 Task: Look for space in Kaliningrad, Russia from 10th September, 2023 to 16th September, 2023 for 4 adults in price range Rs.10000 to Rs.14000. Place can be private room with 4 bedrooms having 4 beds and 4 bathrooms. Property type can be house, flat, guest house. Amenities needed are: wifi, TV, free parkinig on premises, gym, breakfast. Booking option can be shelf check-in. Required host language is English.
Action: Mouse moved to (571, 120)
Screenshot: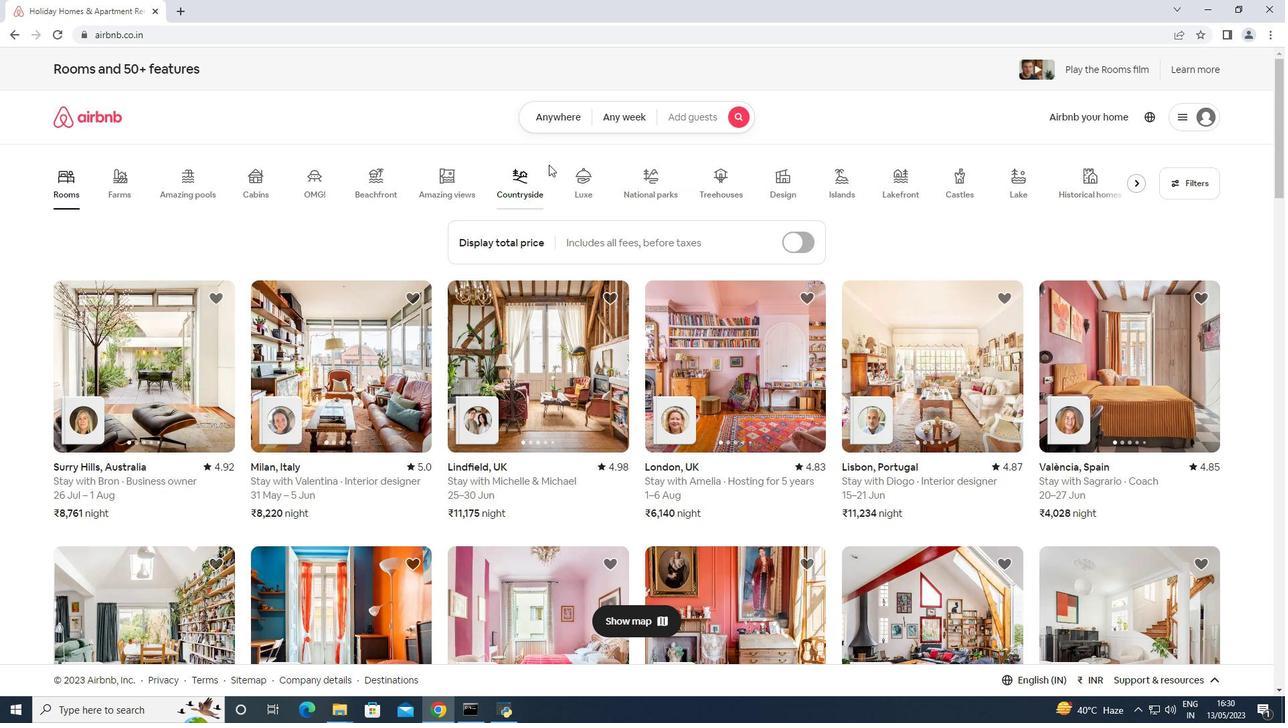 
Action: Mouse pressed left at (571, 120)
Screenshot: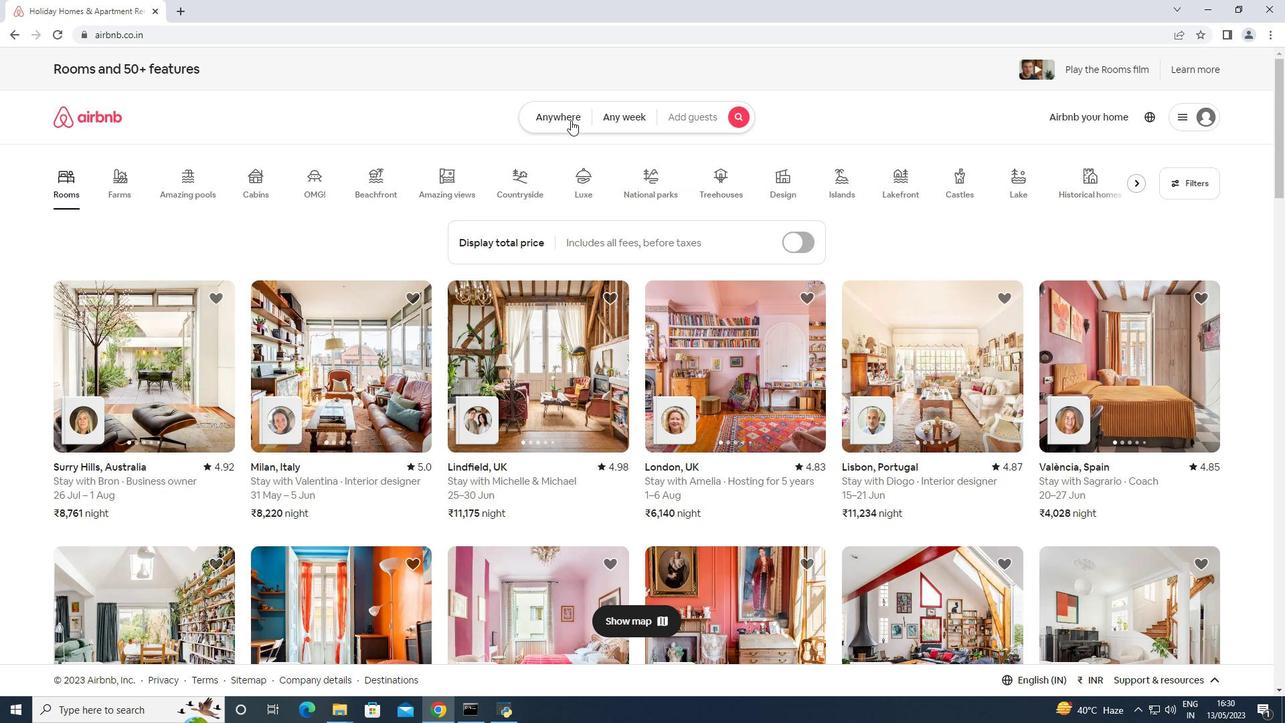 
Action: Mouse moved to (523, 159)
Screenshot: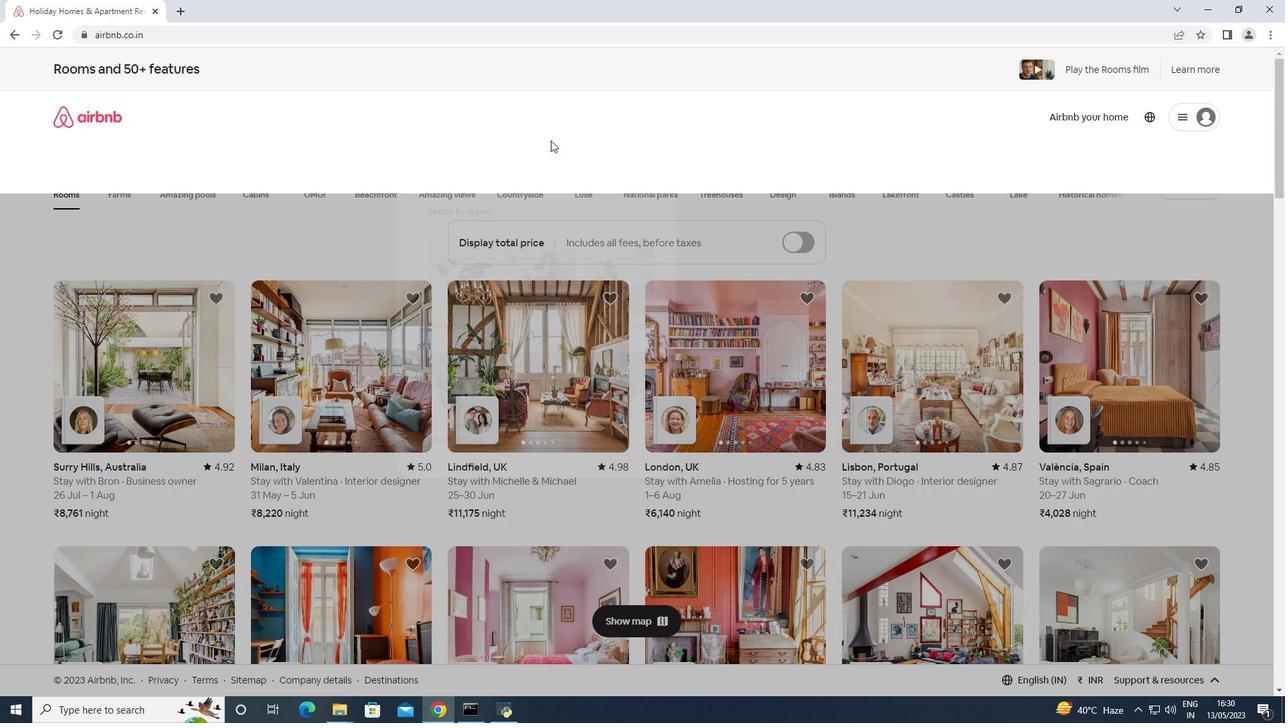 
Action: Mouse pressed left at (523, 159)
Screenshot: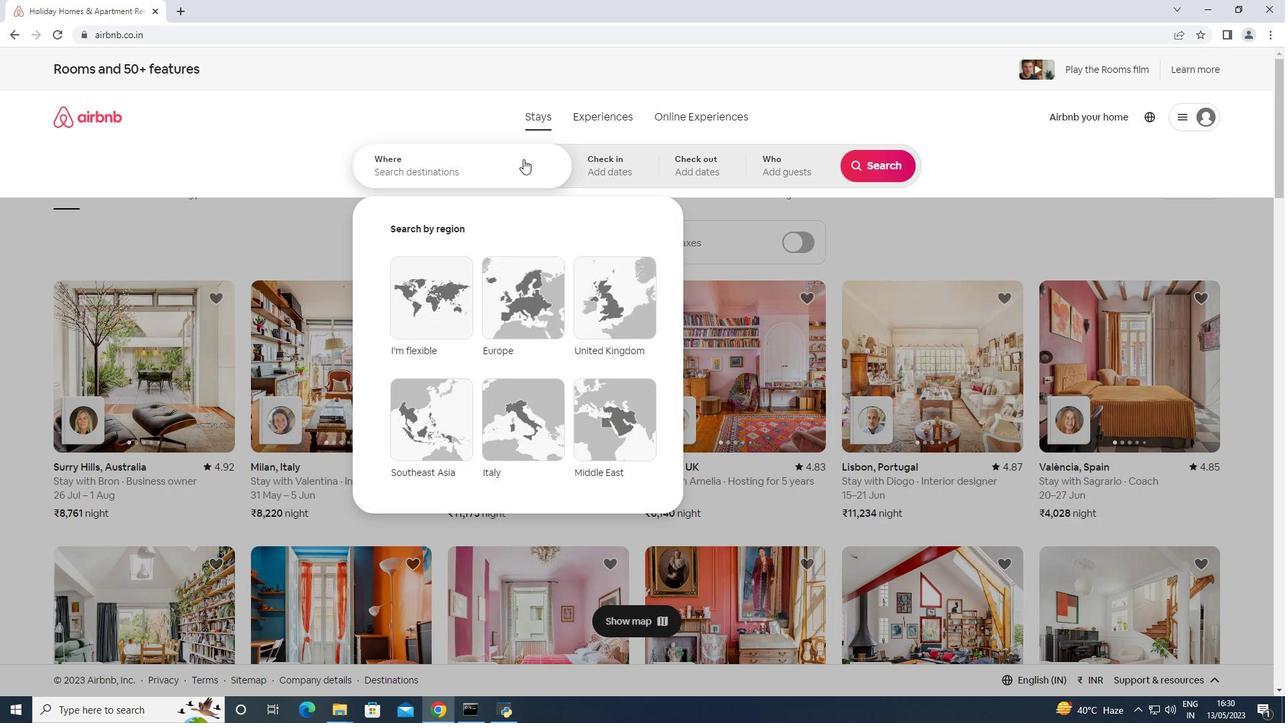 
Action: Key pressed <Key.shift><Key.shift><Key.shift><Key.shift><Key.shift><Key.shift><Key.shift><Key.shift><Key.shift><Key.shift><Key.shift><Key.shift><Key.shift><Key.shift><Key.shift><Key.shift><Key.shift><Key.shift><Key.shift>Kaliningrad,<Key.space><Key.shift>Russia<Key.enter>
Screenshot: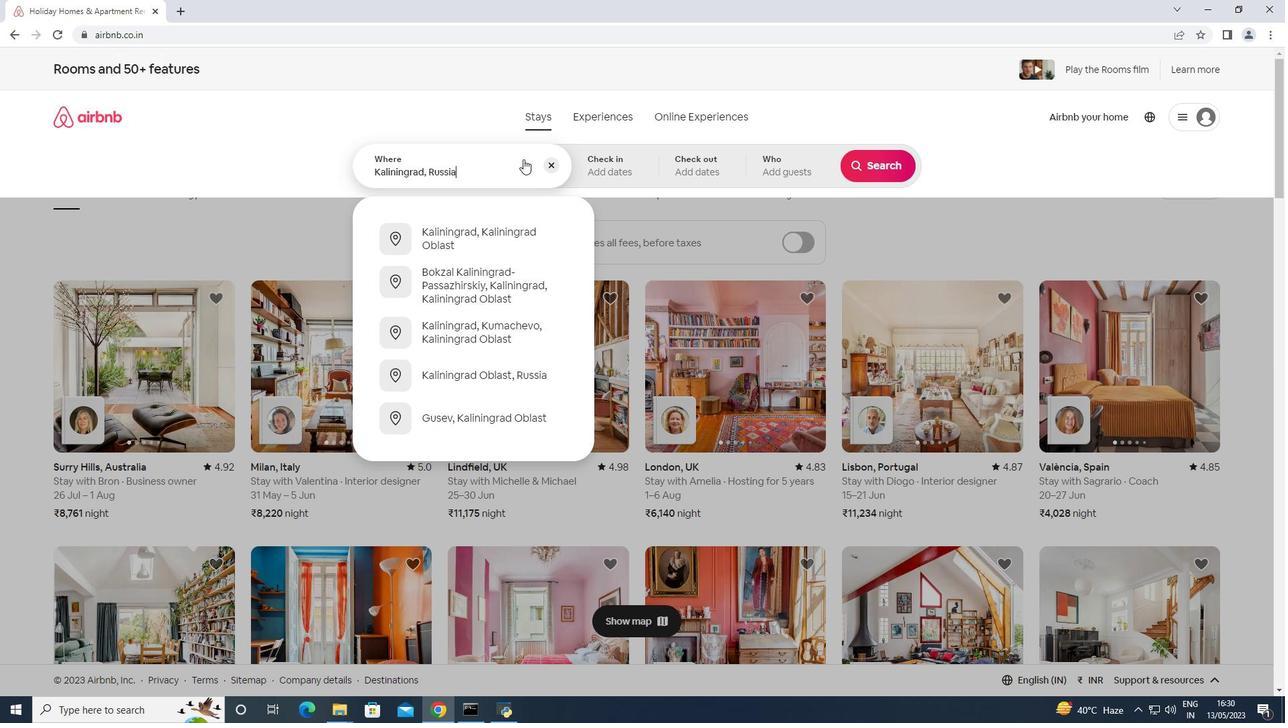 
Action: Mouse moved to (880, 269)
Screenshot: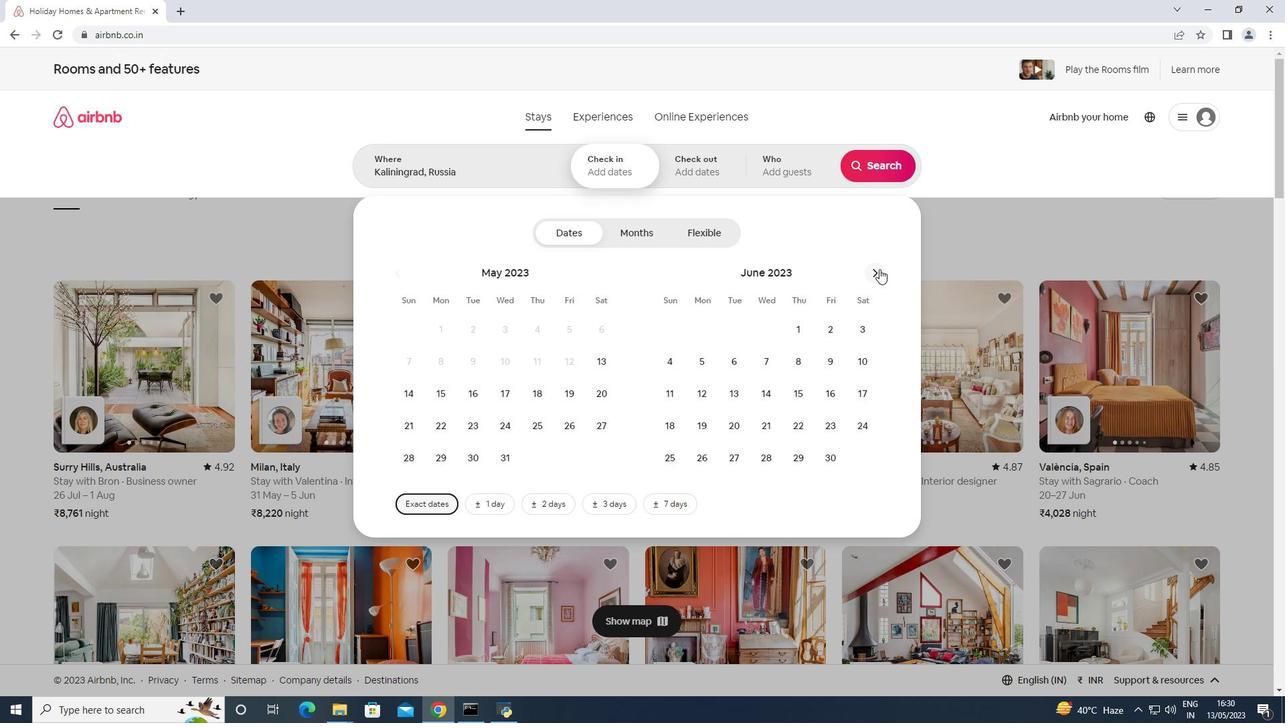 
Action: Mouse pressed left at (880, 269)
Screenshot: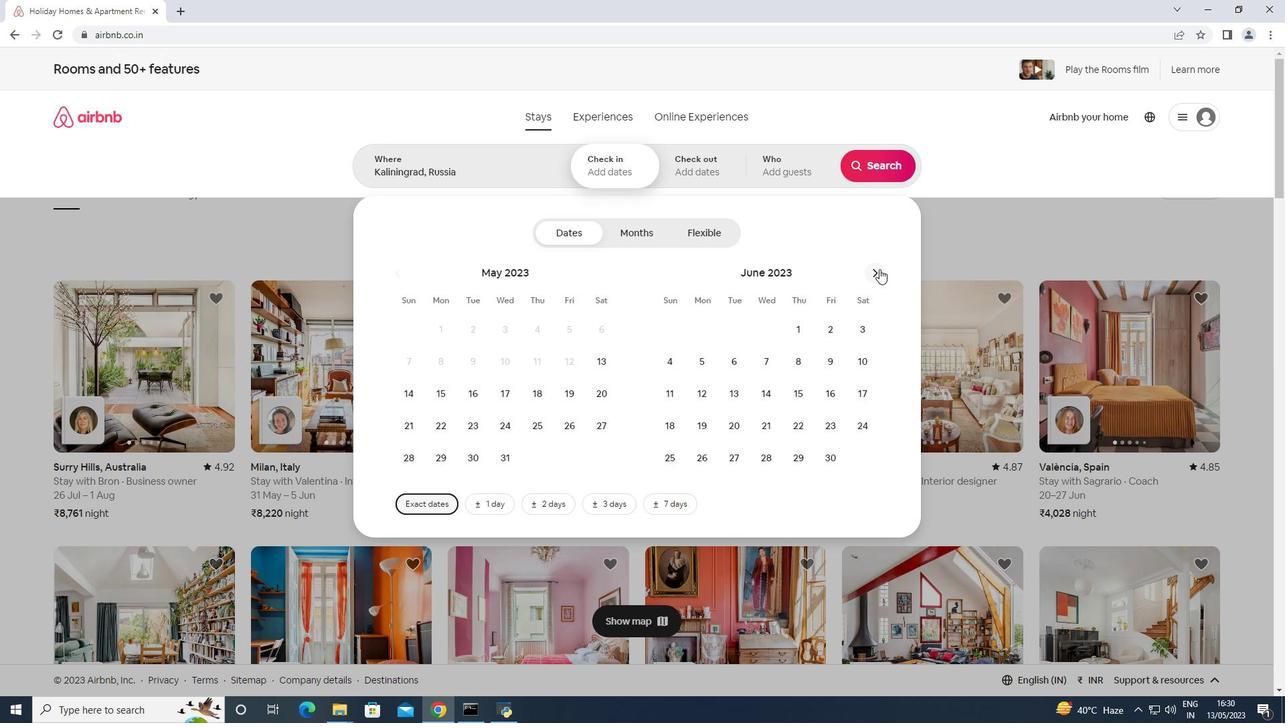 
Action: Mouse moved to (877, 269)
Screenshot: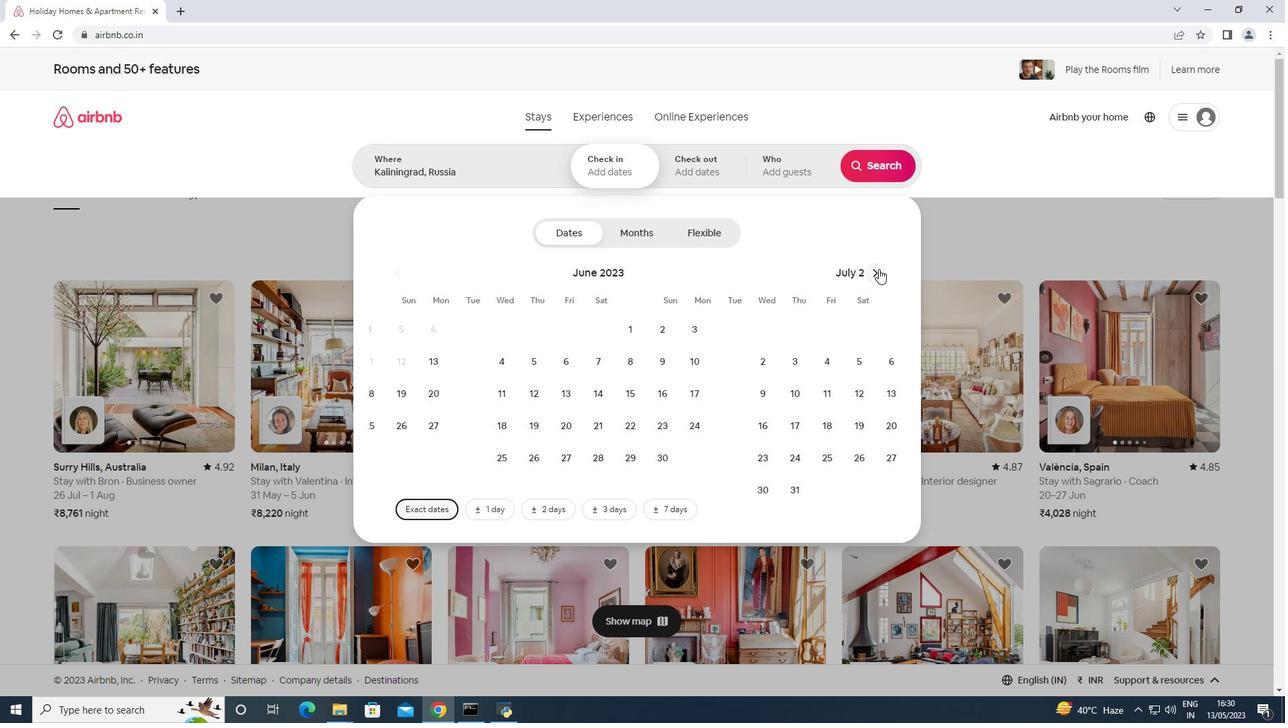 
Action: Mouse pressed left at (877, 269)
Screenshot: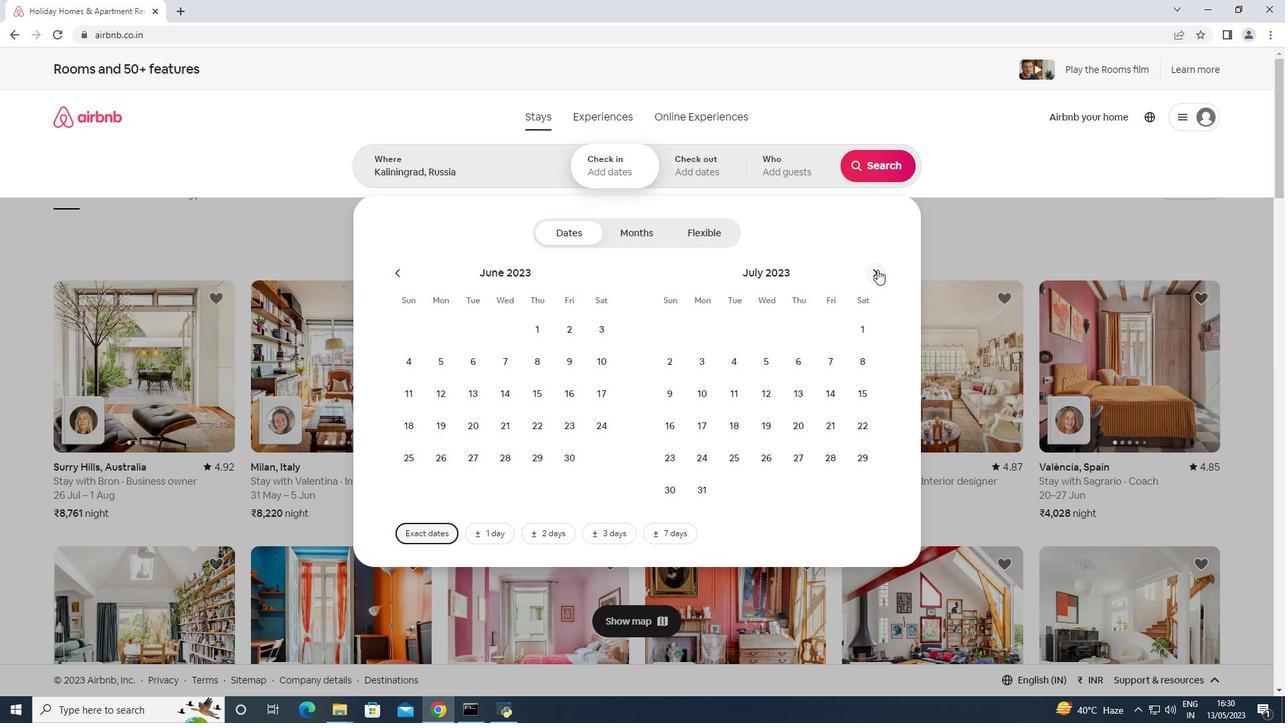 
Action: Mouse pressed left at (877, 269)
Screenshot: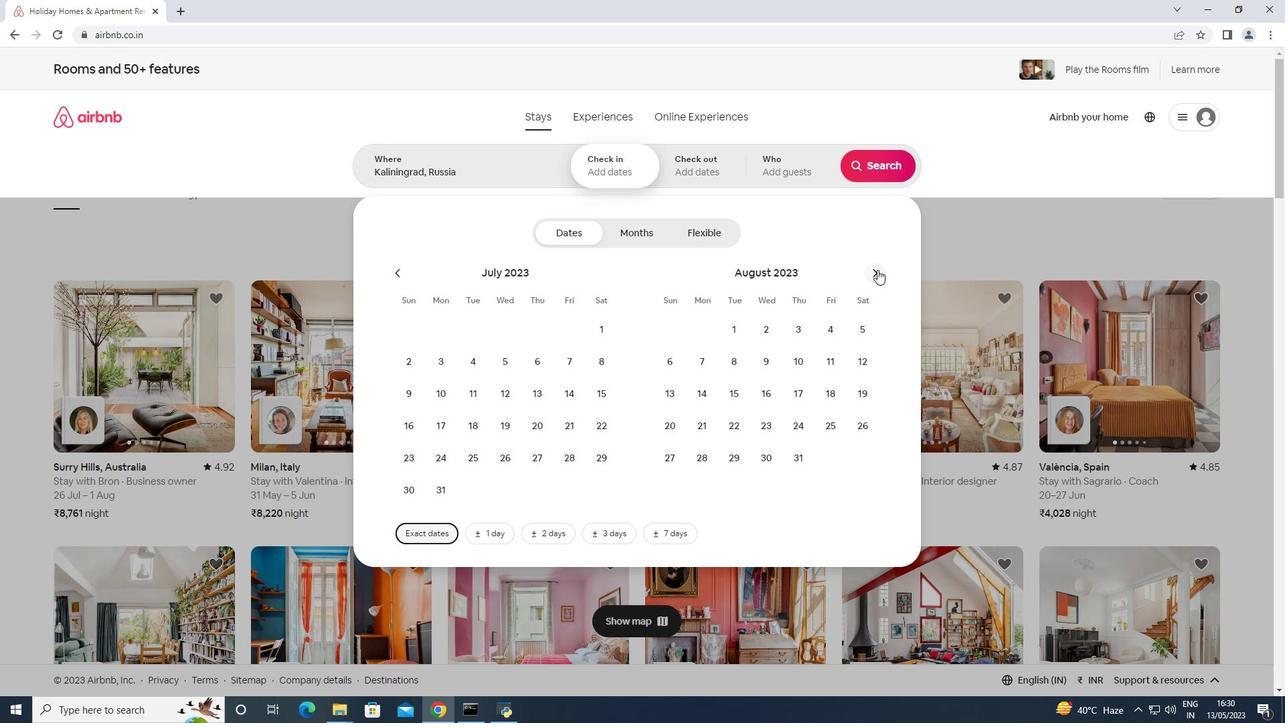 
Action: Mouse moved to (676, 390)
Screenshot: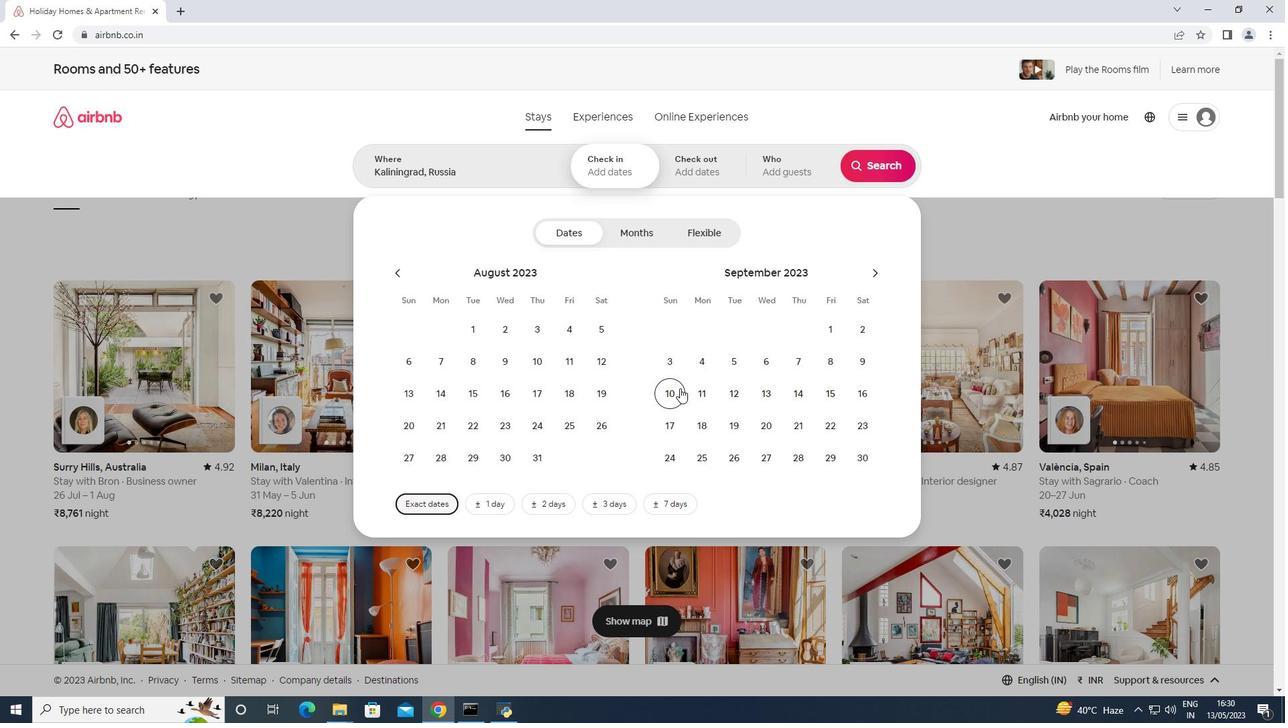
Action: Mouse pressed left at (676, 390)
Screenshot: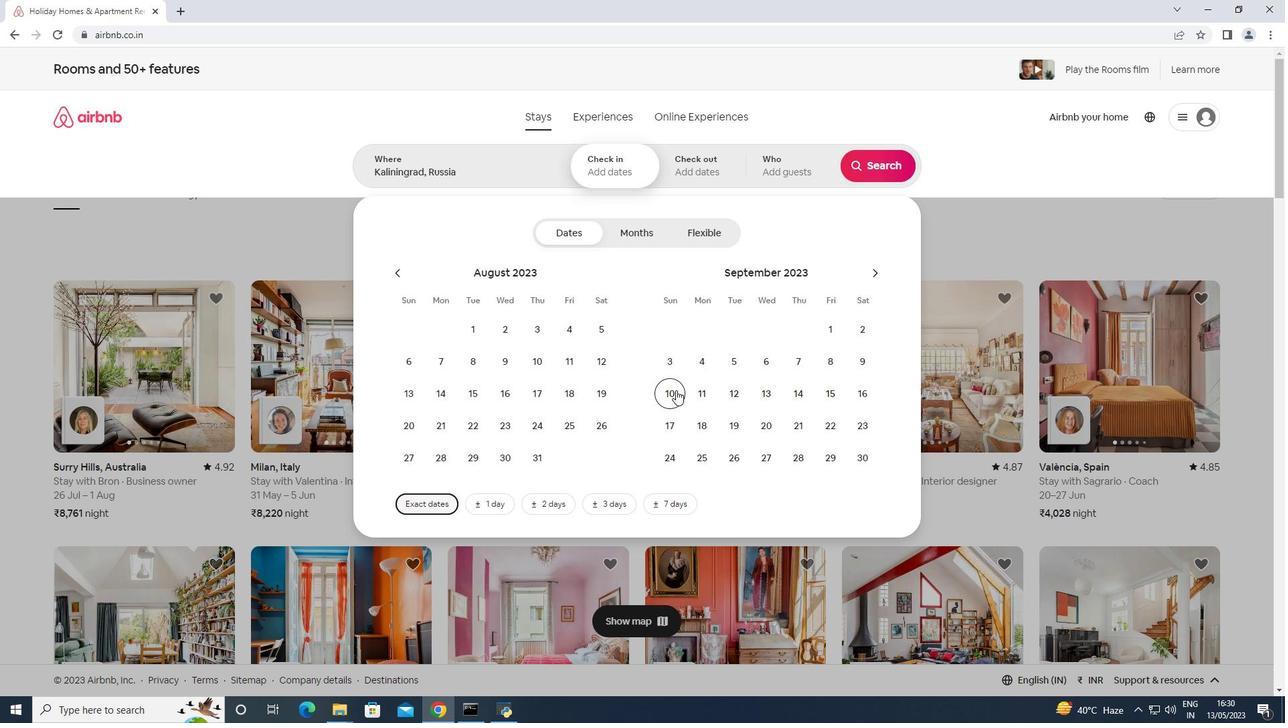 
Action: Mouse moved to (855, 395)
Screenshot: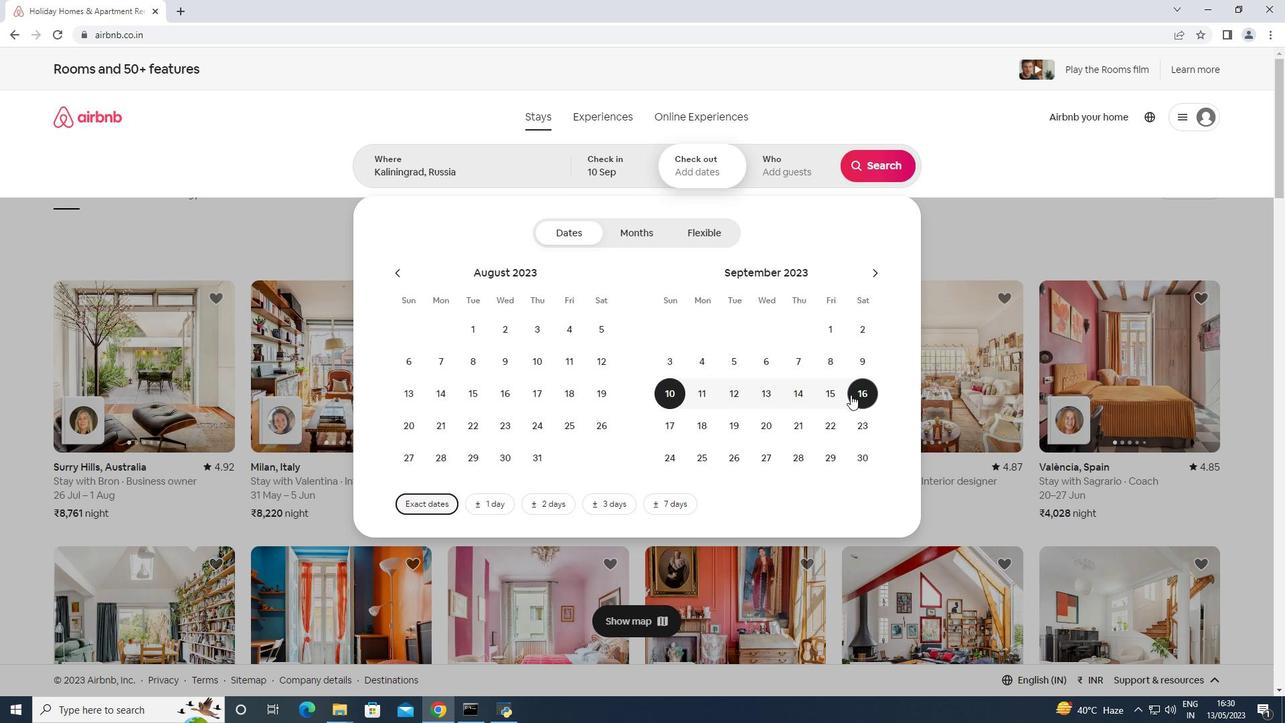 
Action: Mouse pressed left at (855, 395)
Screenshot: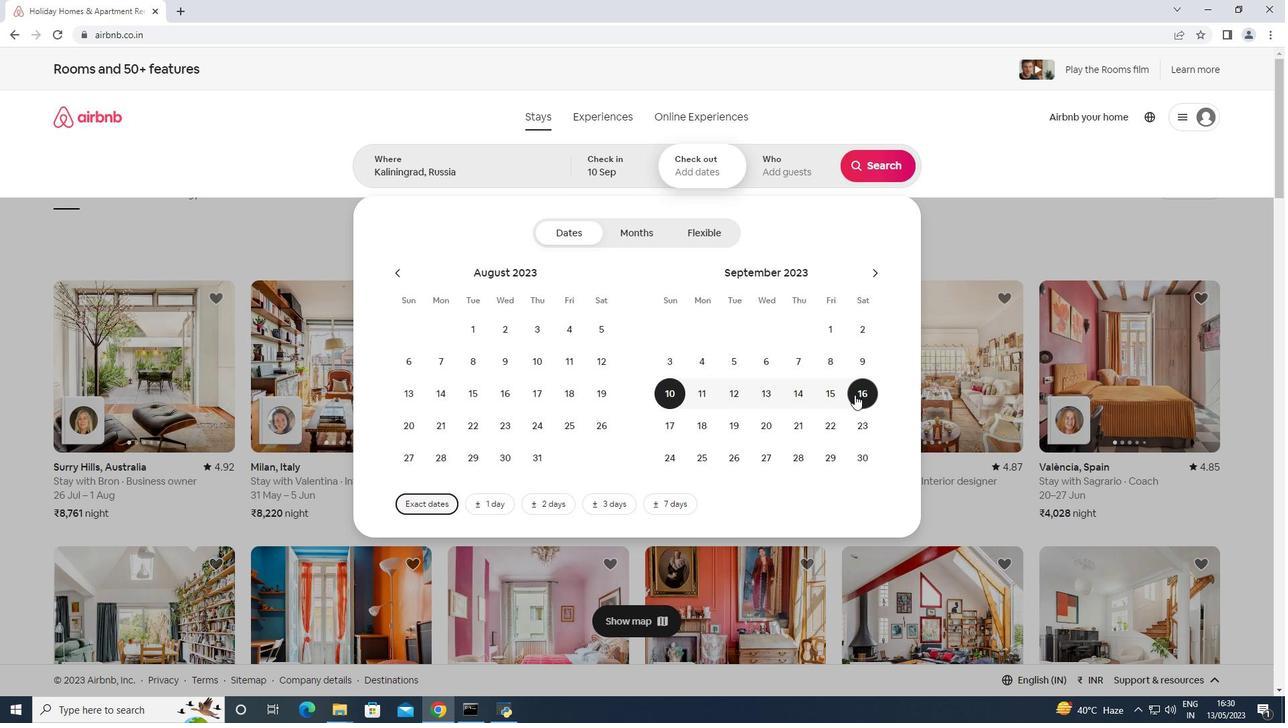 
Action: Mouse moved to (808, 177)
Screenshot: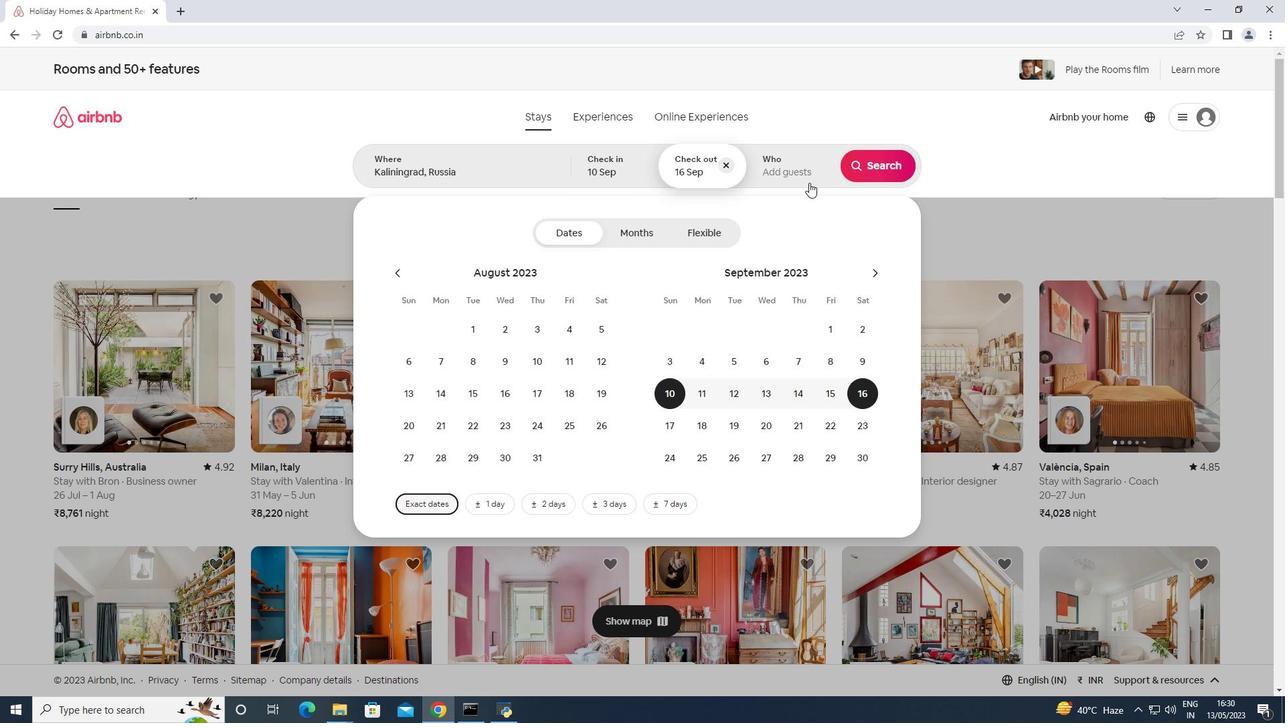 
Action: Mouse pressed left at (808, 177)
Screenshot: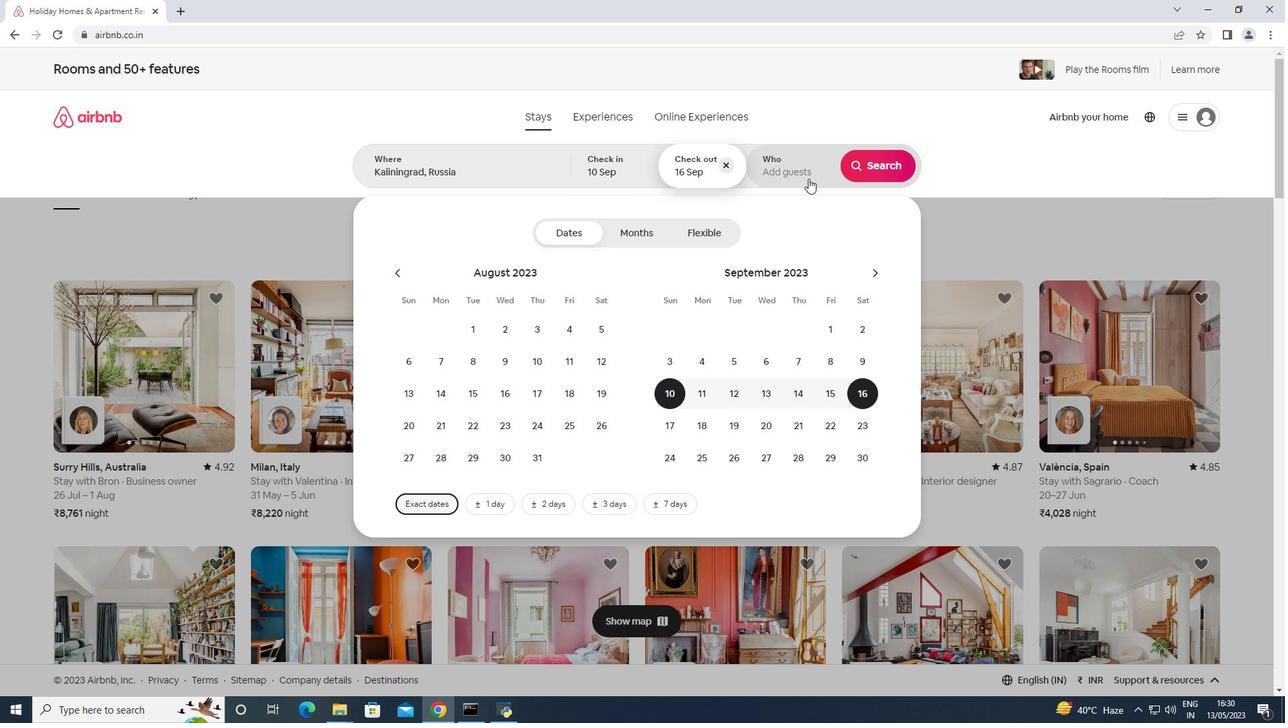 
Action: Mouse moved to (887, 238)
Screenshot: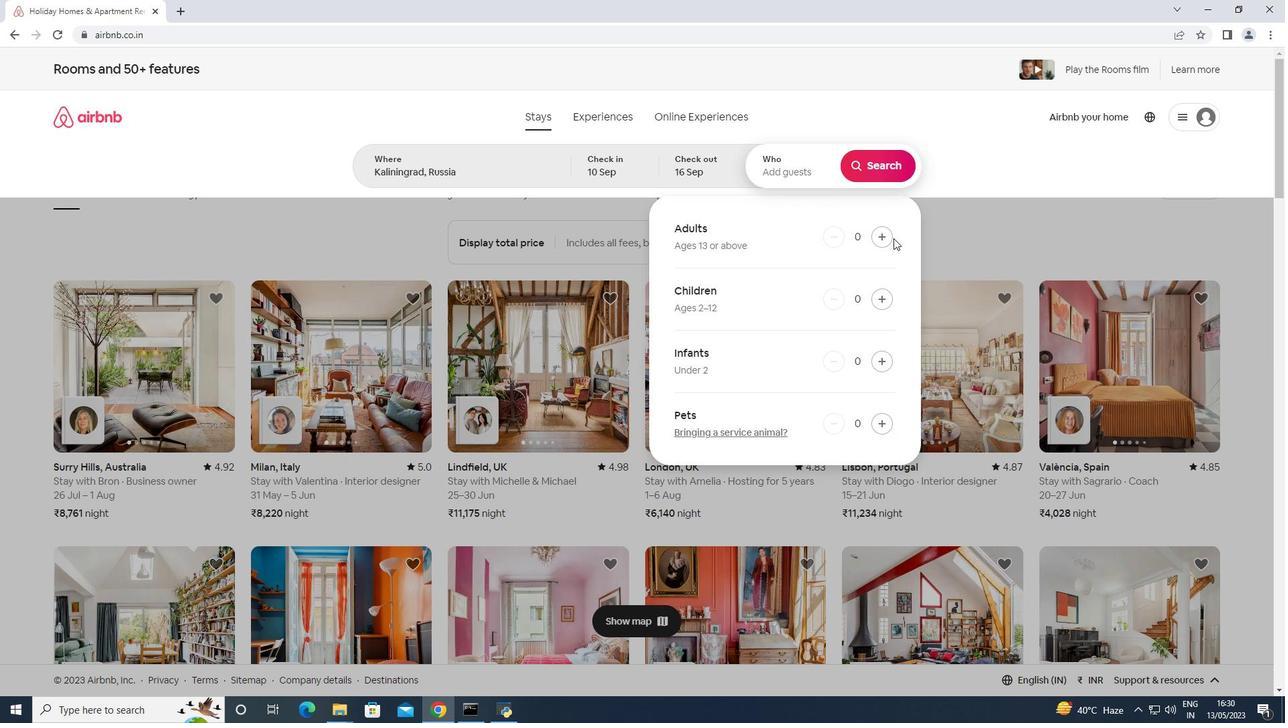 
Action: Mouse pressed left at (887, 238)
Screenshot: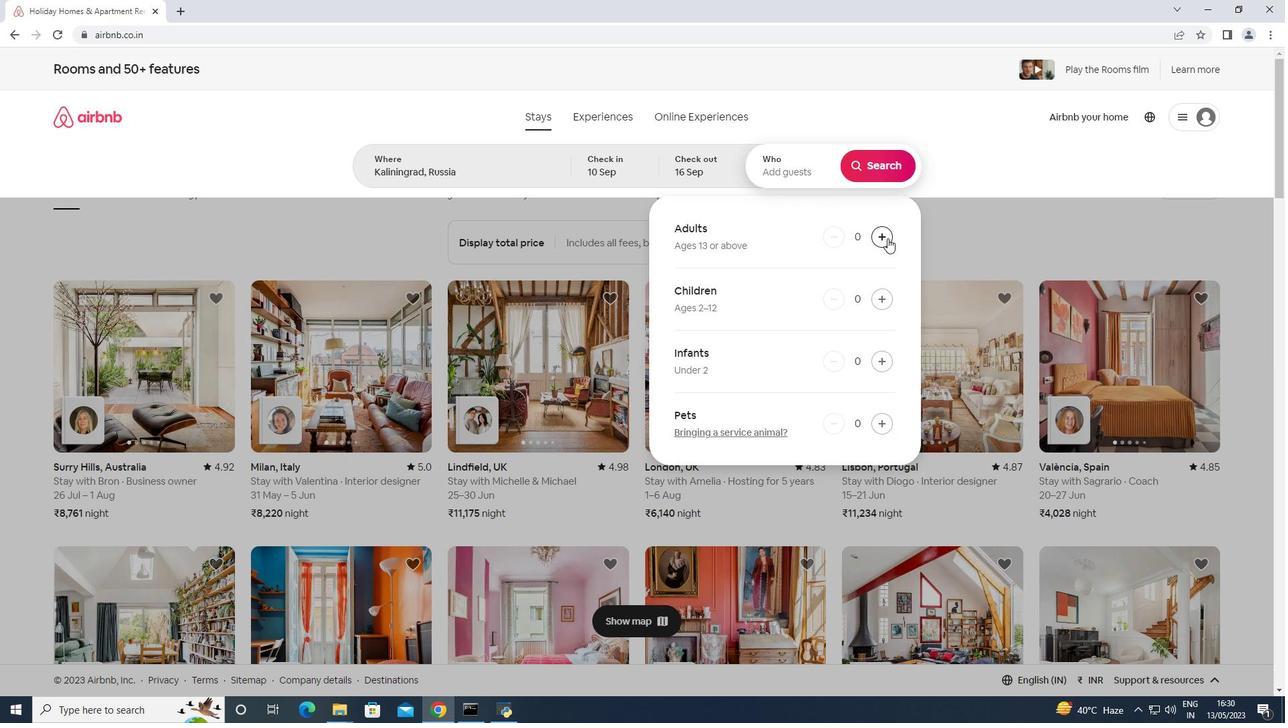 
Action: Mouse pressed left at (887, 238)
Screenshot: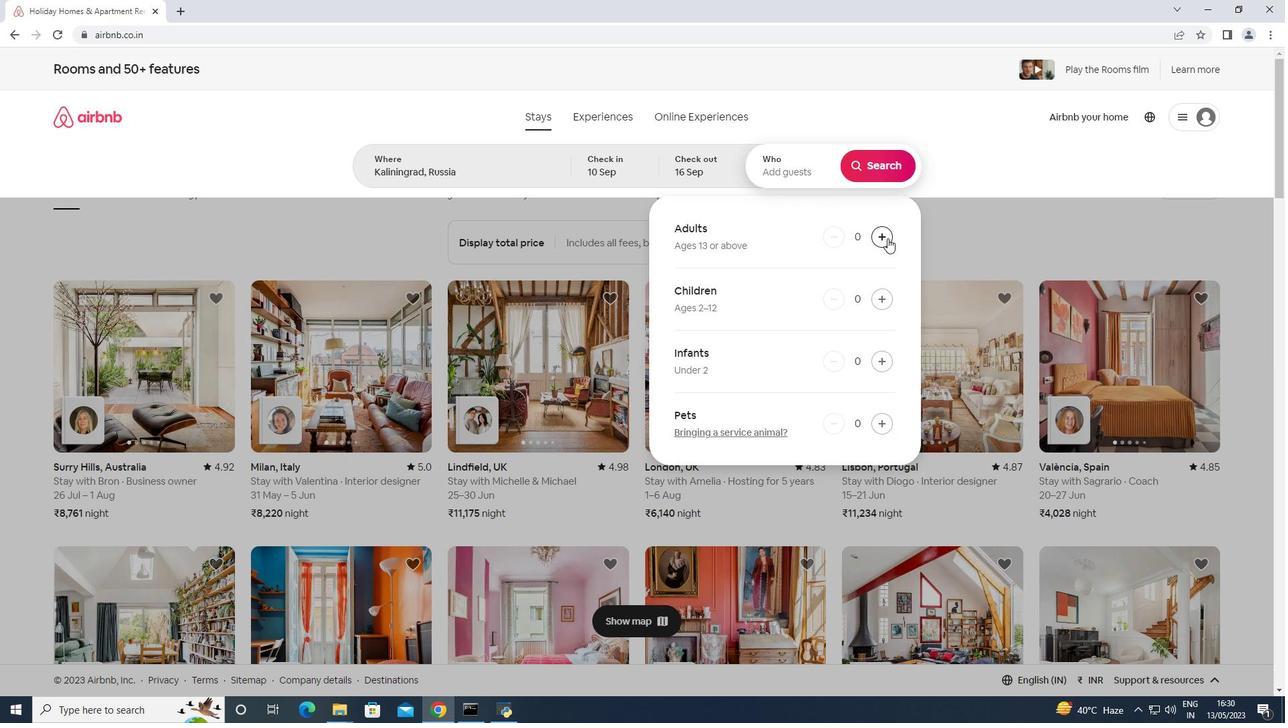 
Action: Mouse pressed left at (887, 238)
Screenshot: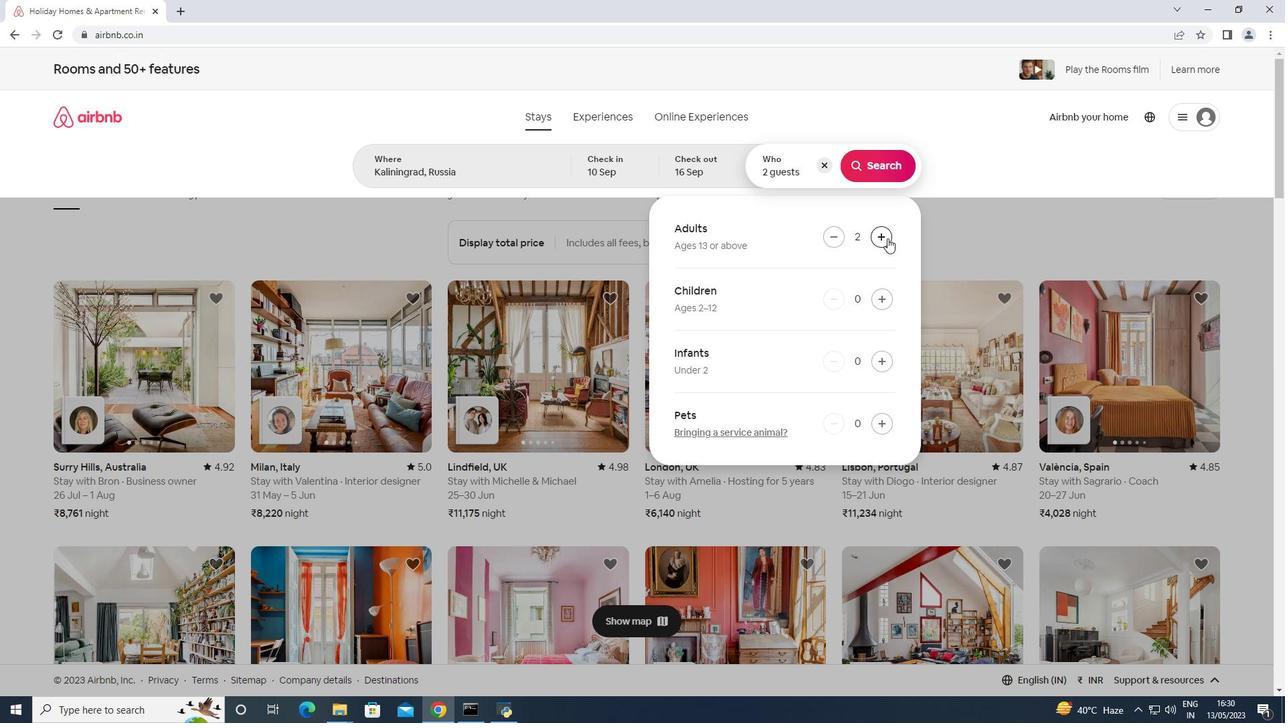 
Action: Mouse pressed left at (887, 238)
Screenshot: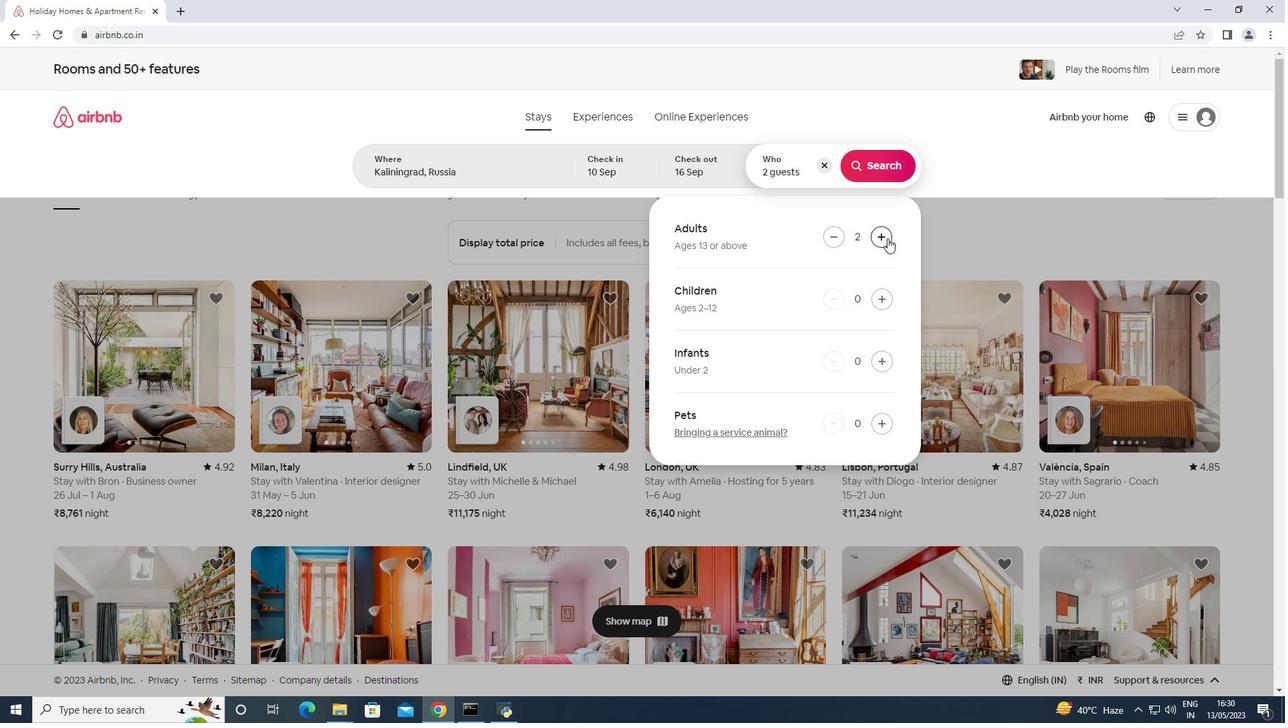 
Action: Mouse moved to (872, 169)
Screenshot: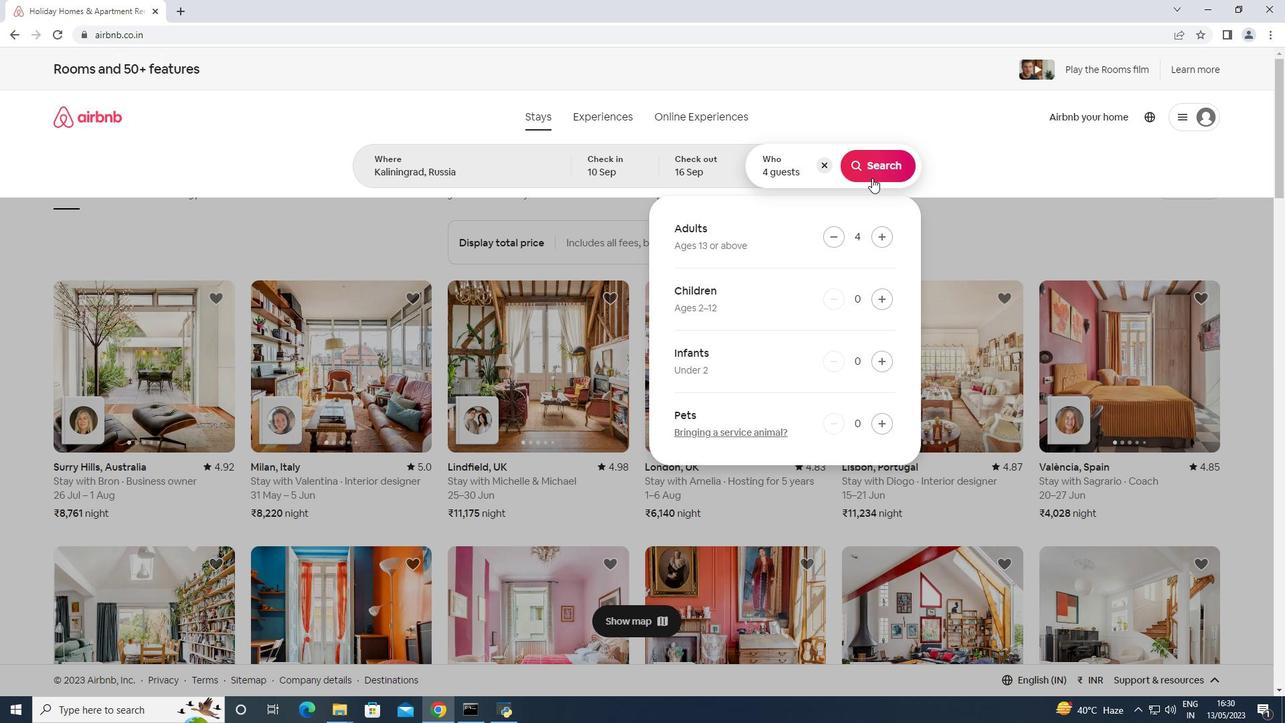 
Action: Mouse pressed left at (872, 169)
Screenshot: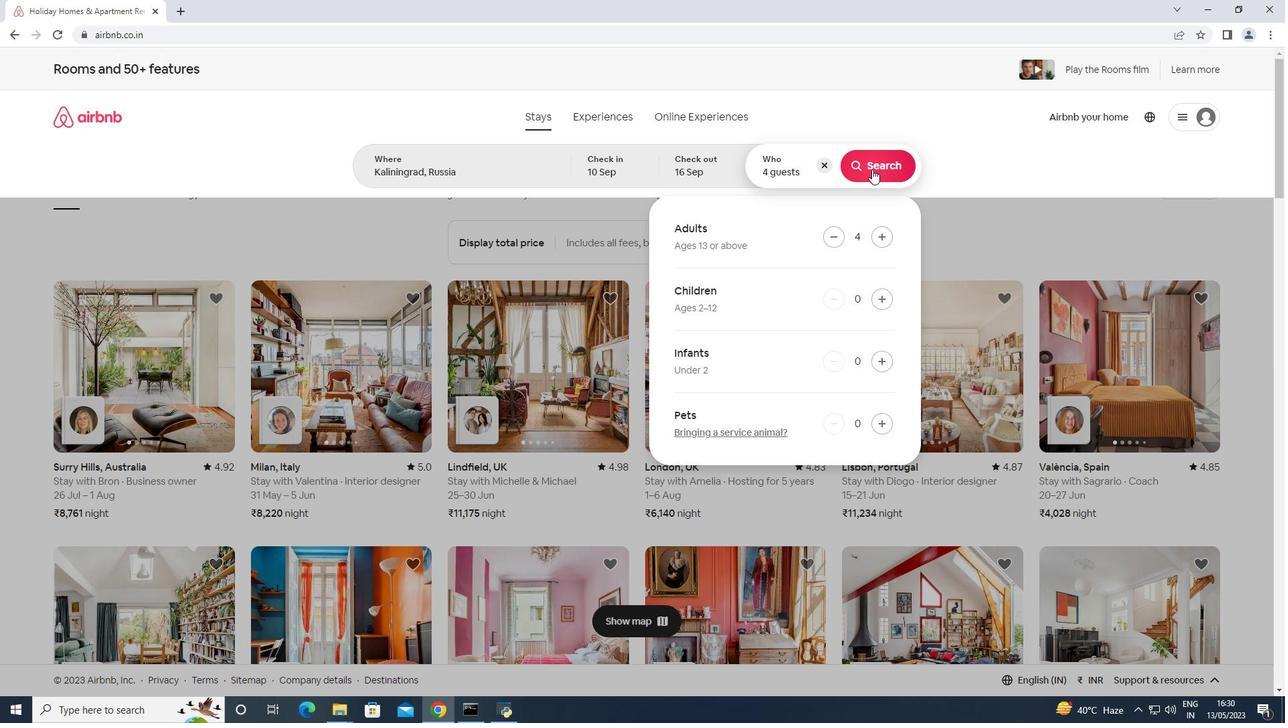
Action: Mouse moved to (1210, 125)
Screenshot: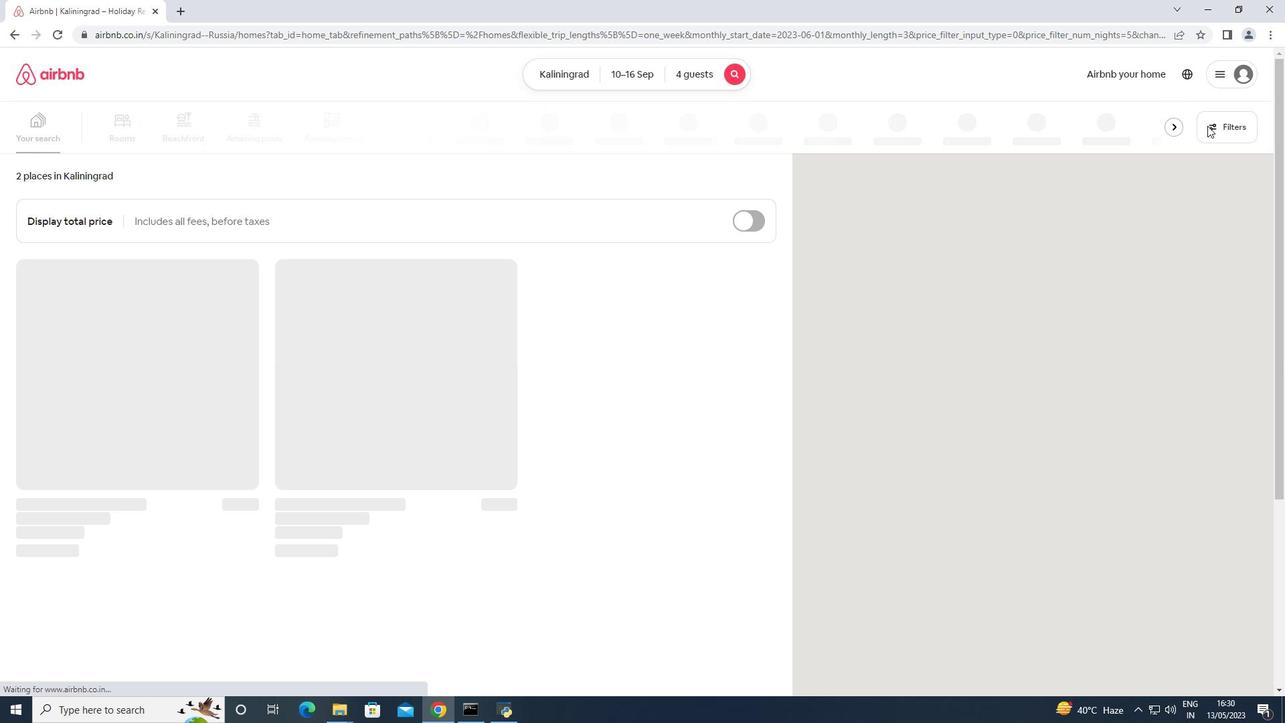 
Action: Mouse pressed left at (1210, 125)
Screenshot: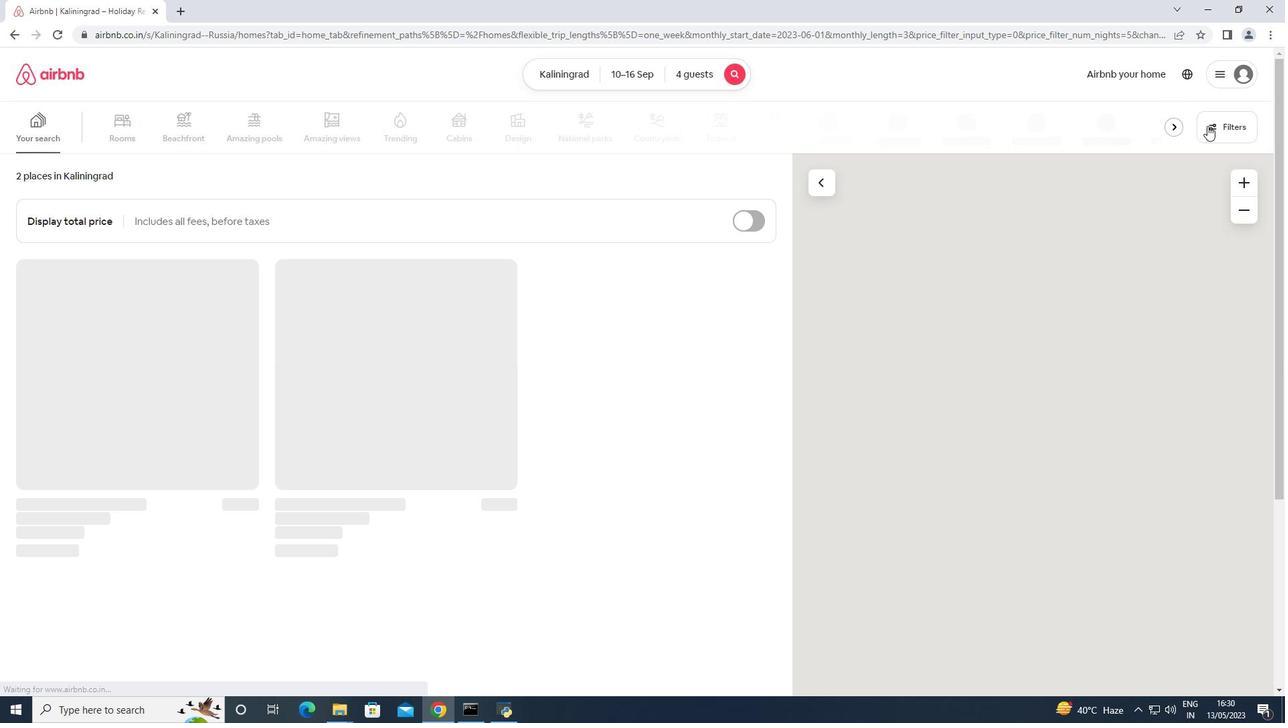 
Action: Mouse moved to (542, 460)
Screenshot: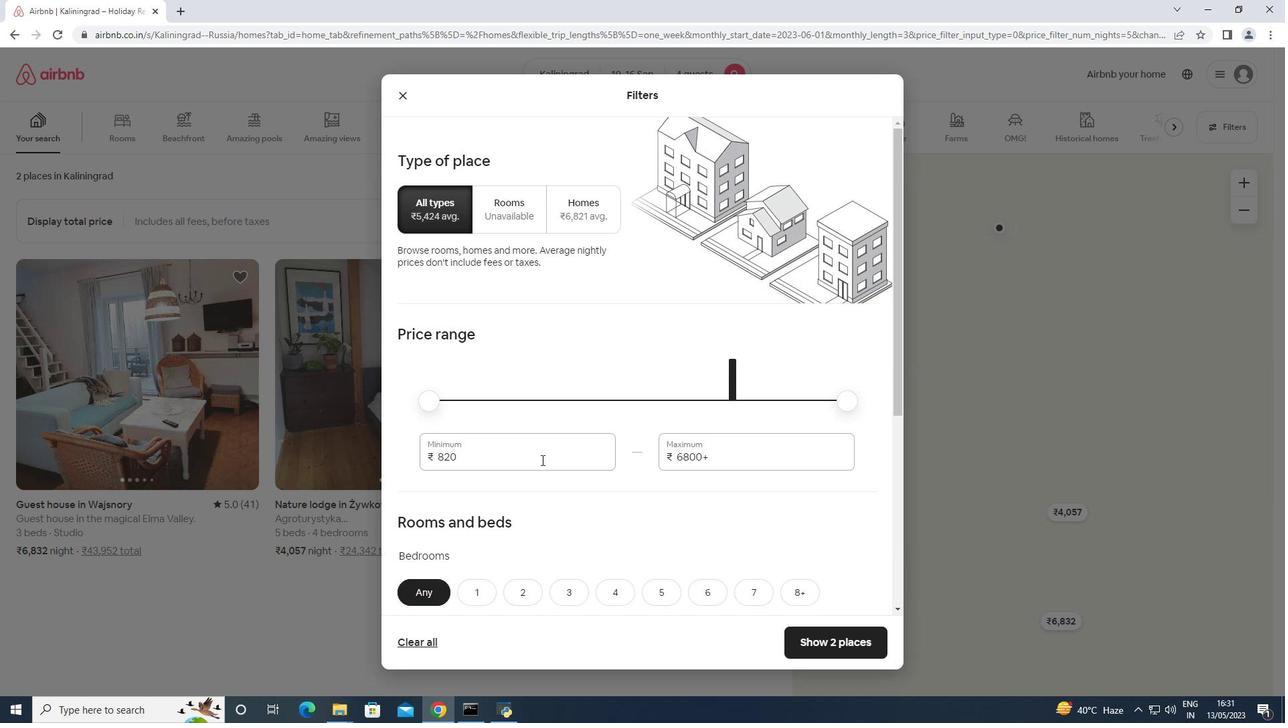 
Action: Mouse pressed left at (542, 460)
Screenshot: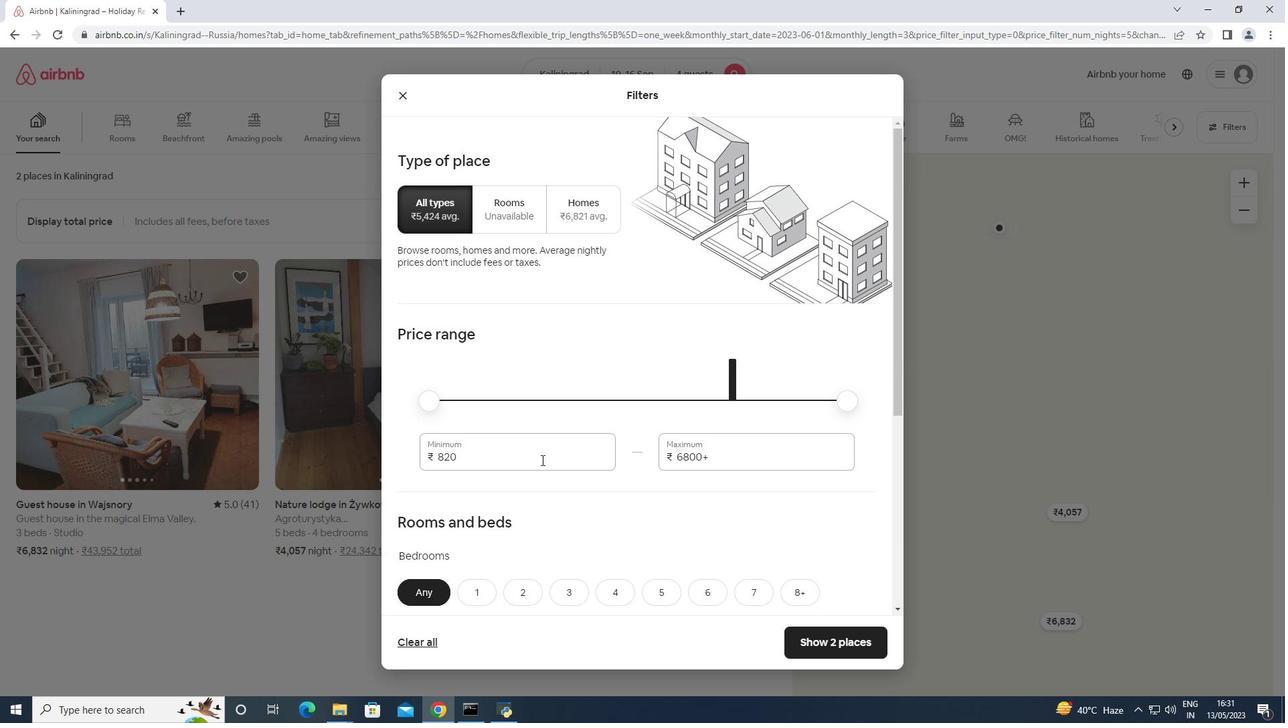 
Action: Mouse pressed left at (542, 460)
Screenshot: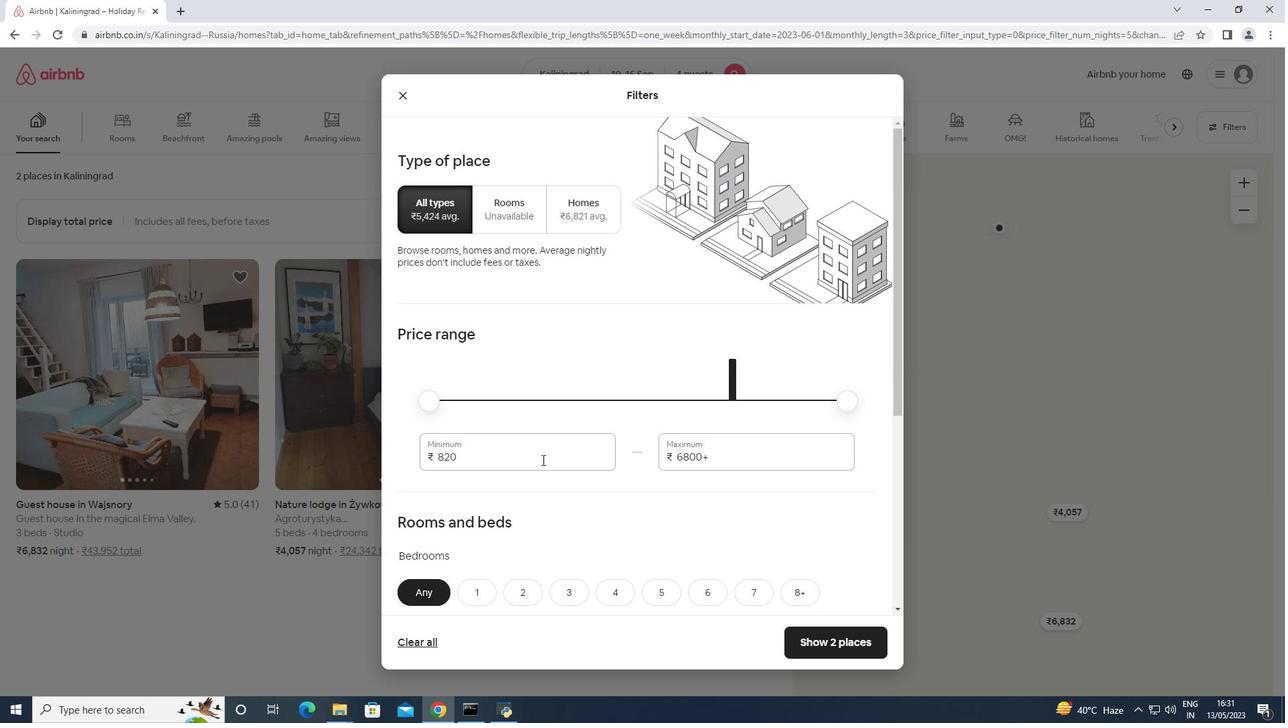 
Action: Mouse moved to (542, 458)
Screenshot: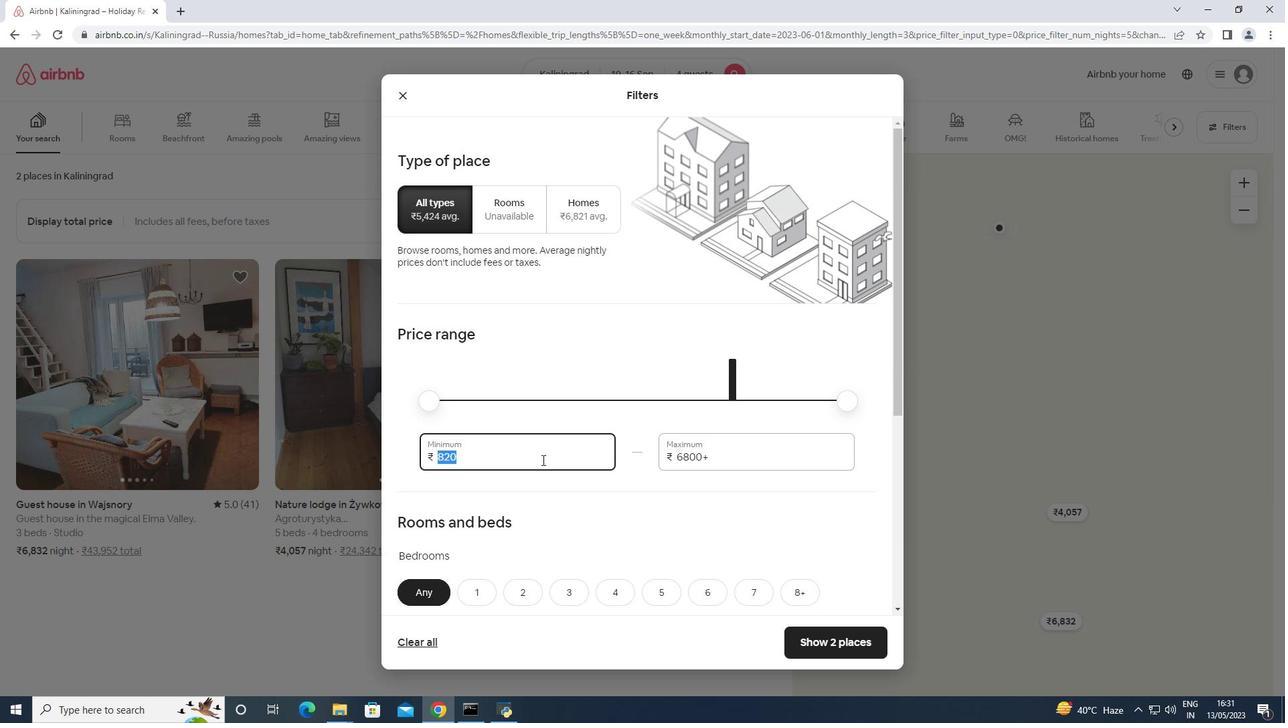 
Action: Key pressed 10000<Key.tab>14000
Screenshot: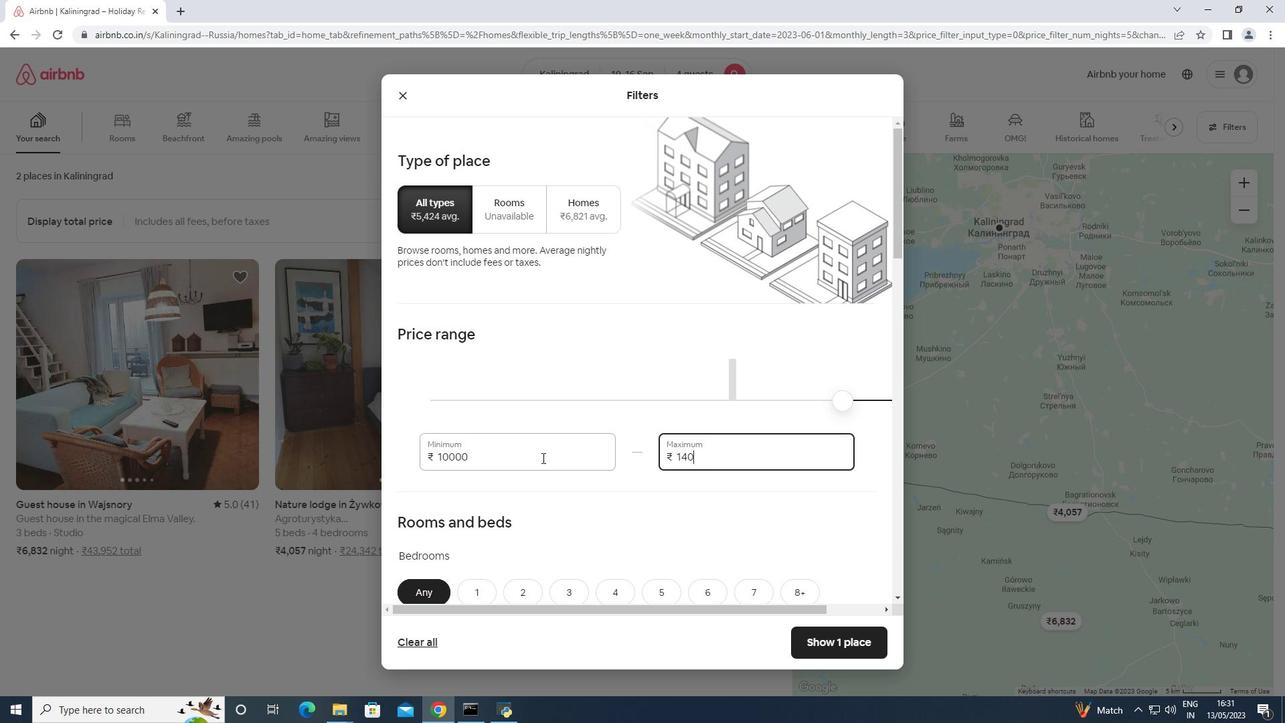 
Action: Mouse scrolled (542, 457) with delta (0, 0)
Screenshot: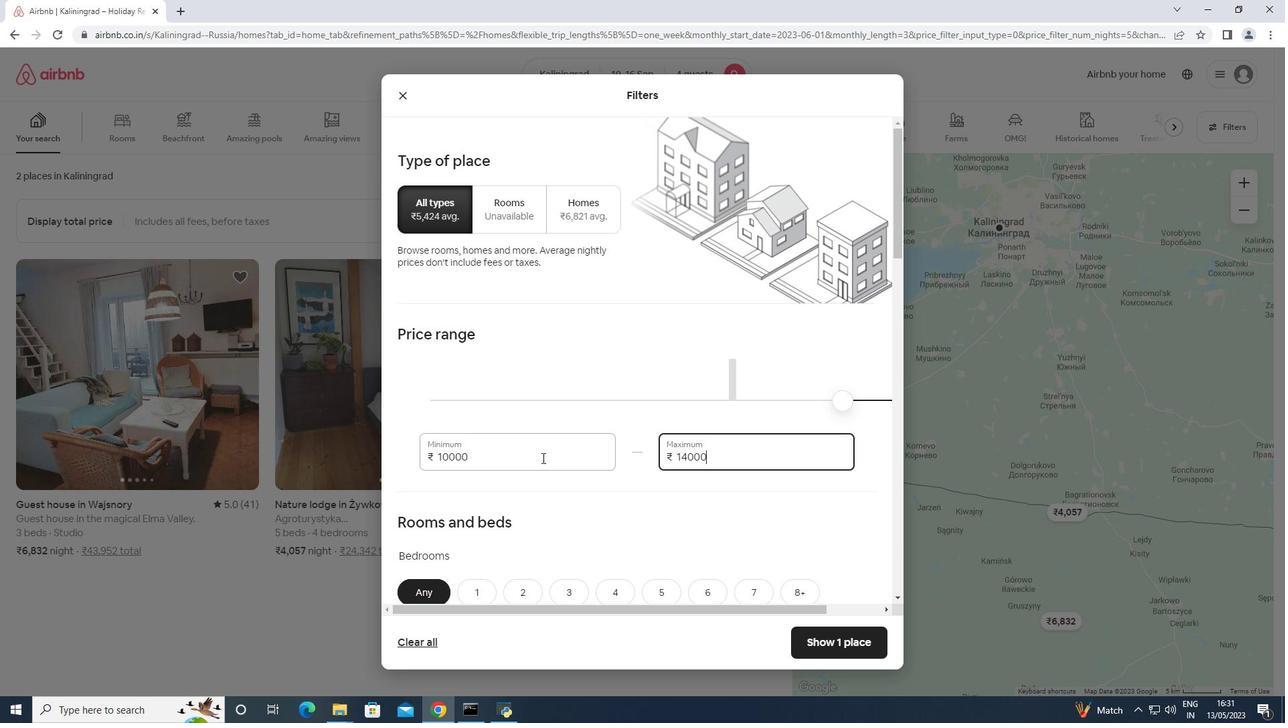 
Action: Mouse scrolled (542, 457) with delta (0, 0)
Screenshot: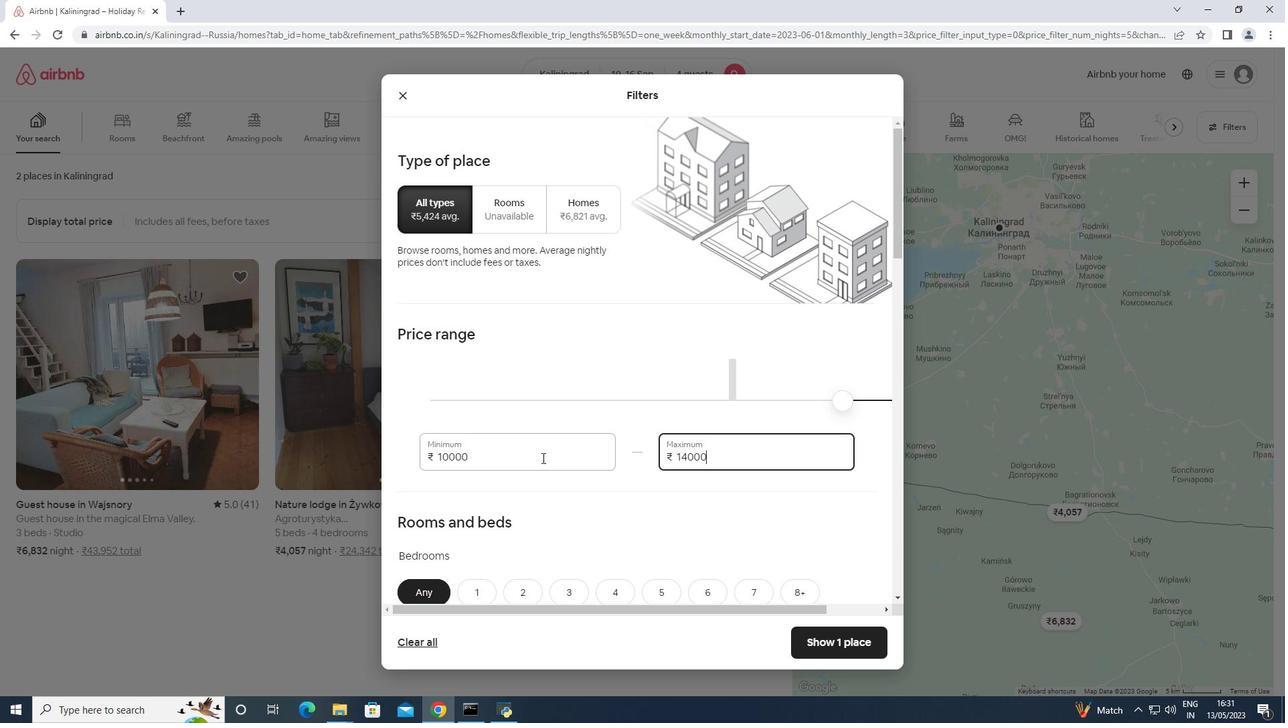 
Action: Mouse scrolled (542, 457) with delta (0, 0)
Screenshot: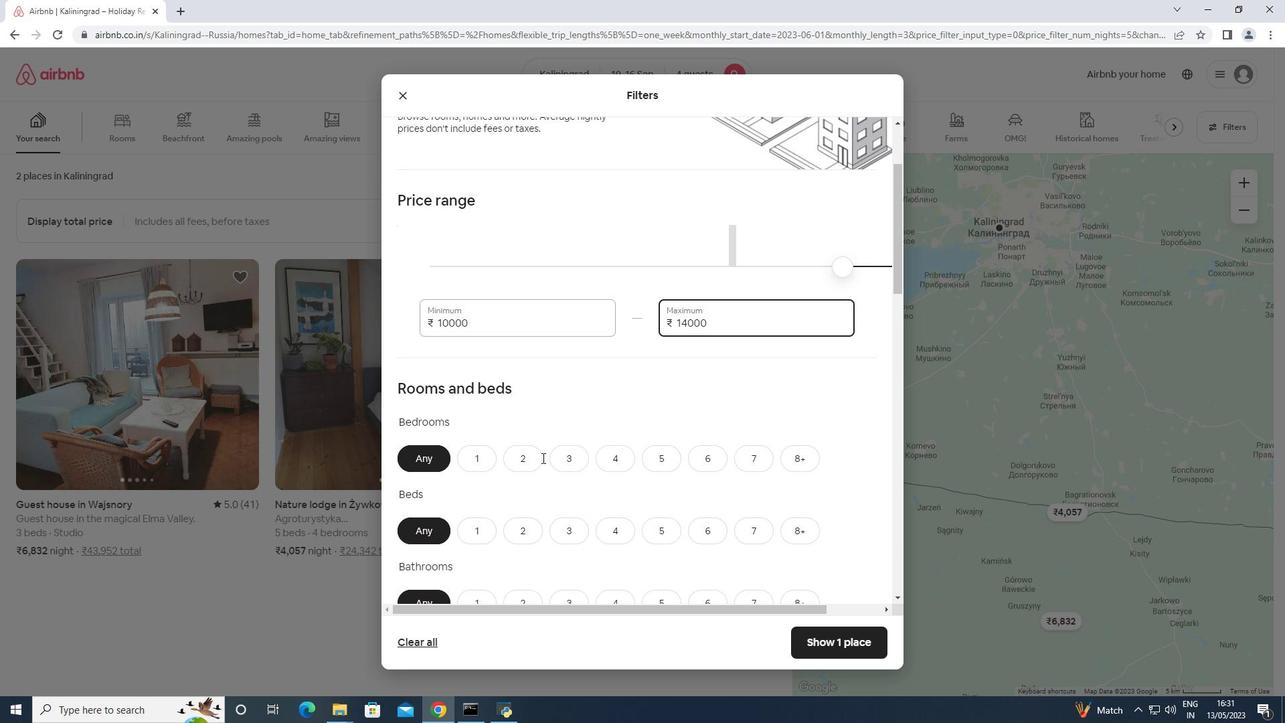 
Action: Mouse scrolled (542, 457) with delta (0, 0)
Screenshot: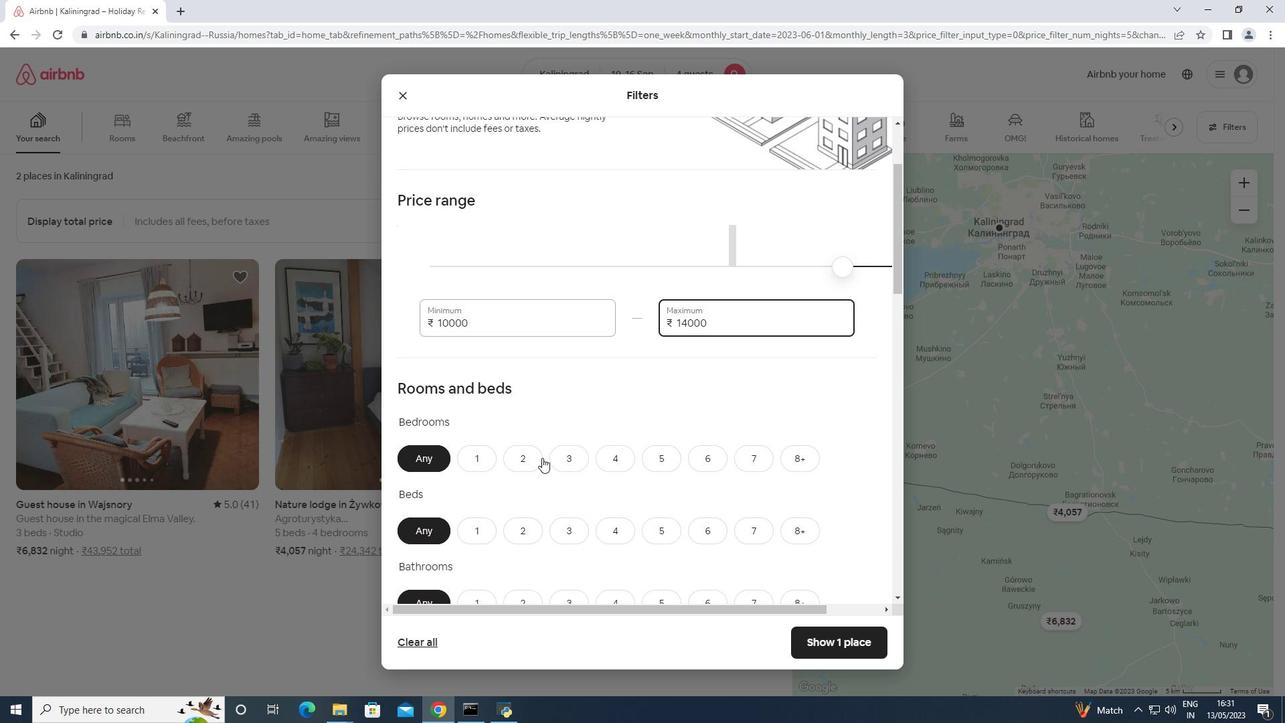 
Action: Mouse moved to (614, 328)
Screenshot: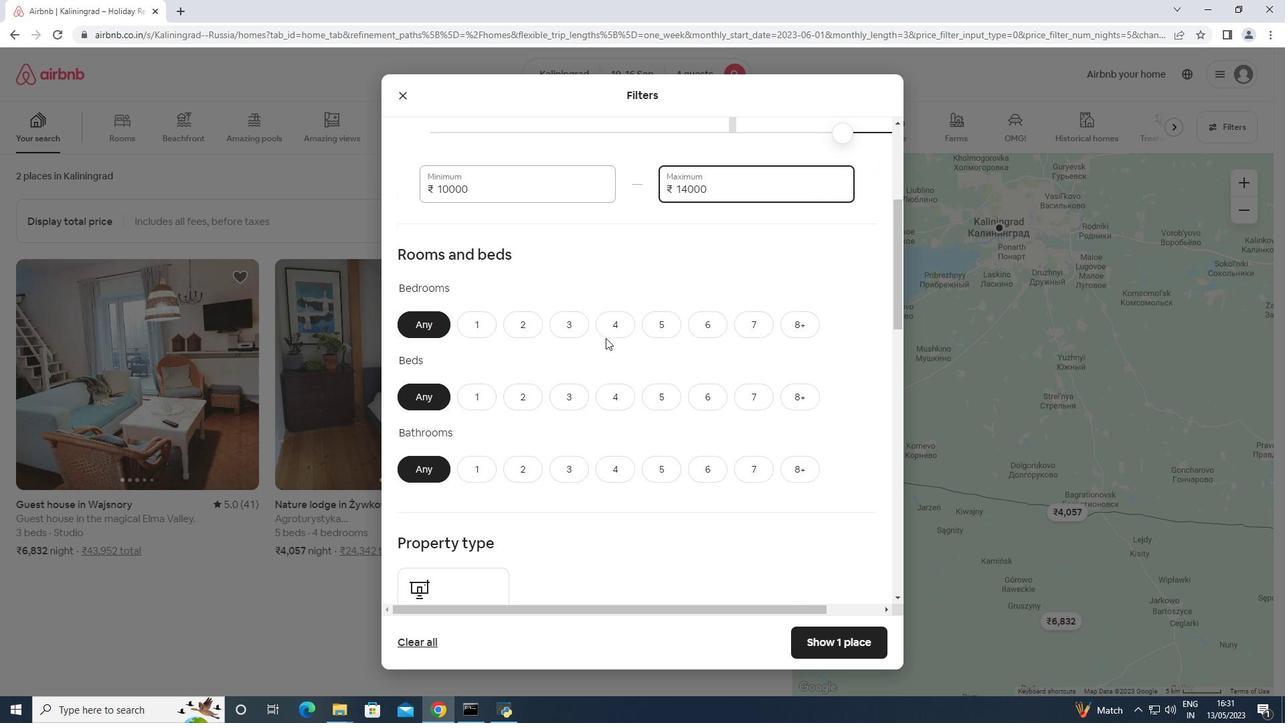 
Action: Mouse pressed left at (614, 328)
Screenshot: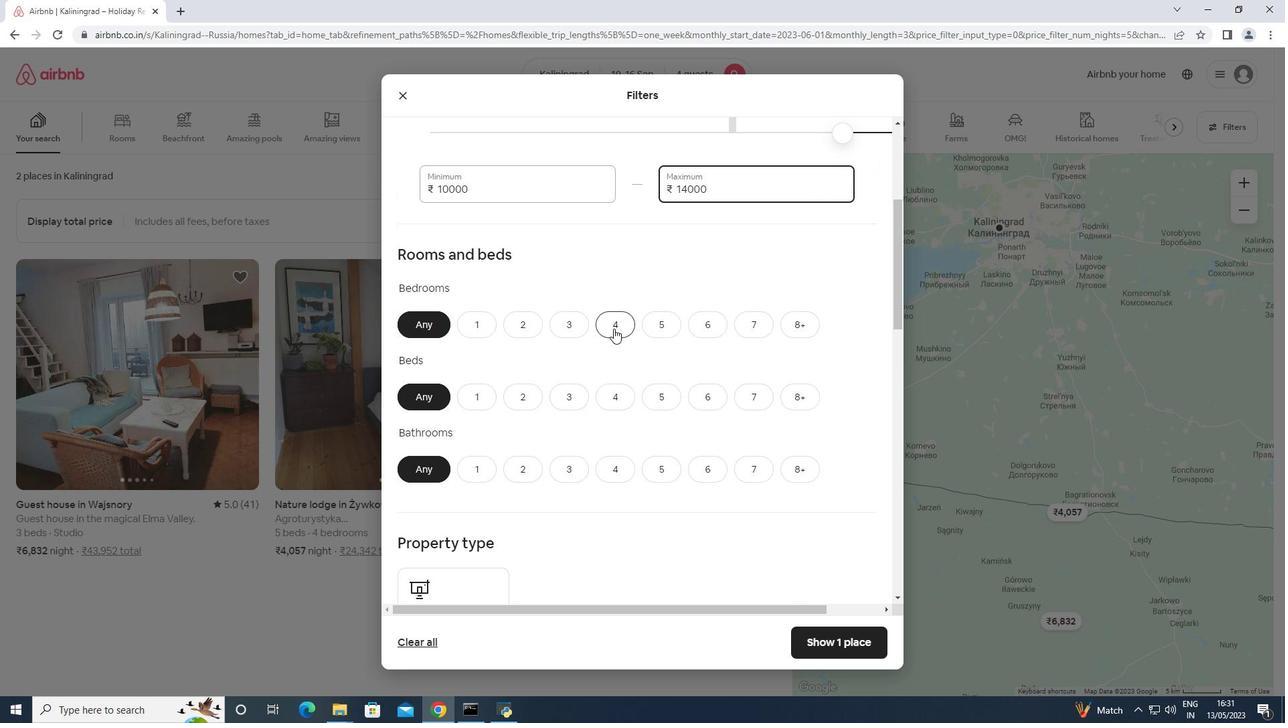 
Action: Mouse moved to (608, 388)
Screenshot: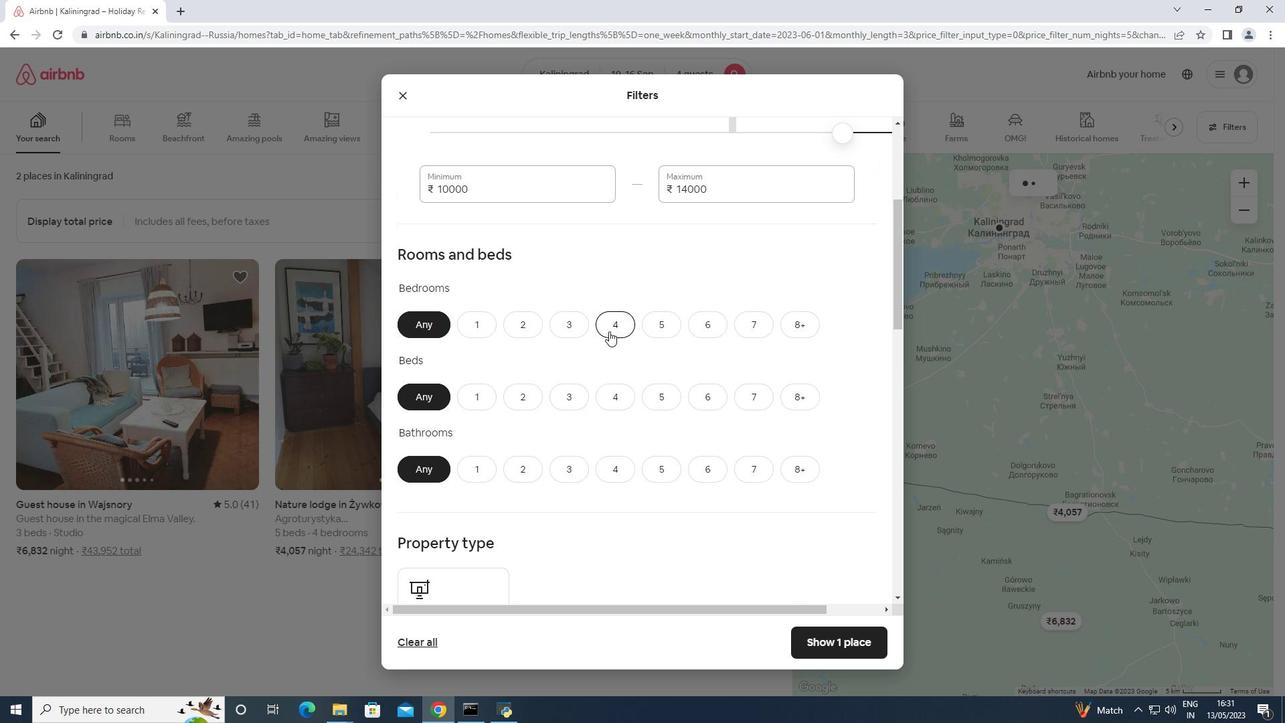
Action: Mouse pressed left at (608, 388)
Screenshot: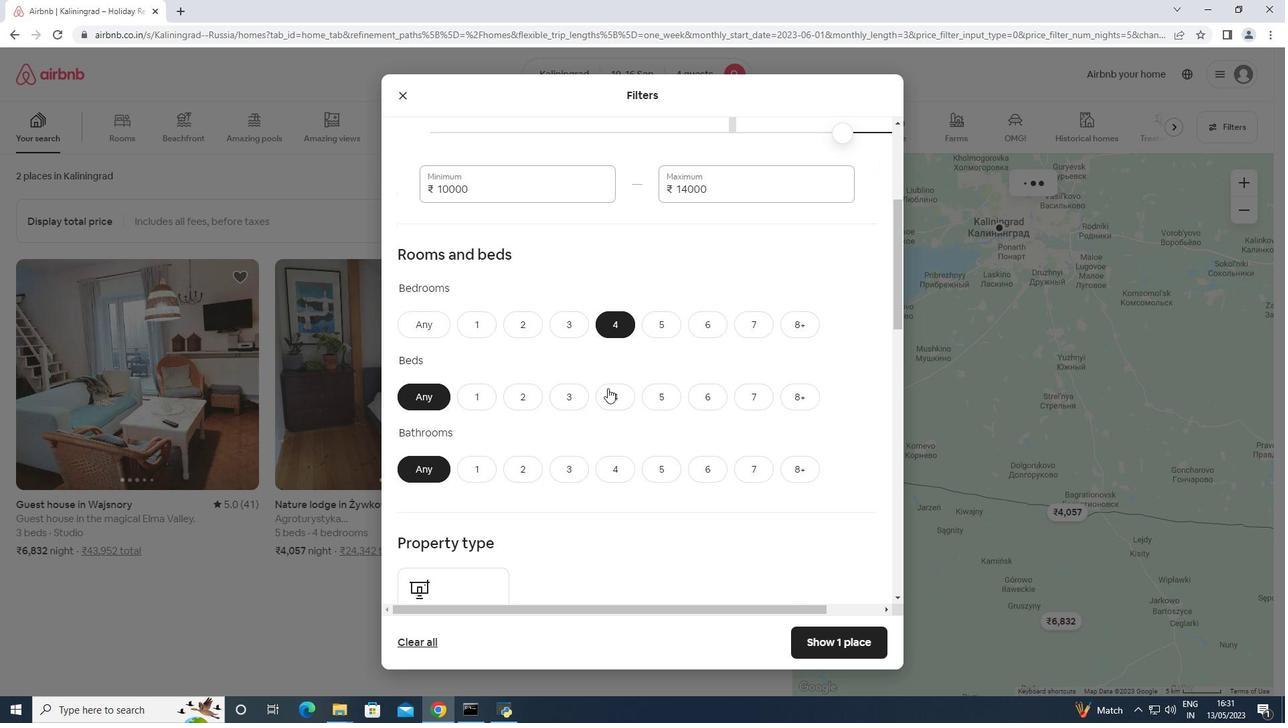 
Action: Mouse moved to (621, 473)
Screenshot: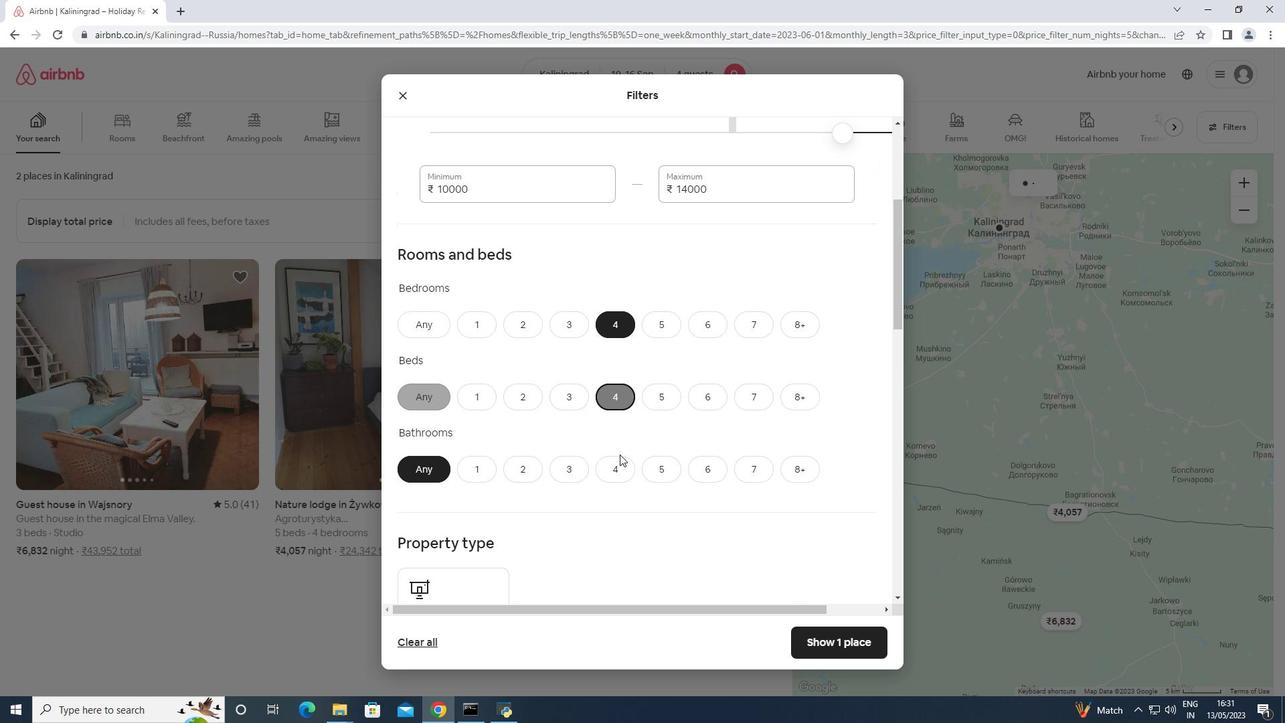 
Action: Mouse pressed left at (621, 473)
Screenshot: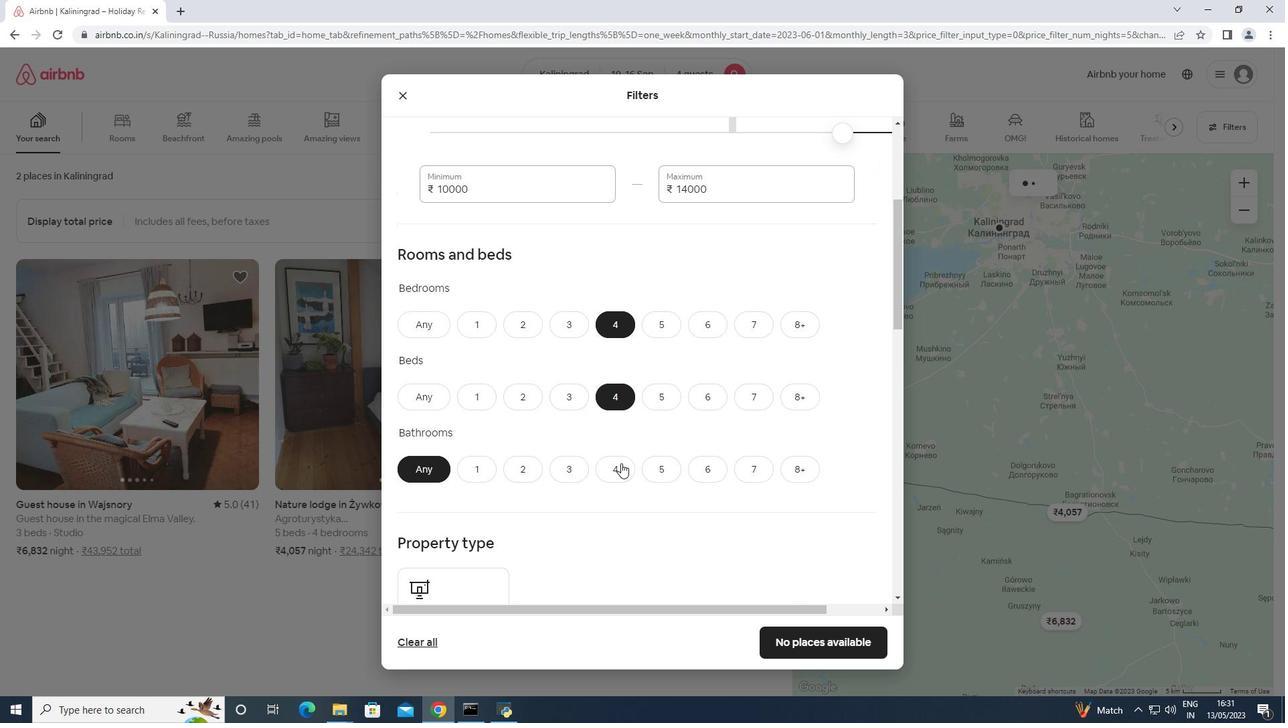
Action: Mouse moved to (621, 447)
Screenshot: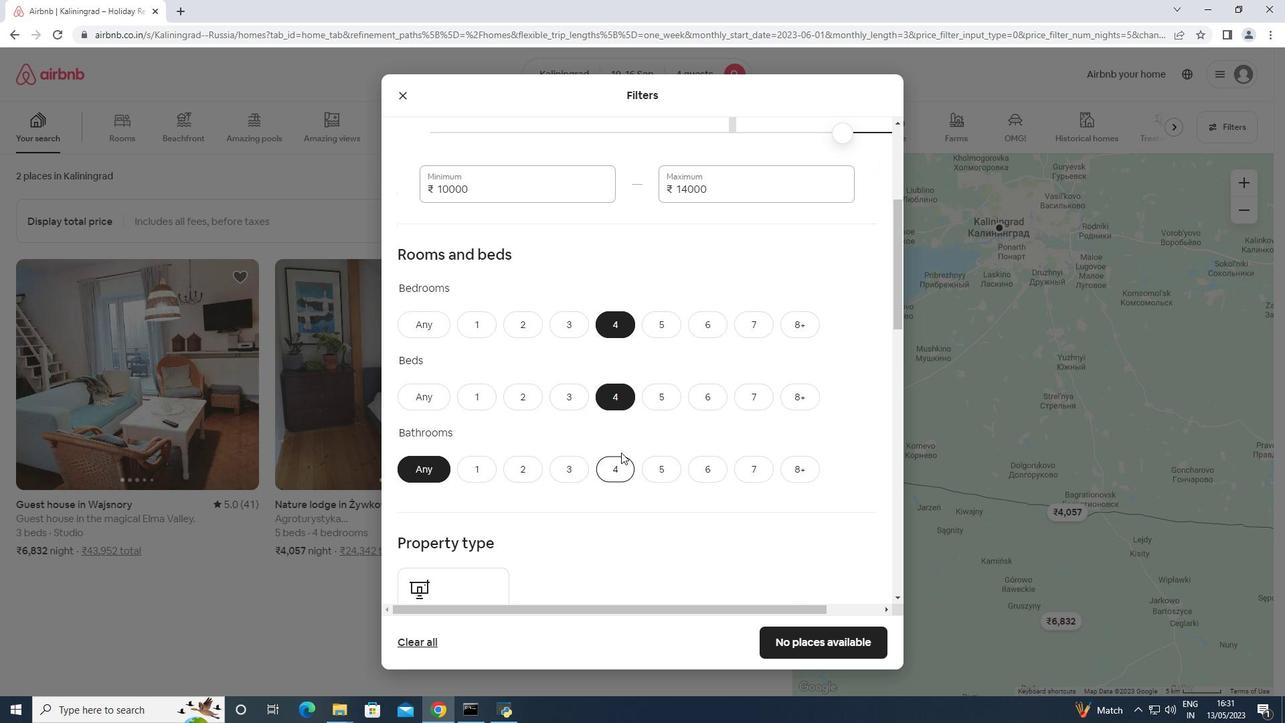 
Action: Mouse scrolled (621, 446) with delta (0, 0)
Screenshot: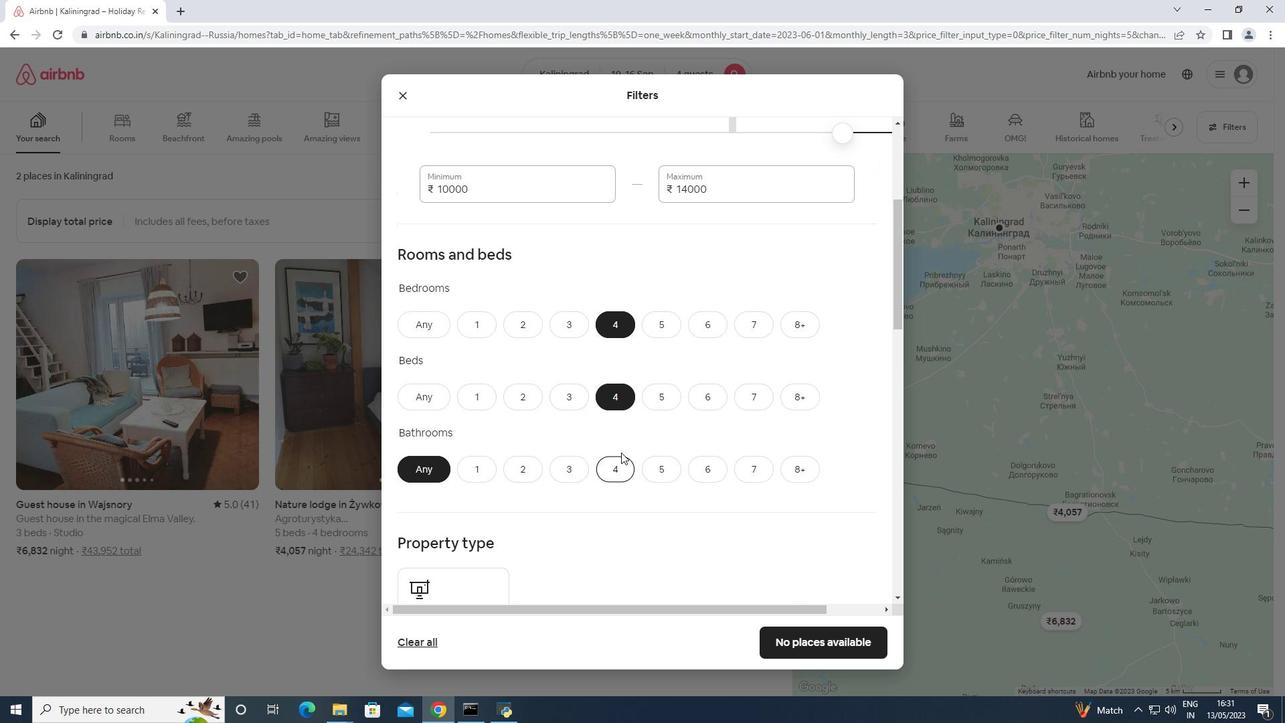 
Action: Mouse scrolled (621, 446) with delta (0, 0)
Screenshot: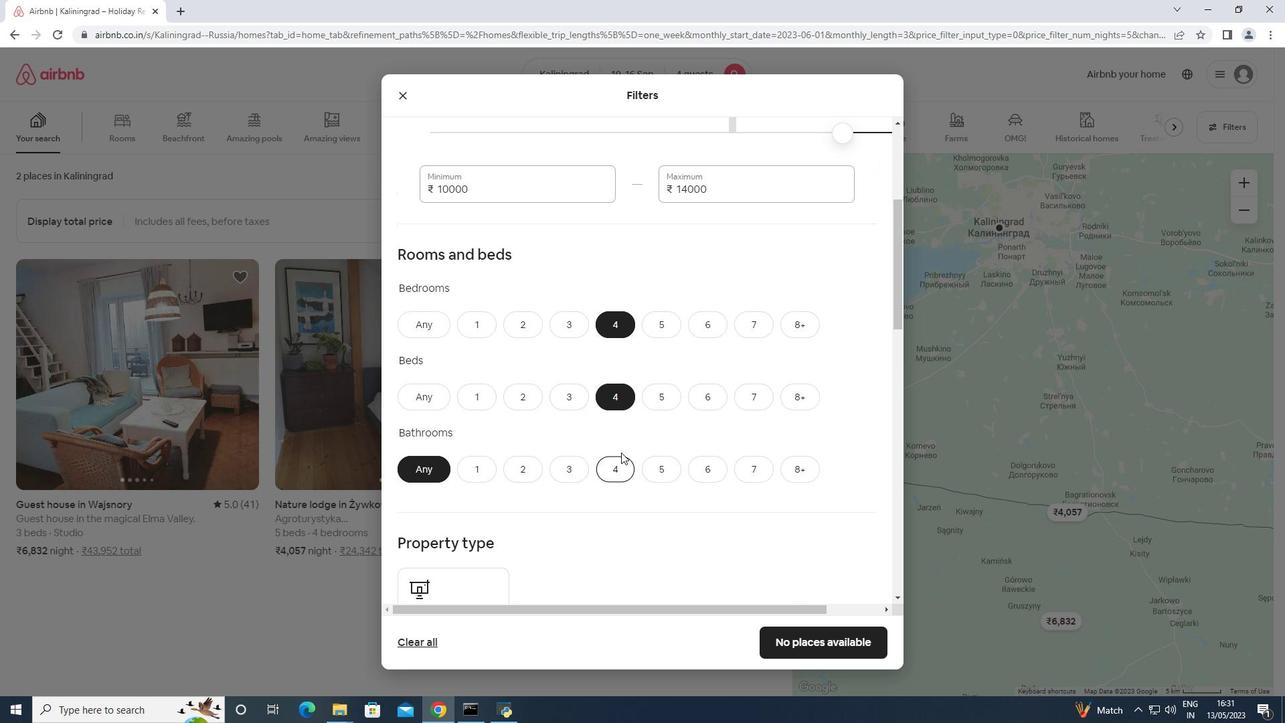 
Action: Mouse scrolled (621, 446) with delta (0, 0)
Screenshot: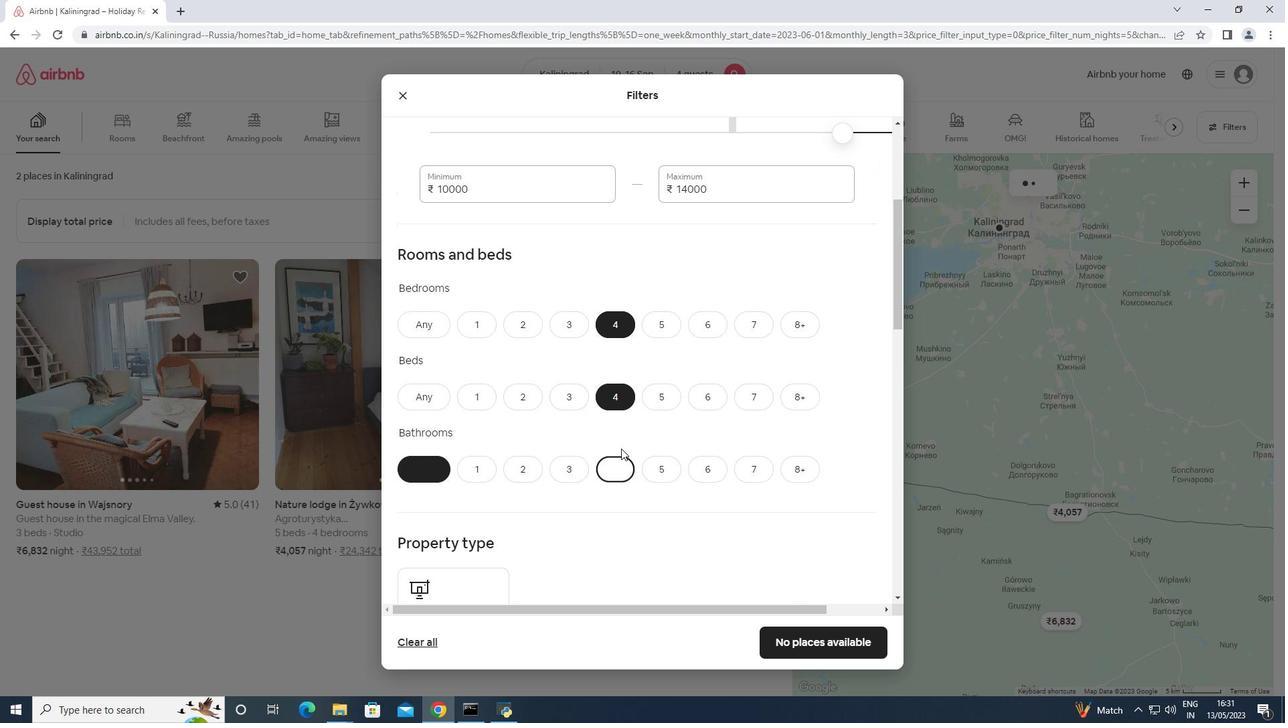 
Action: Mouse moved to (485, 409)
Screenshot: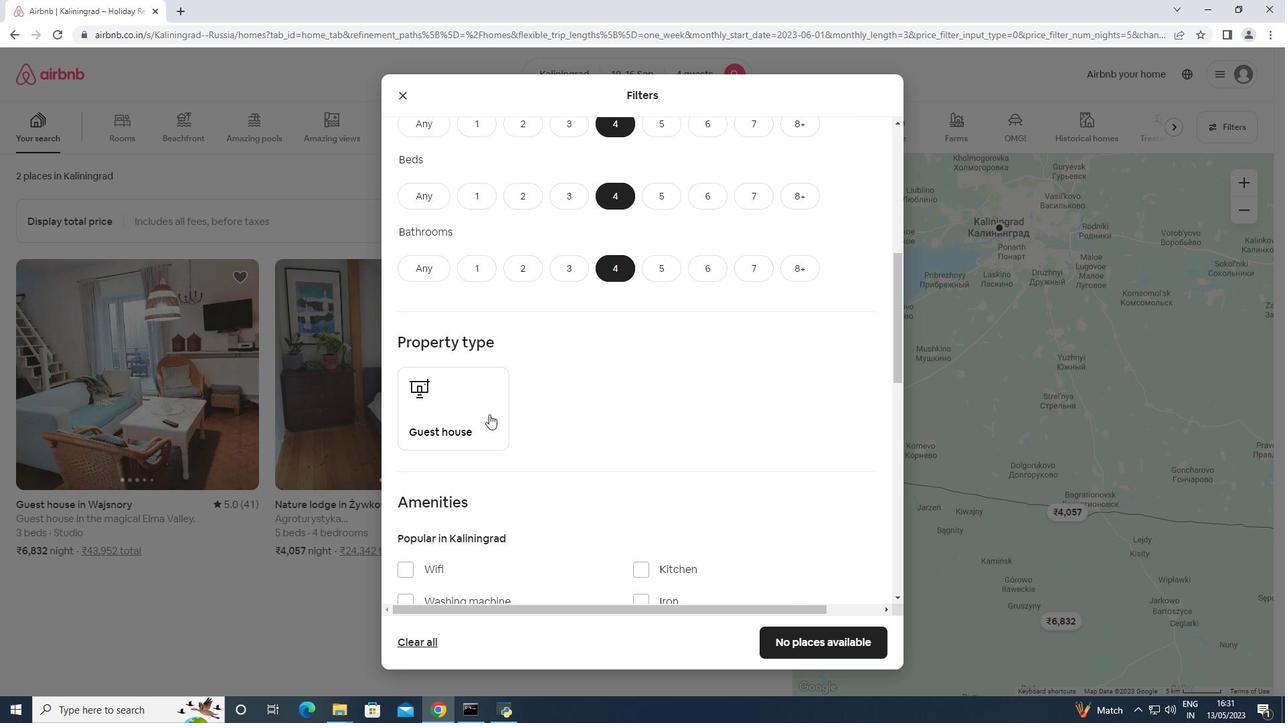 
Action: Mouse pressed left at (485, 409)
Screenshot: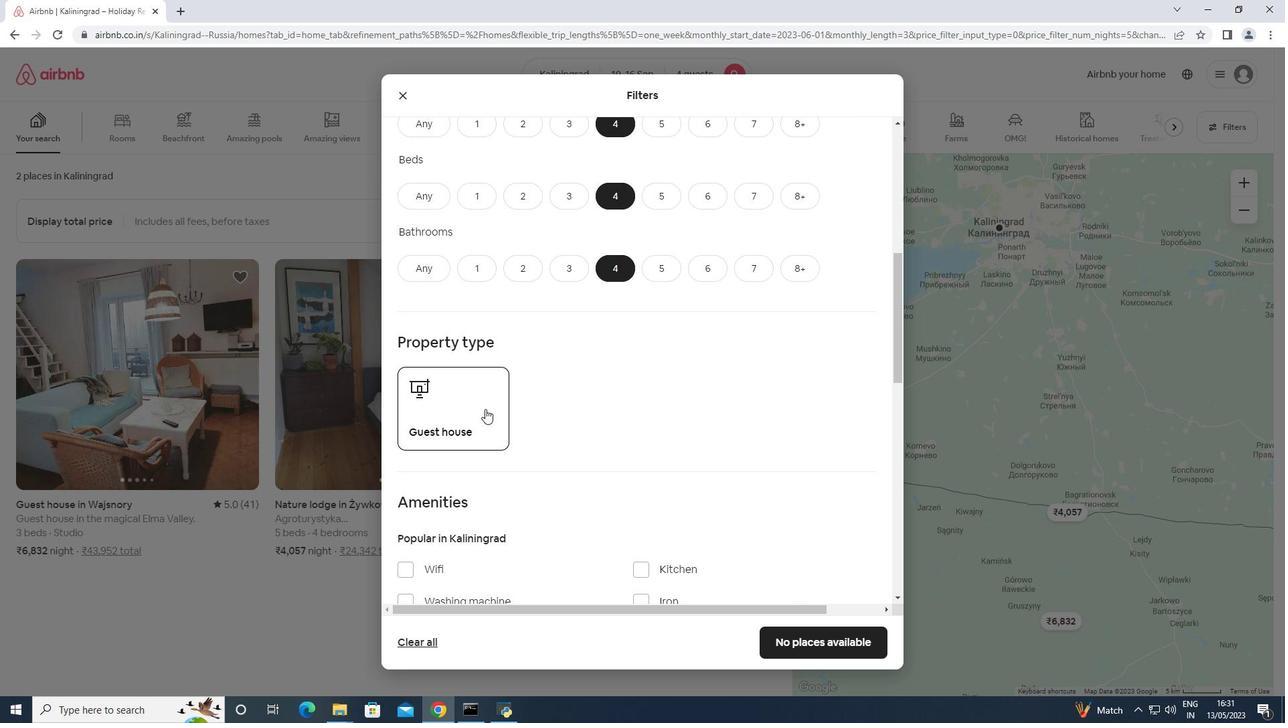 
Action: Mouse moved to (506, 395)
Screenshot: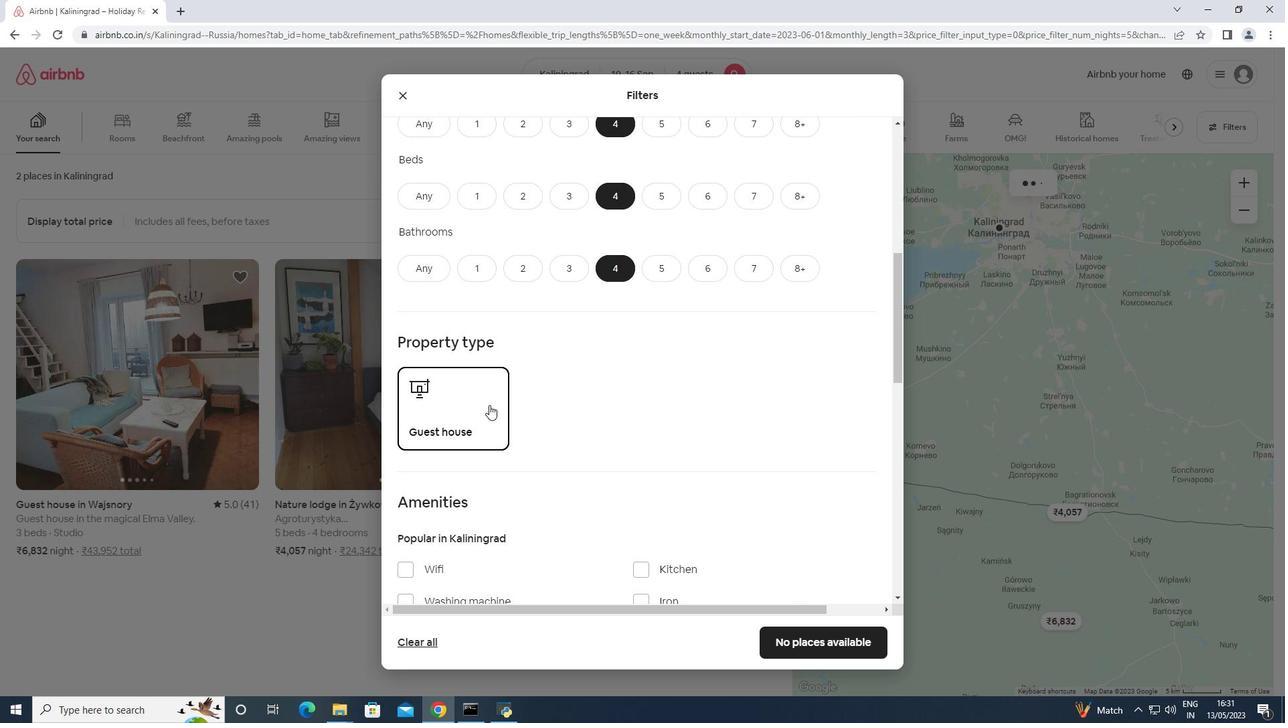 
Action: Mouse scrolled (506, 394) with delta (0, 0)
Screenshot: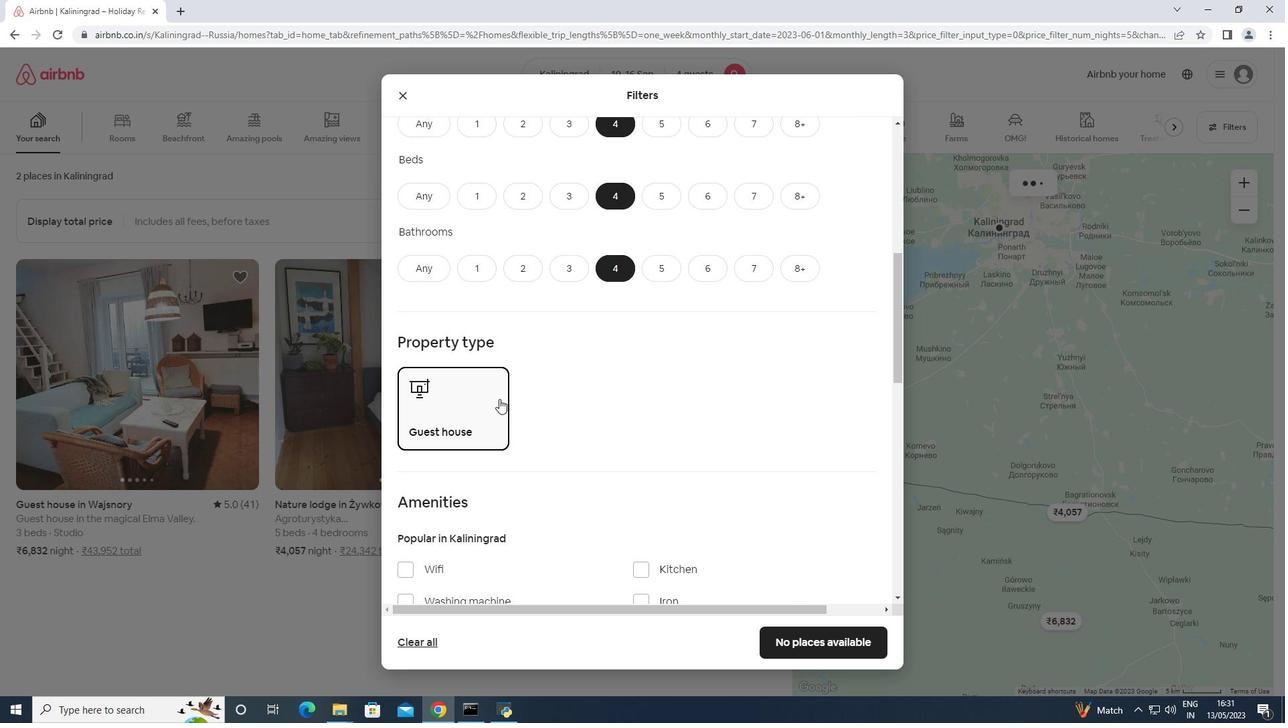 
Action: Mouse scrolled (506, 394) with delta (0, 0)
Screenshot: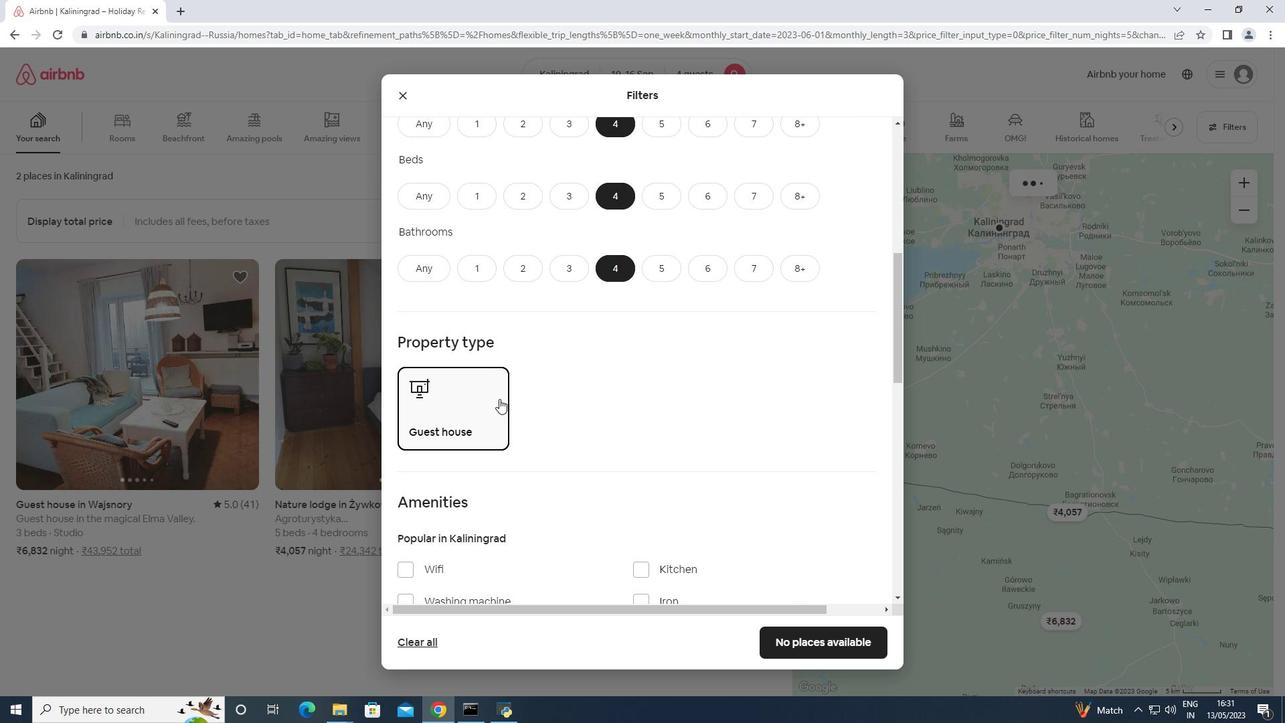 
Action: Mouse scrolled (506, 394) with delta (0, 0)
Screenshot: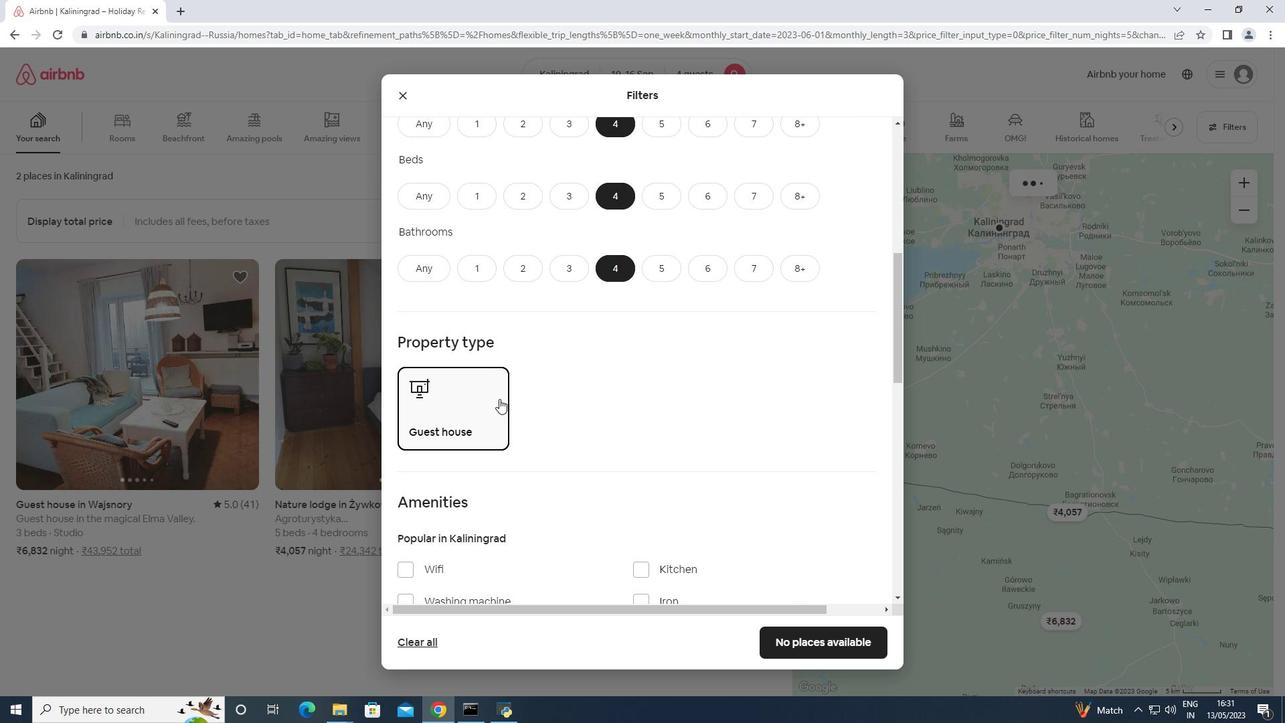 
Action: Mouse moved to (432, 462)
Screenshot: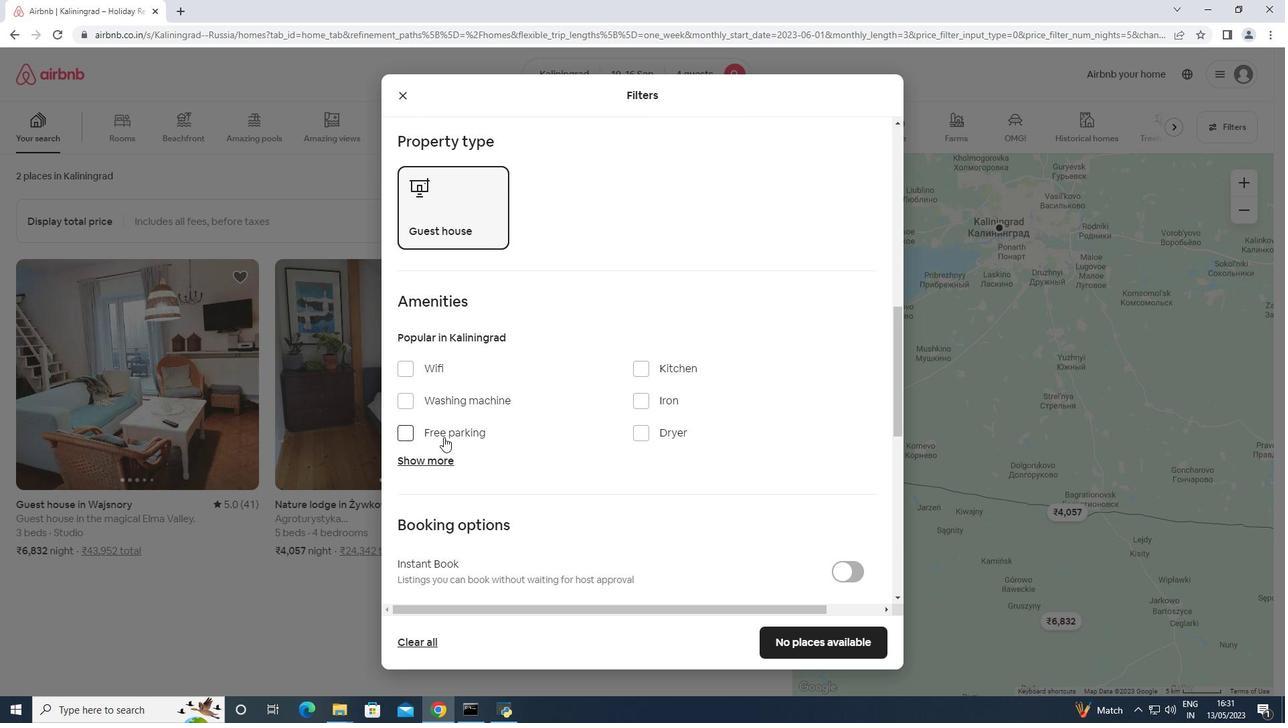 
Action: Mouse pressed left at (432, 462)
Screenshot: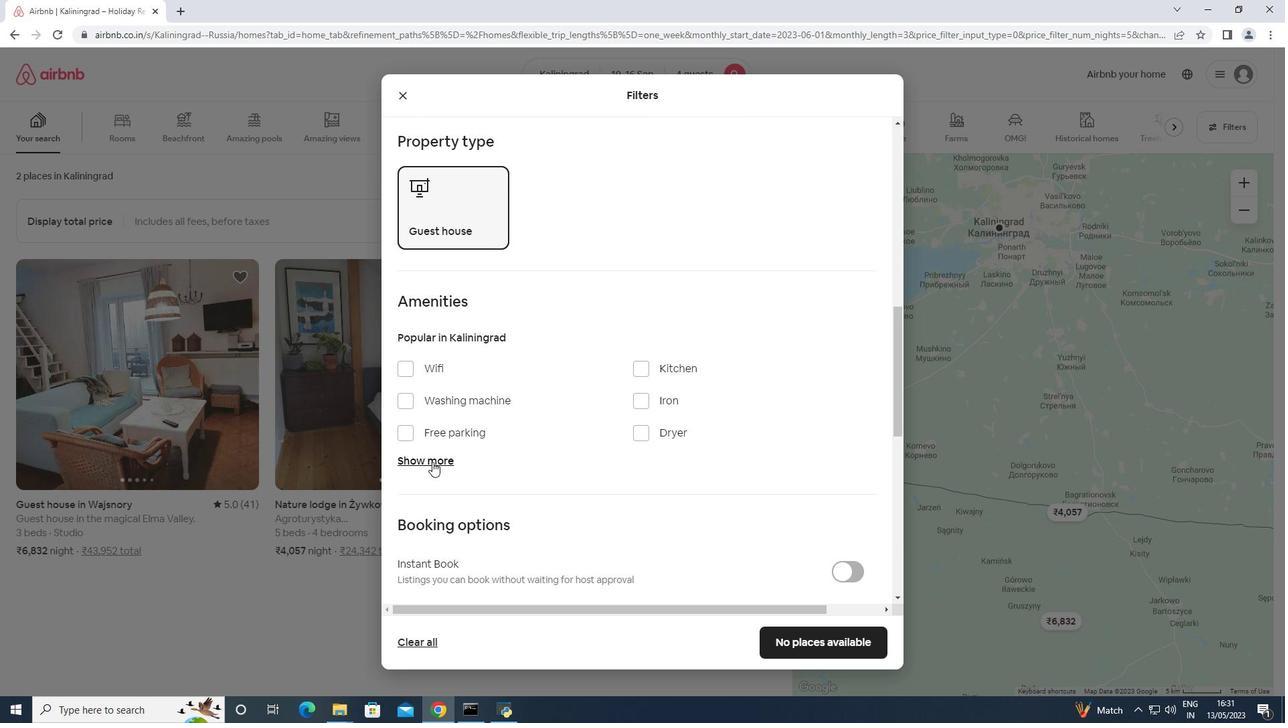 
Action: Mouse moved to (450, 425)
Screenshot: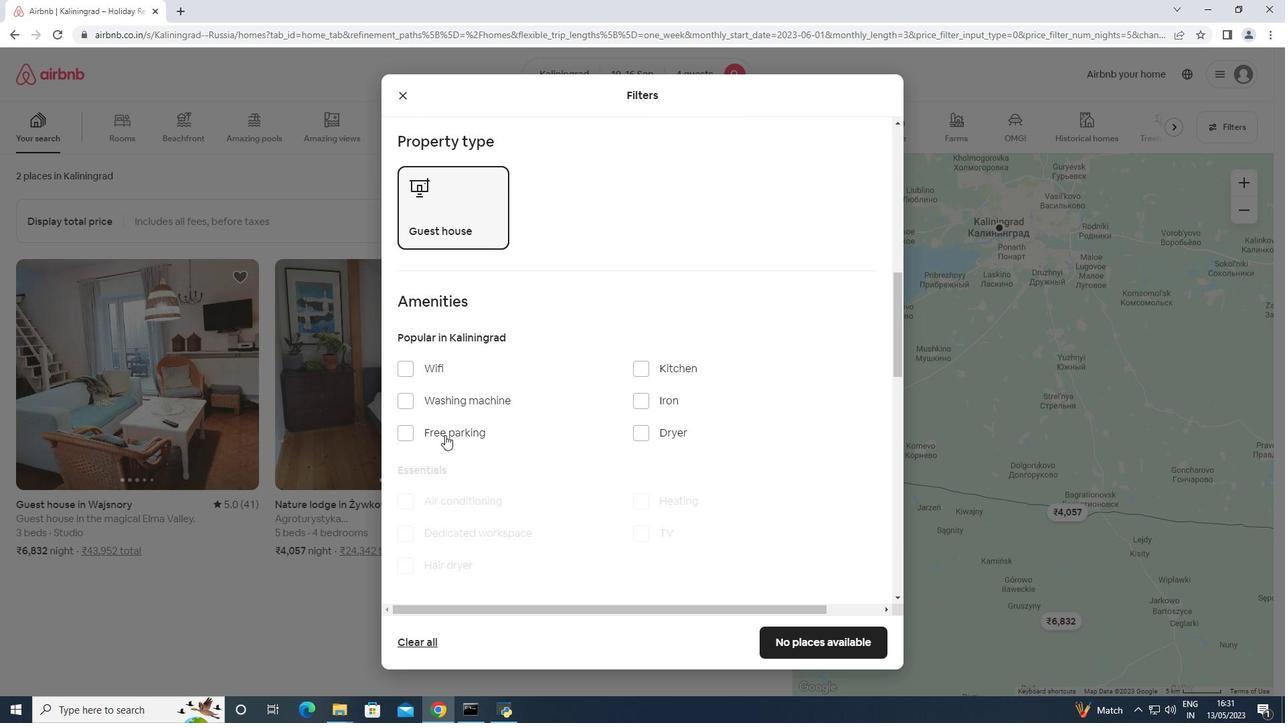 
Action: Mouse pressed left at (450, 425)
Screenshot: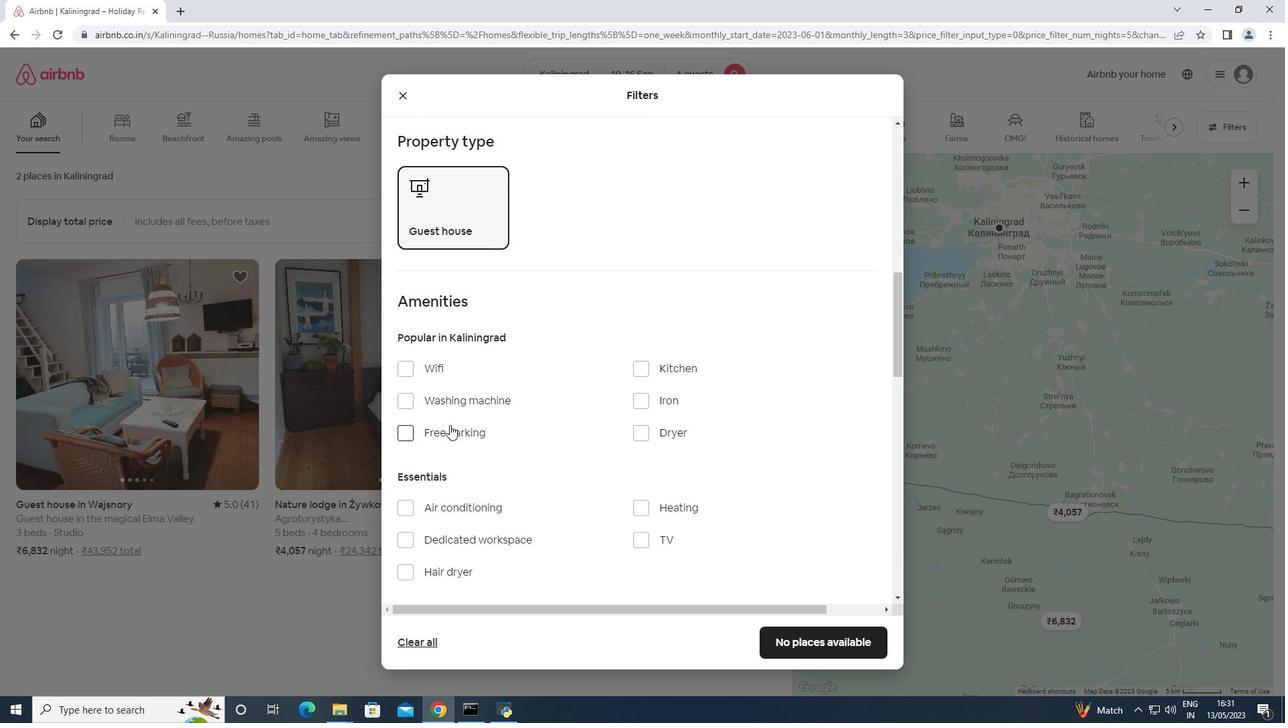 
Action: Mouse moved to (440, 370)
Screenshot: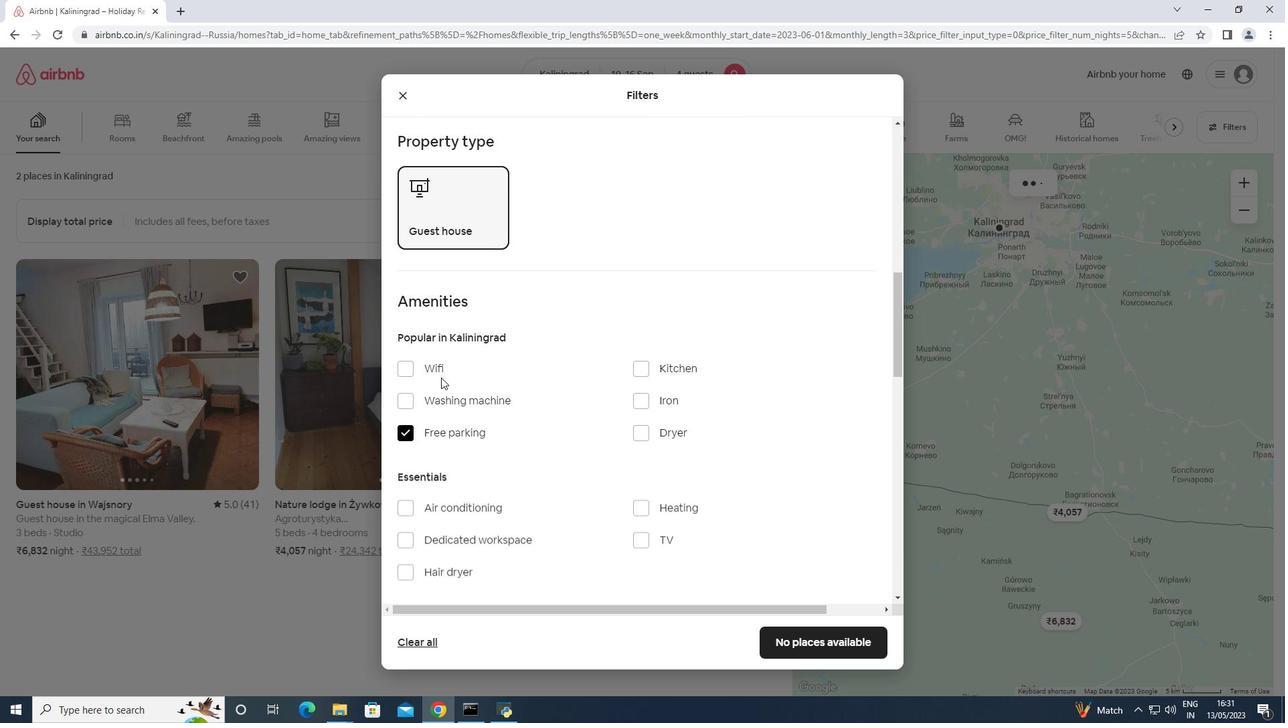 
Action: Mouse pressed left at (440, 370)
Screenshot: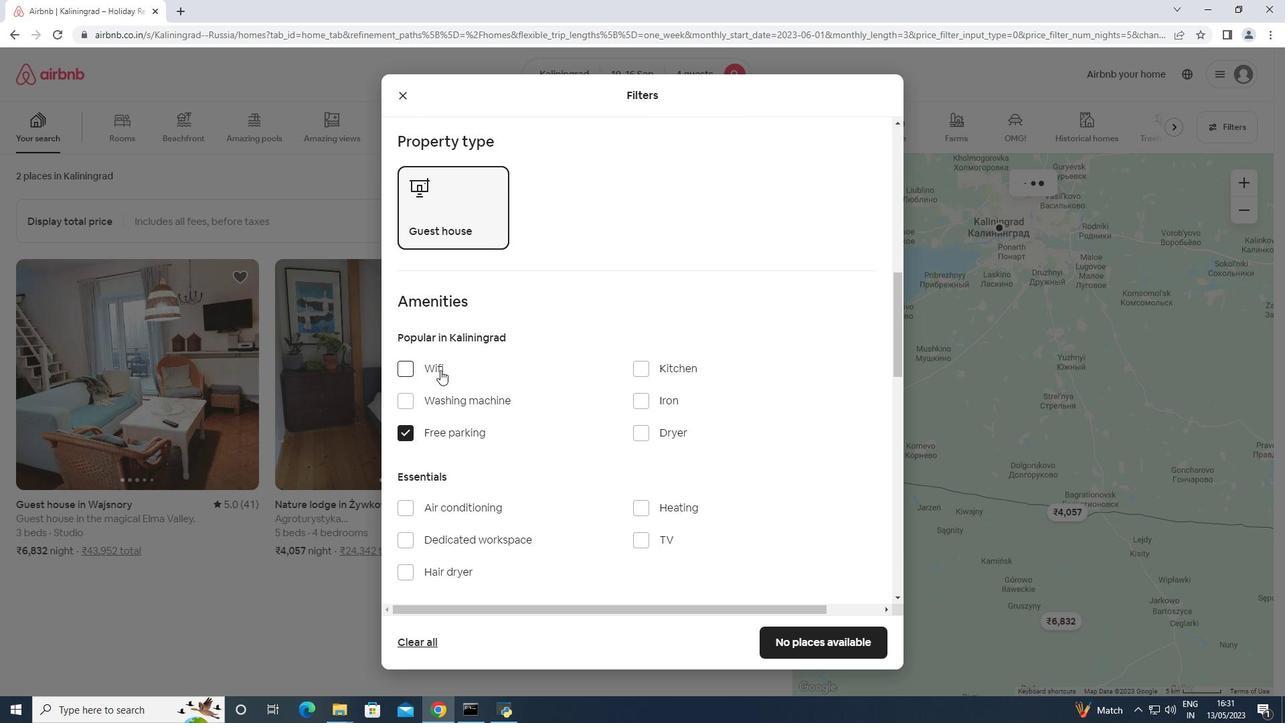 
Action: Mouse moved to (666, 539)
Screenshot: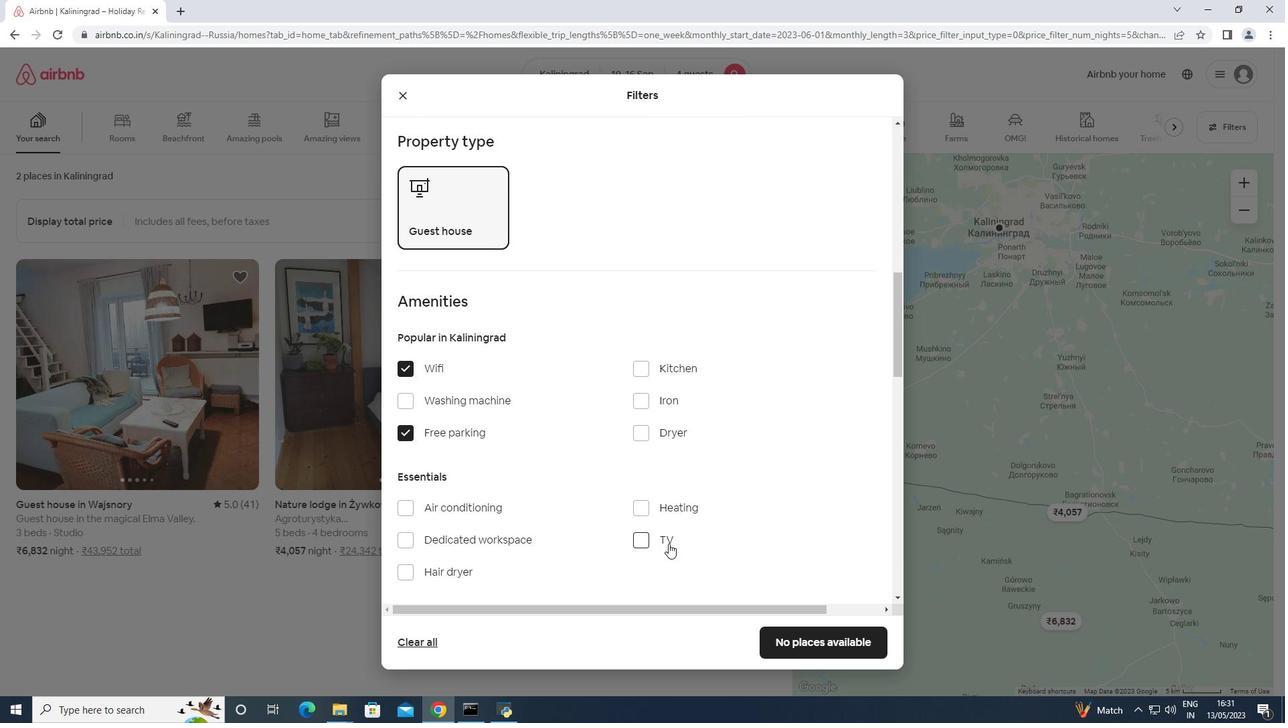 
Action: Mouse pressed left at (666, 539)
Screenshot: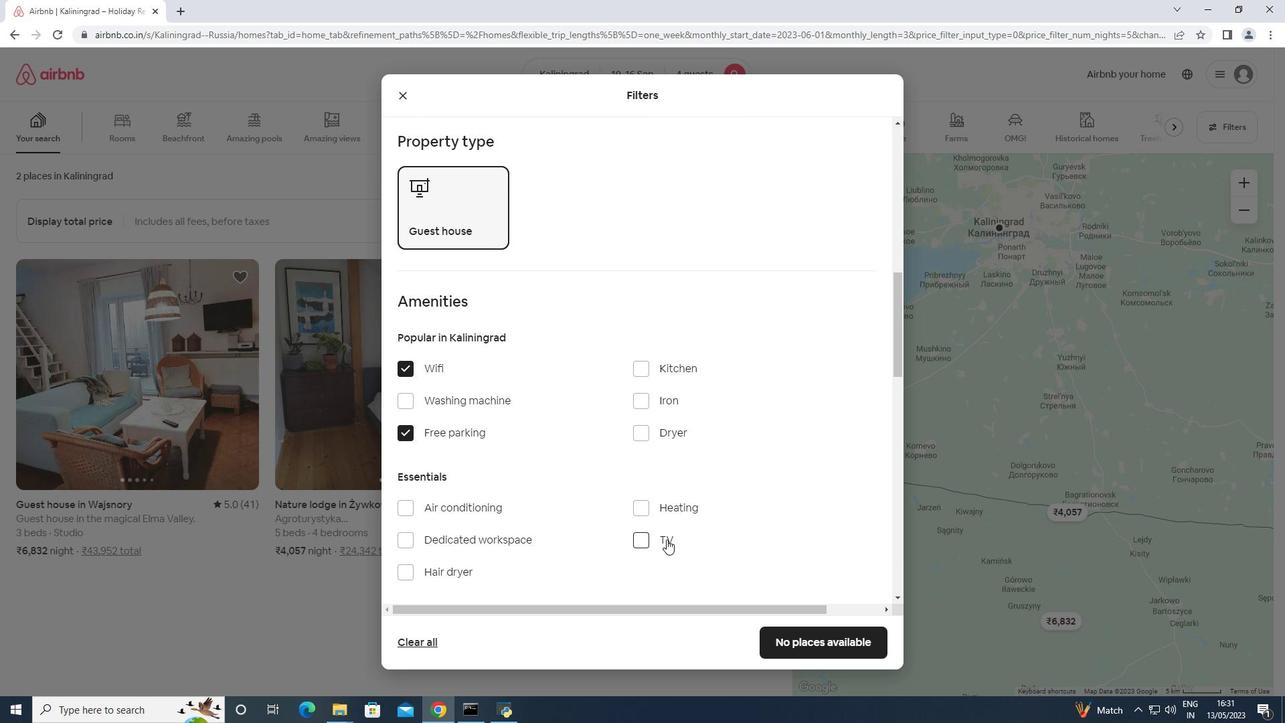 
Action: Mouse moved to (671, 526)
Screenshot: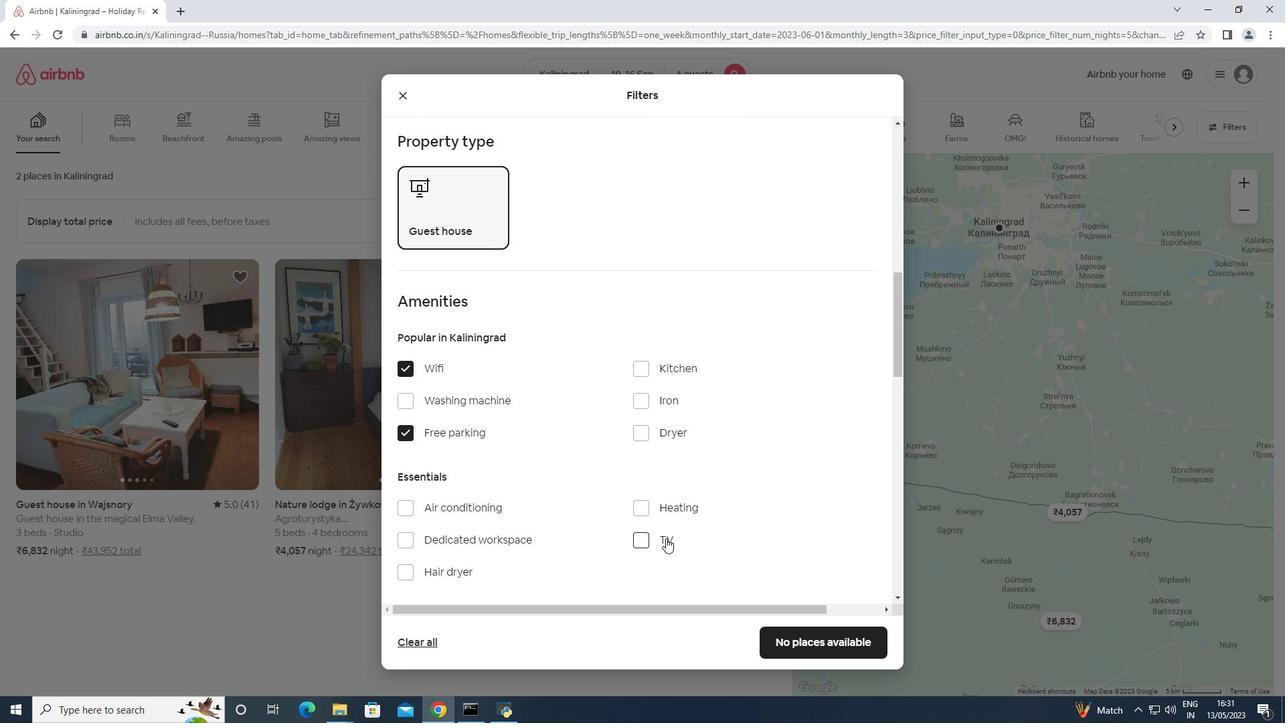 
Action: Mouse scrolled (671, 525) with delta (0, 0)
Screenshot: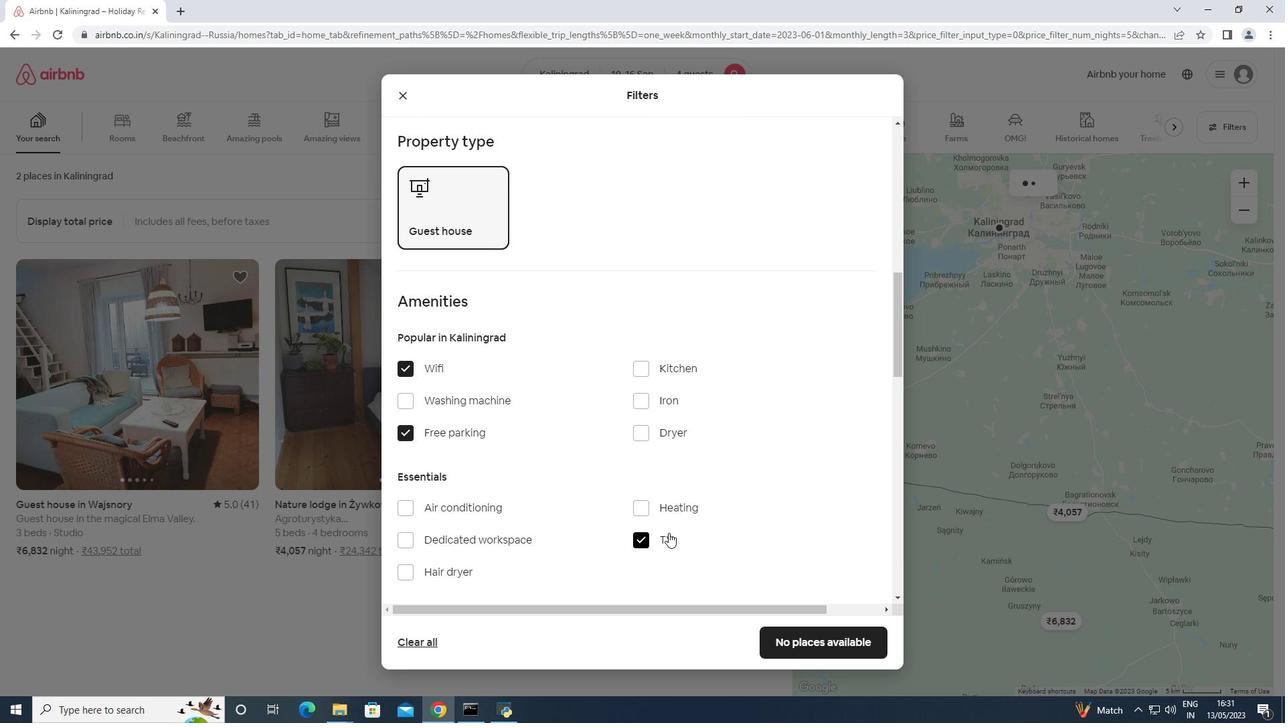 
Action: Mouse scrolled (671, 525) with delta (0, 0)
Screenshot: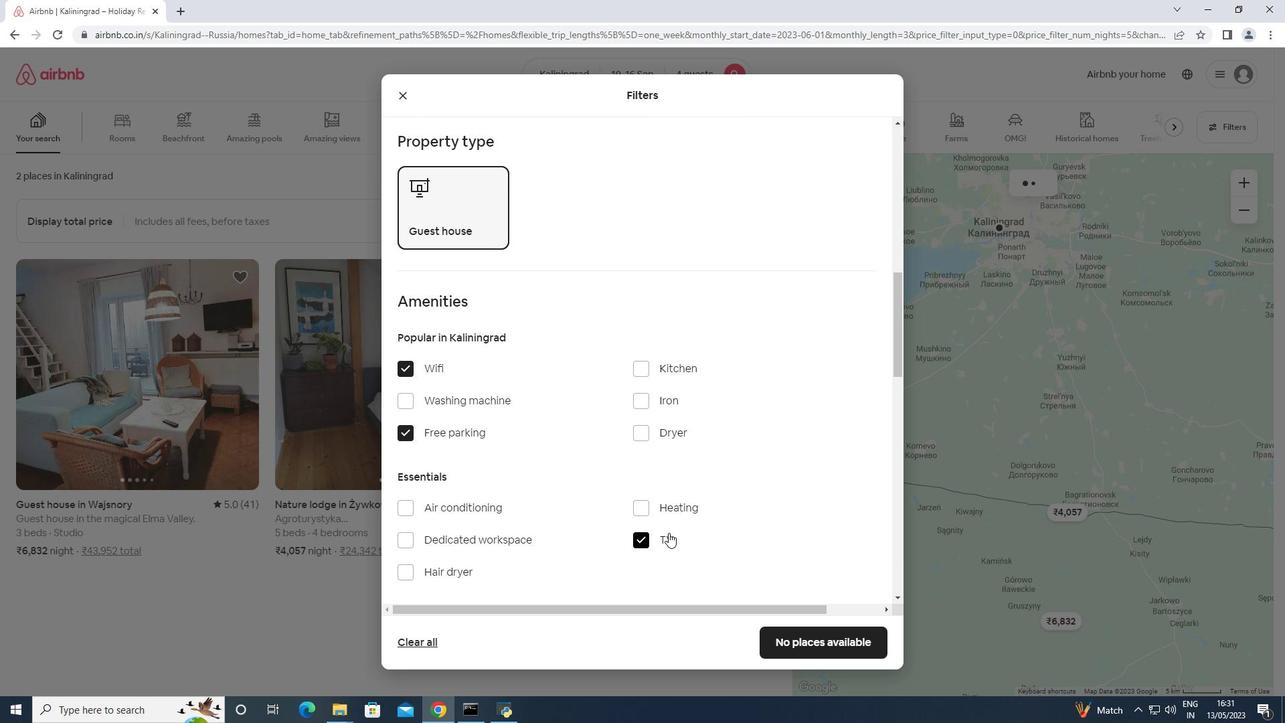 
Action: Mouse scrolled (671, 525) with delta (0, 0)
Screenshot: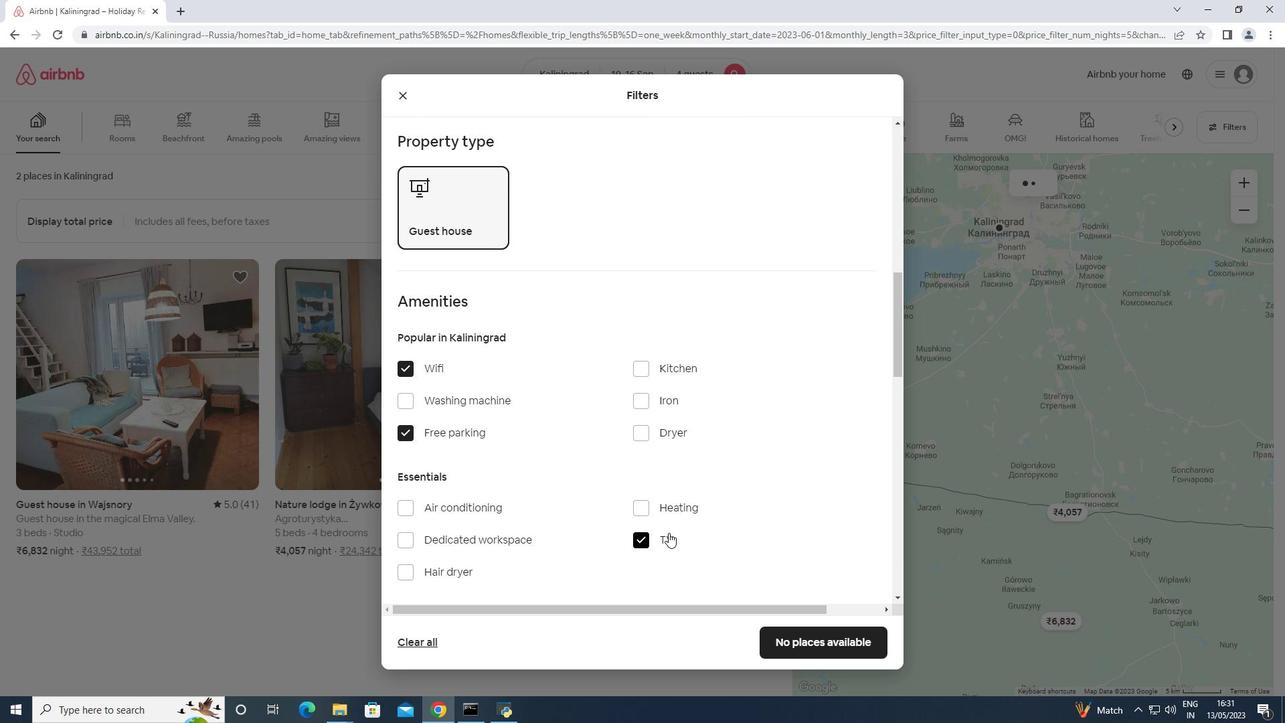 
Action: Mouse scrolled (671, 525) with delta (0, 0)
Screenshot: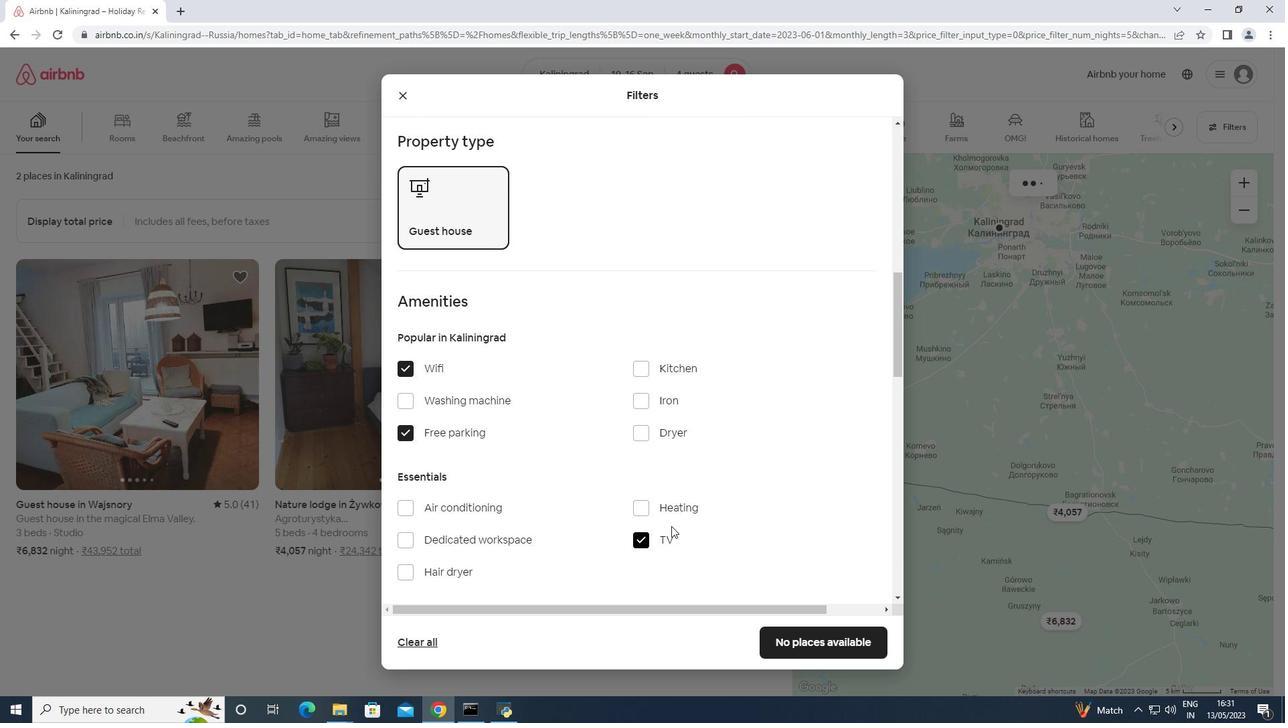 
Action: Mouse moved to (472, 446)
Screenshot: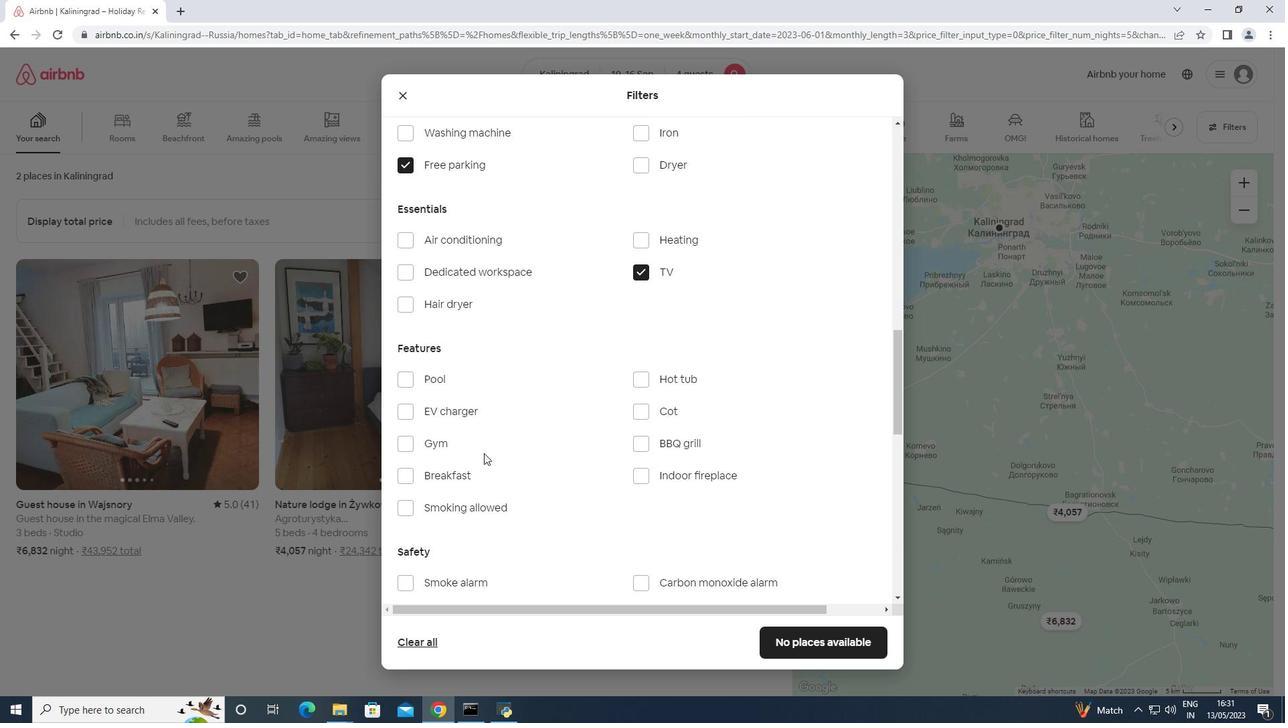 
Action: Mouse pressed left at (472, 446)
Screenshot: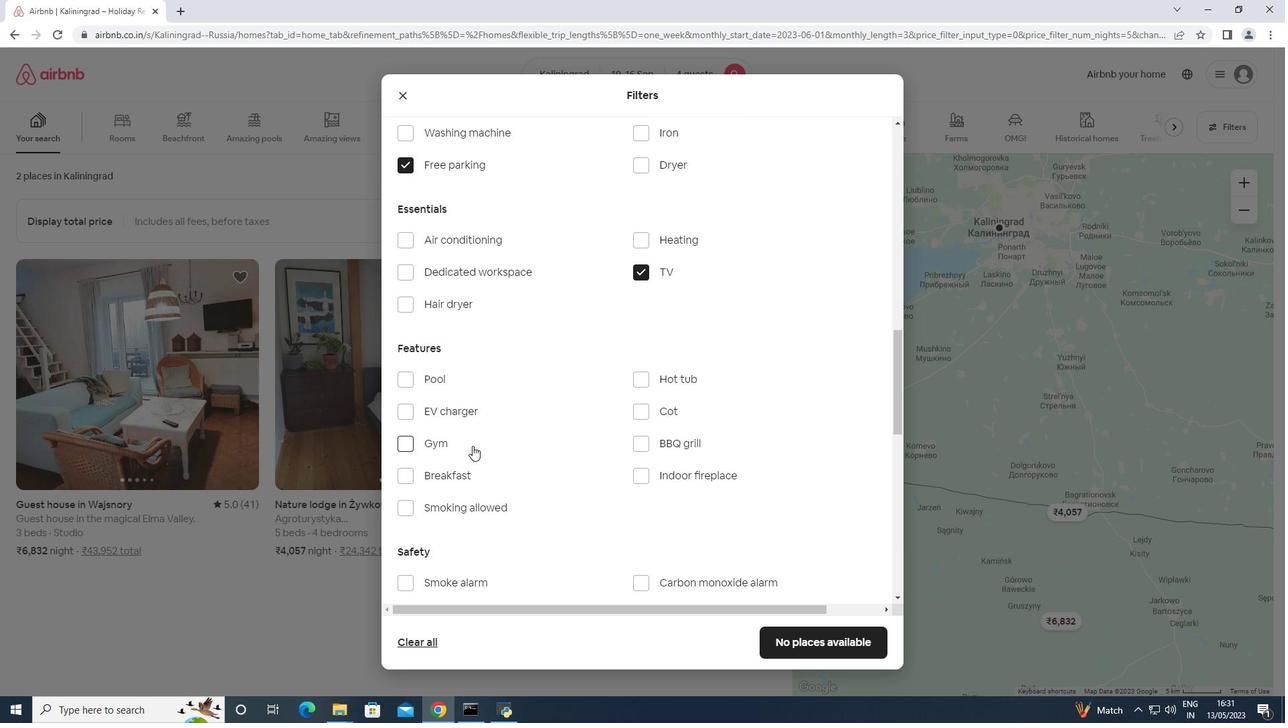 
Action: Mouse moved to (463, 474)
Screenshot: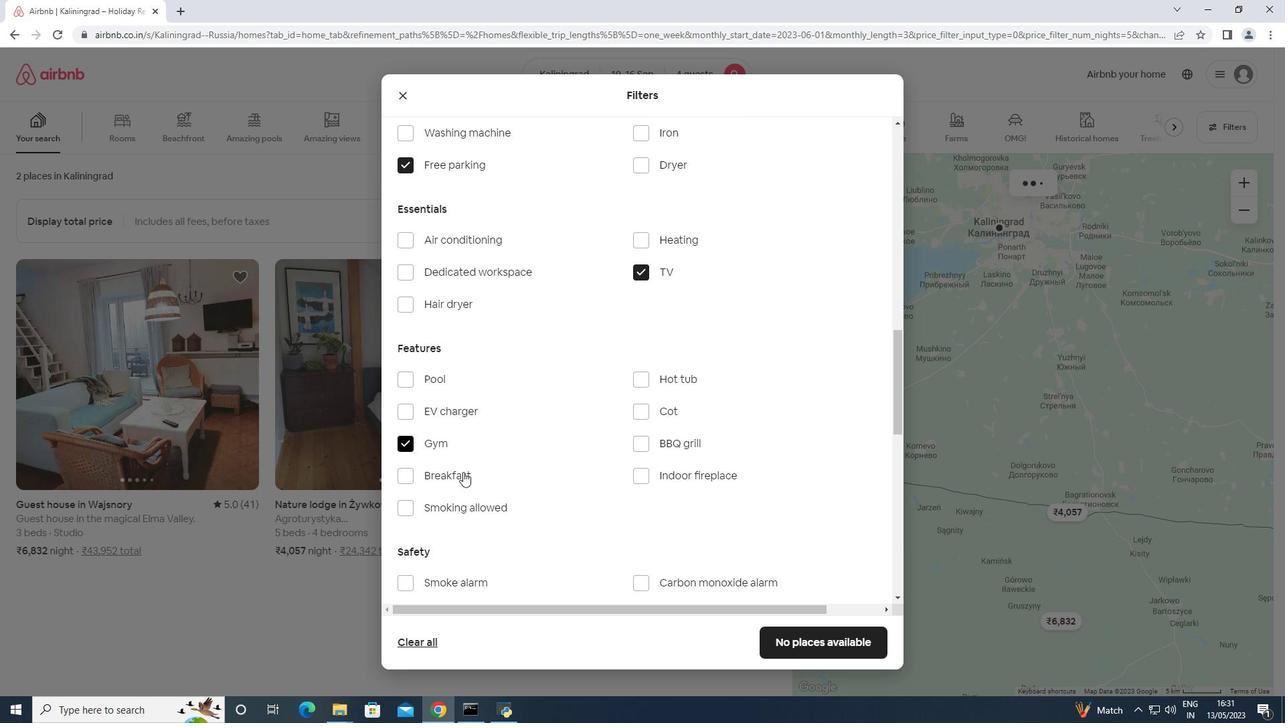 
Action: Mouse pressed left at (463, 474)
Screenshot: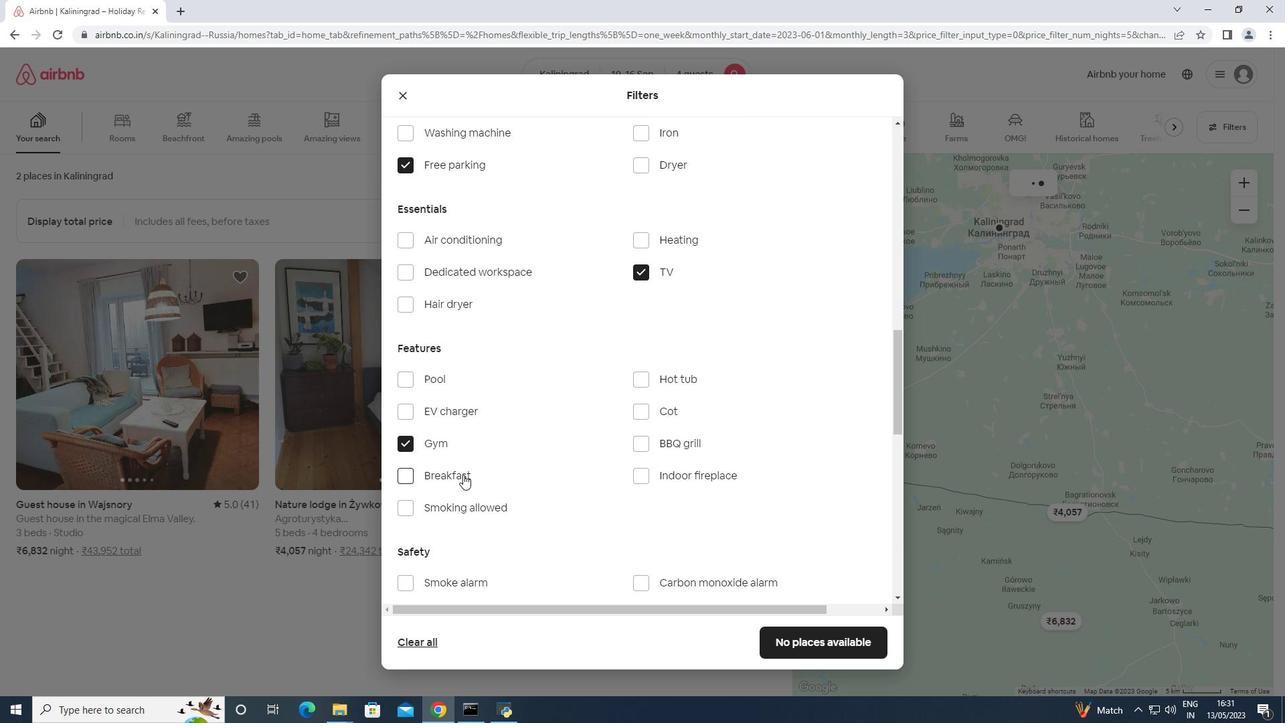 
Action: Mouse moved to (534, 430)
Screenshot: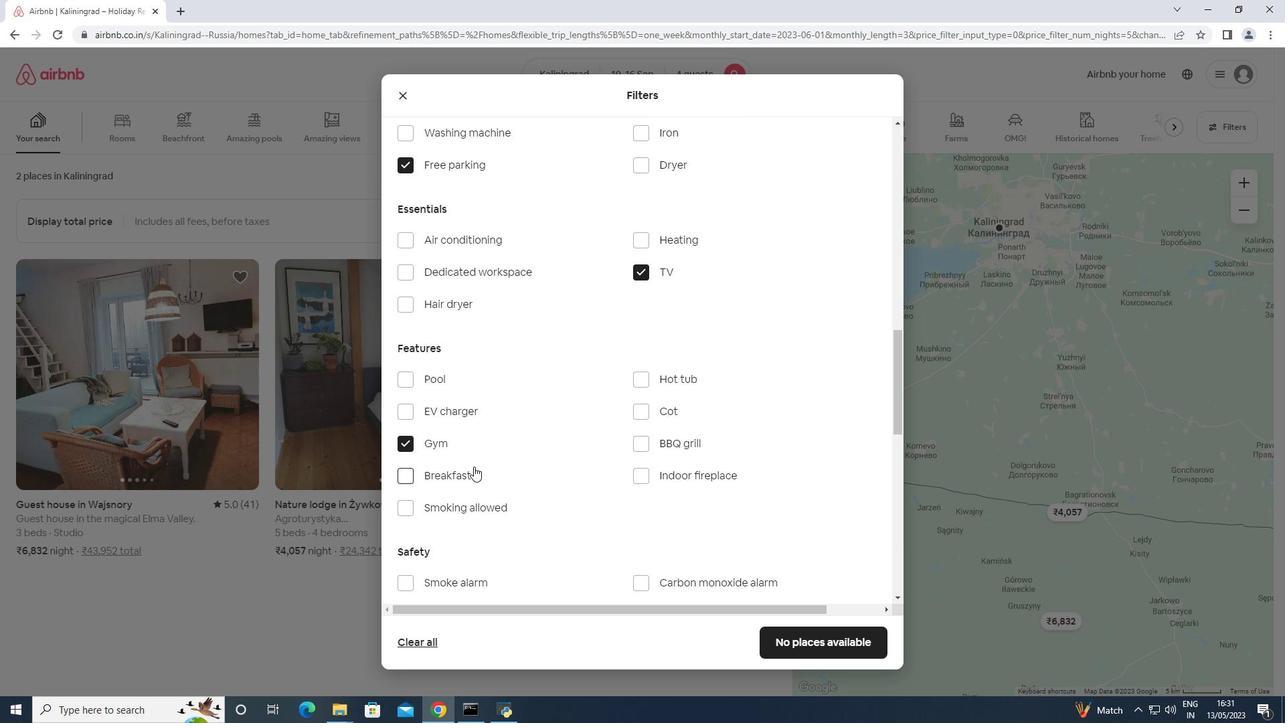 
Action: Mouse scrolled (534, 429) with delta (0, 0)
Screenshot: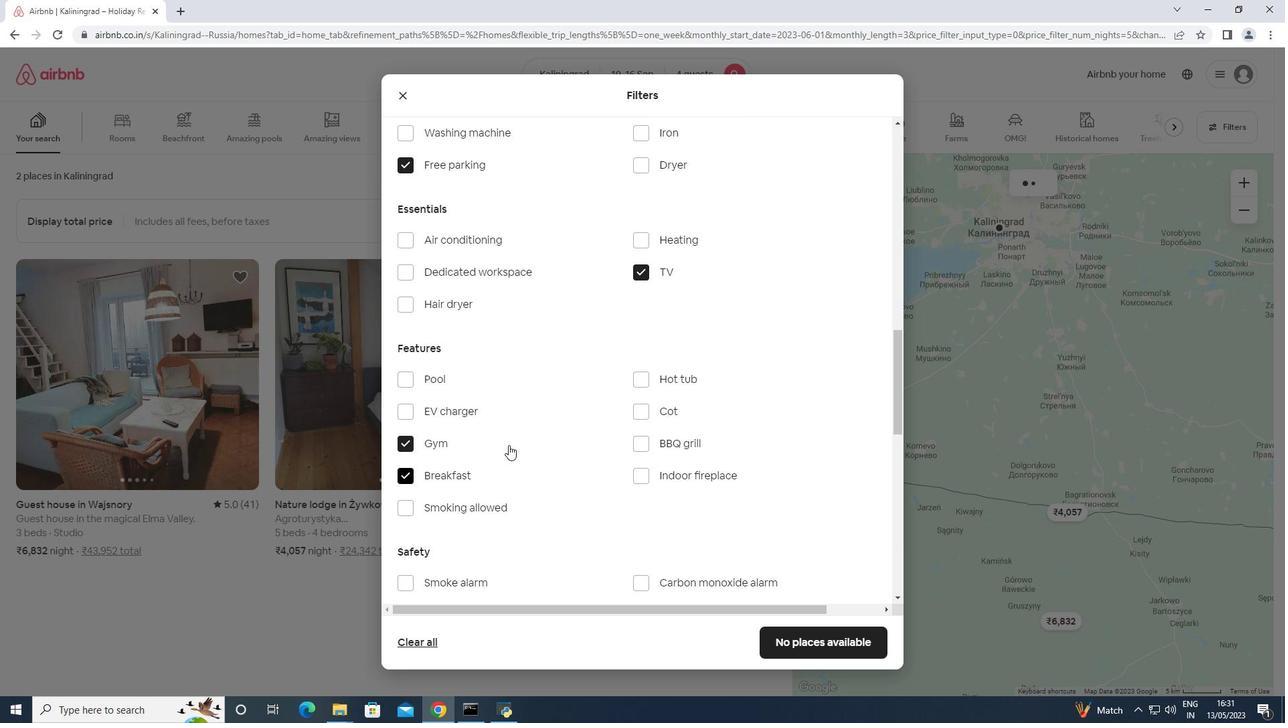 
Action: Mouse scrolled (534, 429) with delta (0, 0)
Screenshot: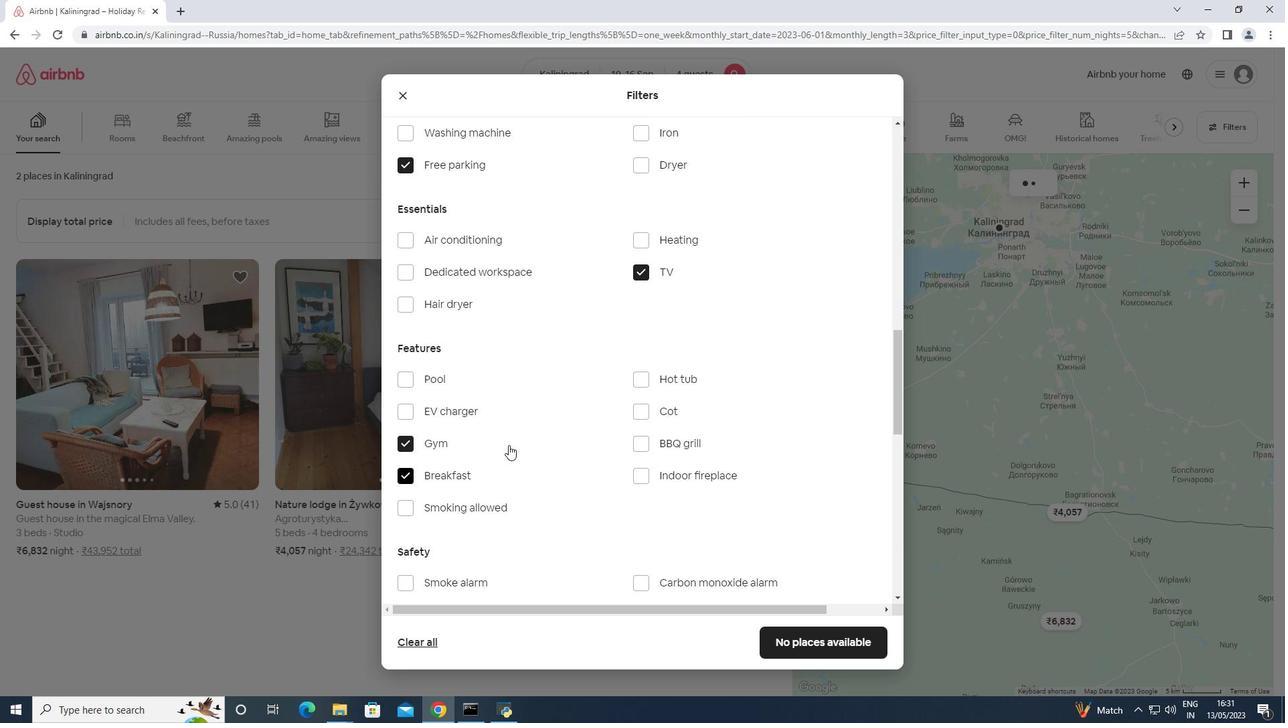 
Action: Mouse scrolled (534, 429) with delta (0, 0)
Screenshot: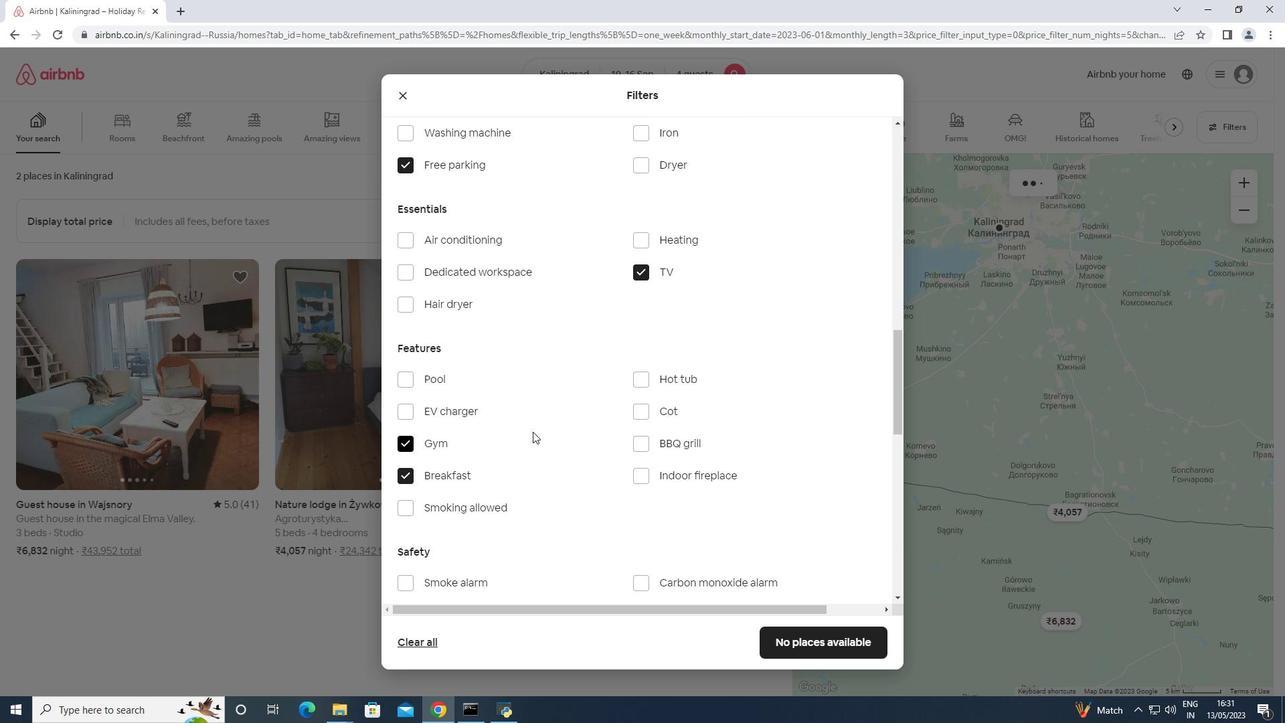 
Action: Mouse scrolled (534, 429) with delta (0, 0)
Screenshot: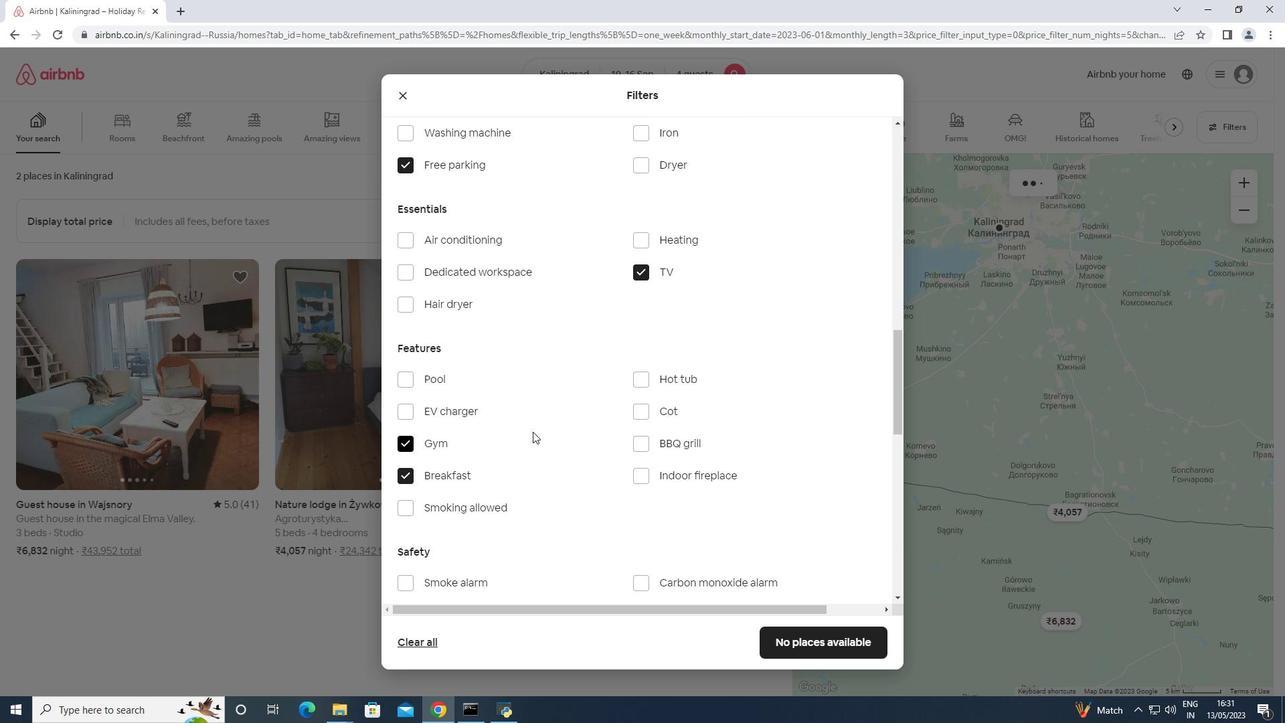 
Action: Mouse scrolled (534, 429) with delta (0, 0)
Screenshot: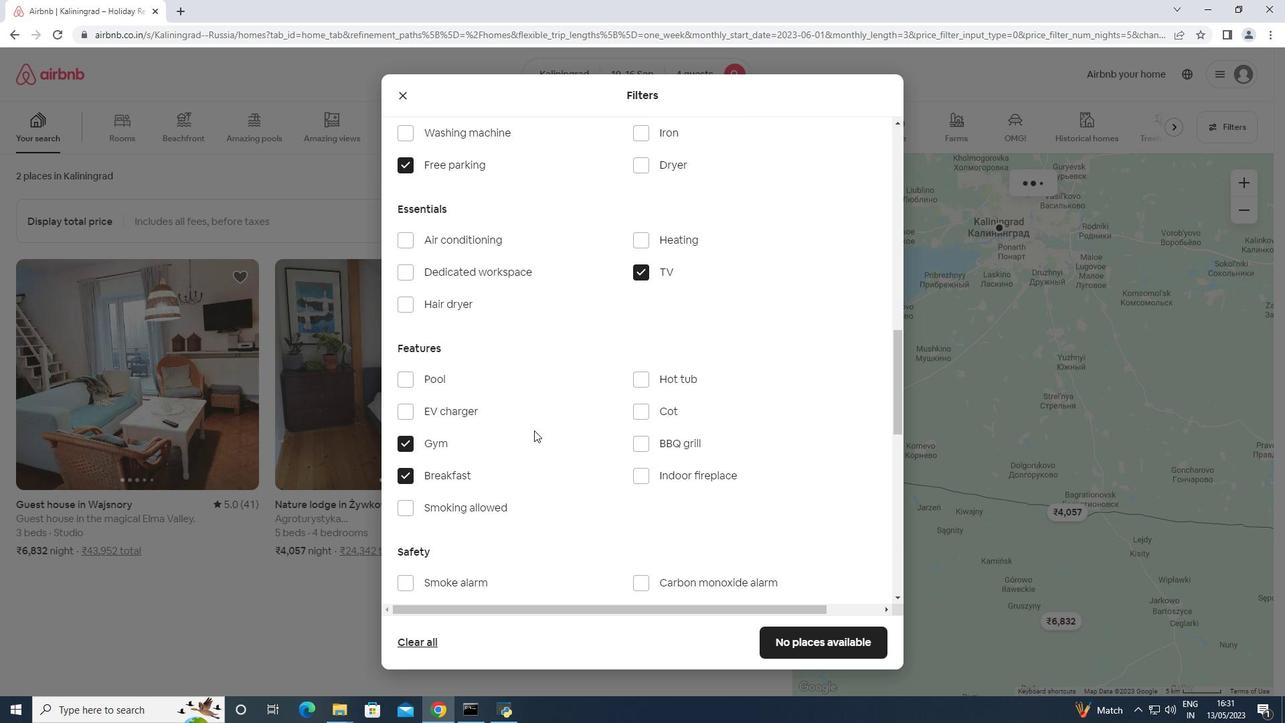 
Action: Mouse moved to (853, 435)
Screenshot: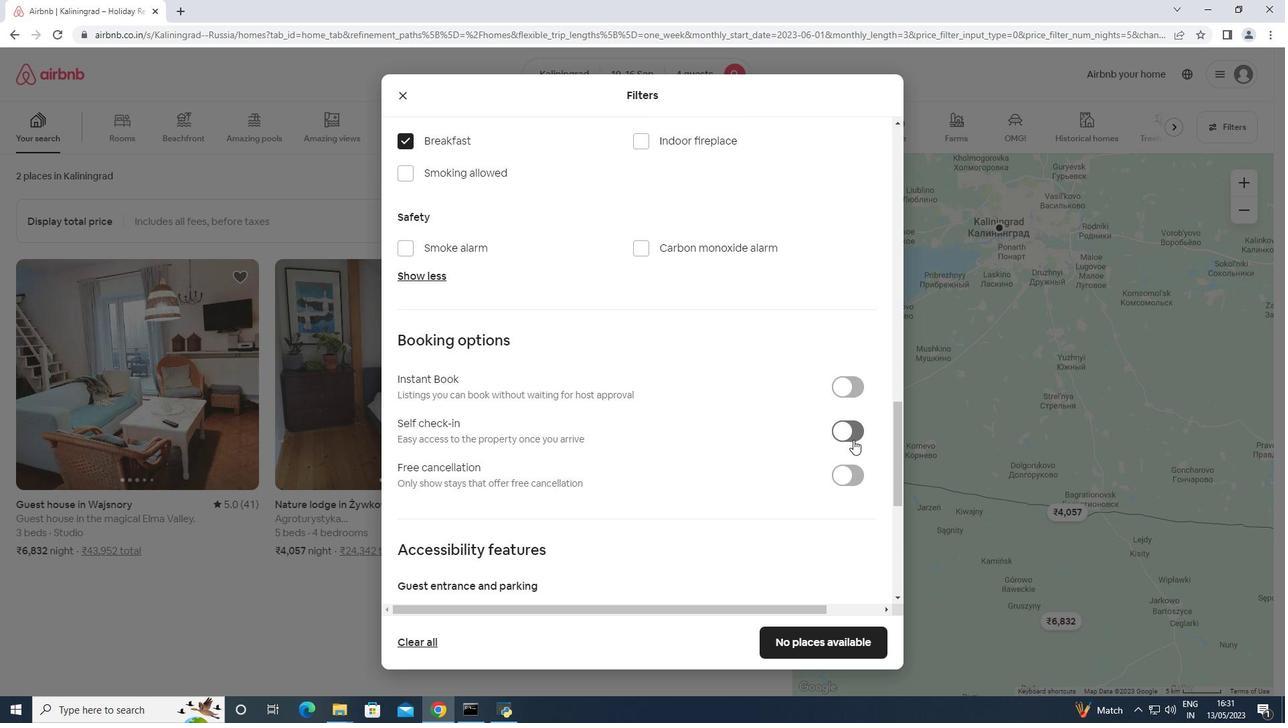 
Action: Mouse pressed left at (853, 435)
Screenshot: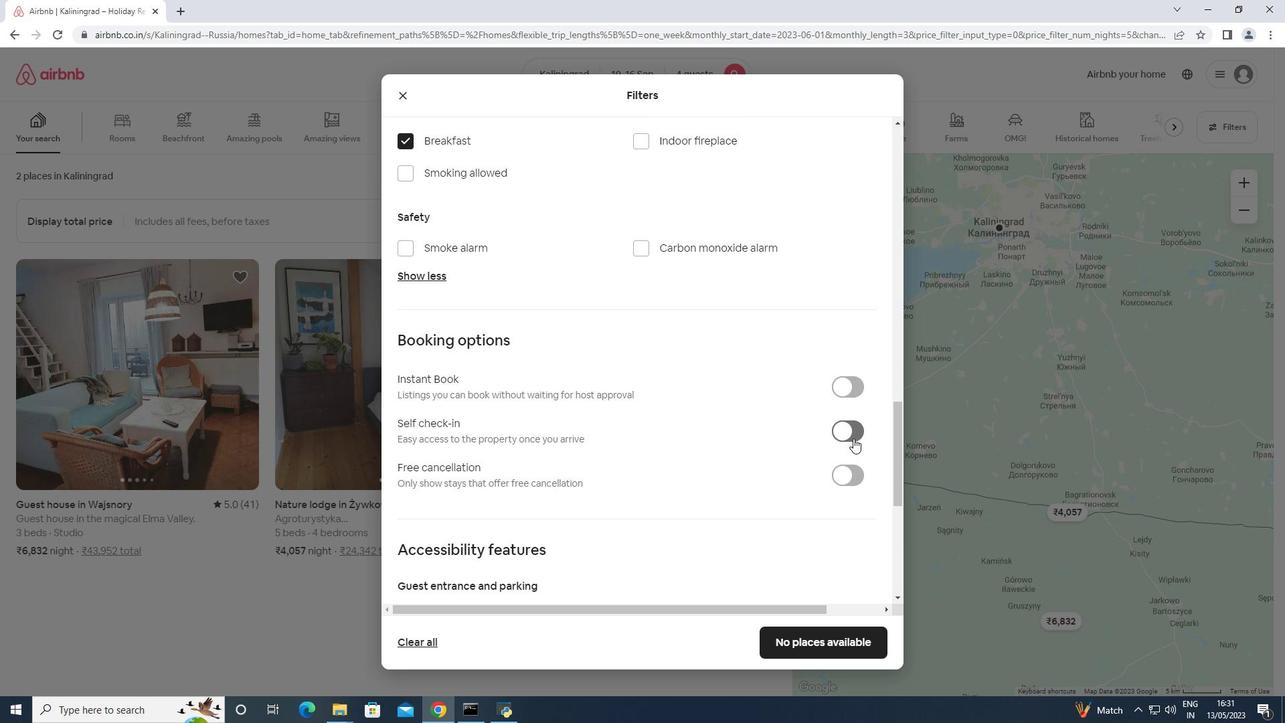 
Action: Mouse moved to (853, 431)
Screenshot: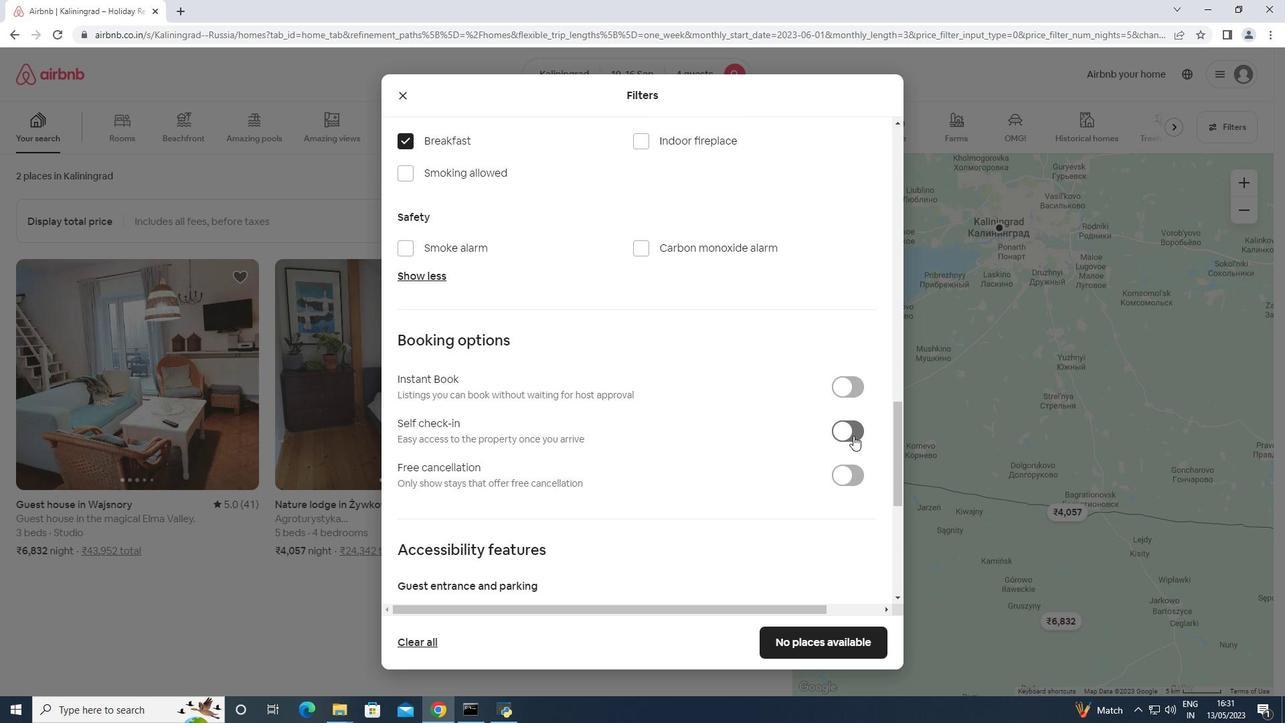 
Action: Mouse scrolled (853, 431) with delta (0, 0)
Screenshot: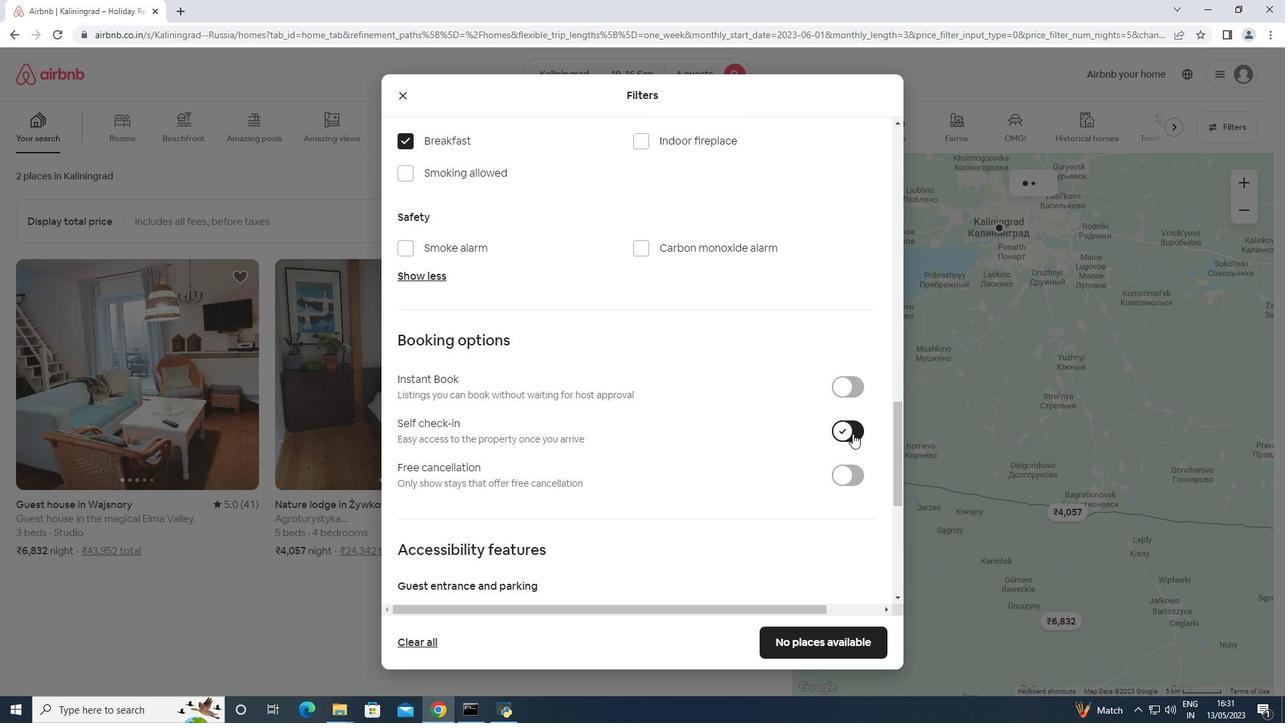 
Action: Mouse scrolled (853, 431) with delta (0, 0)
Screenshot: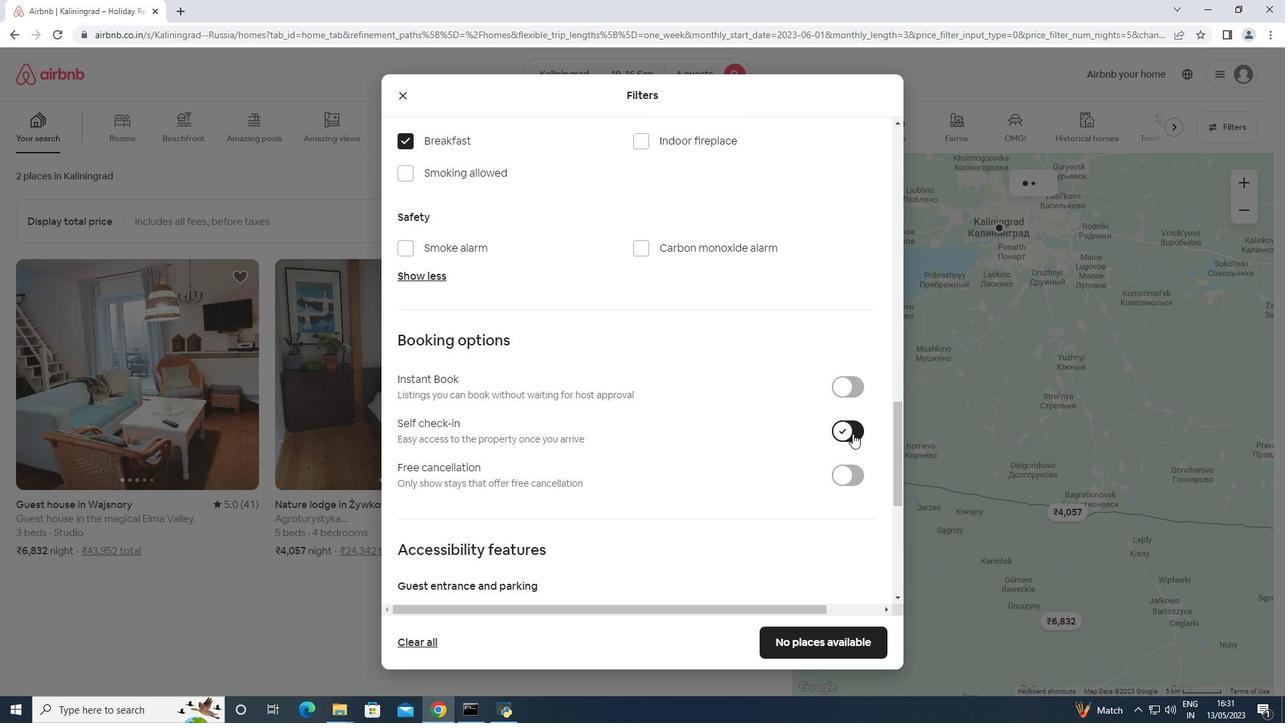 
Action: Mouse scrolled (853, 431) with delta (0, 0)
Screenshot: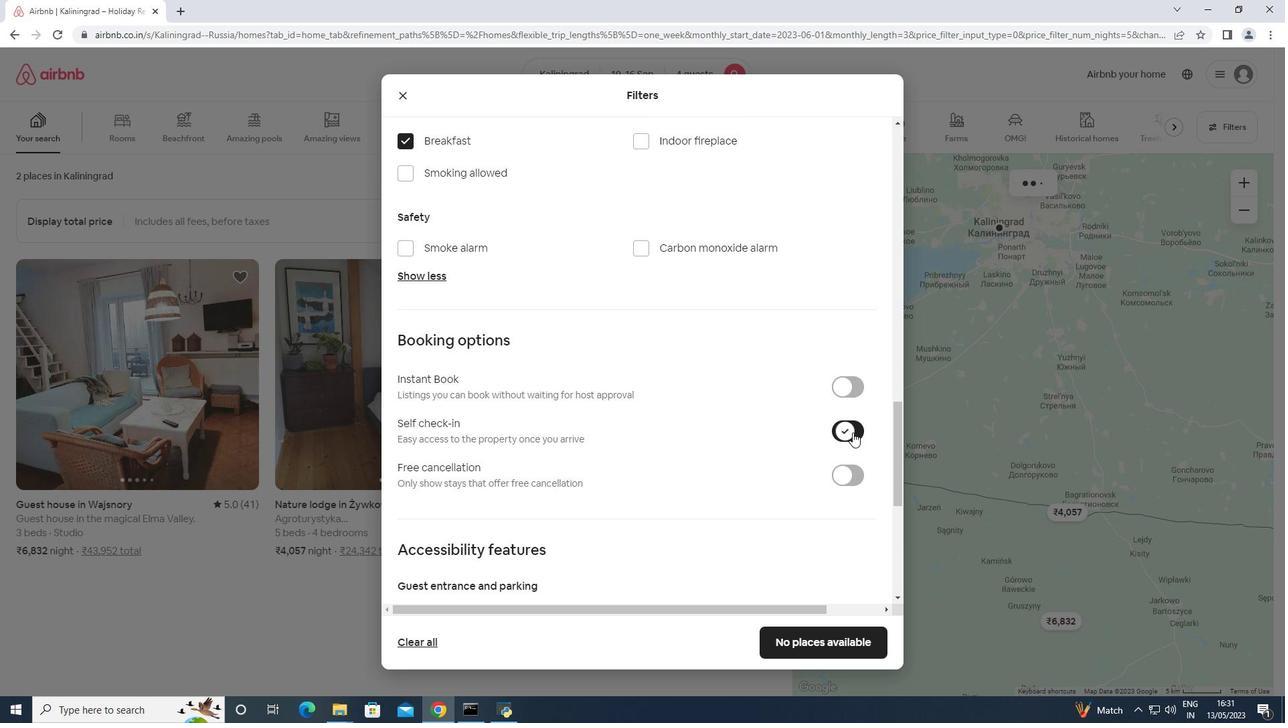 
Action: Mouse scrolled (853, 432) with delta (0, 0)
Screenshot: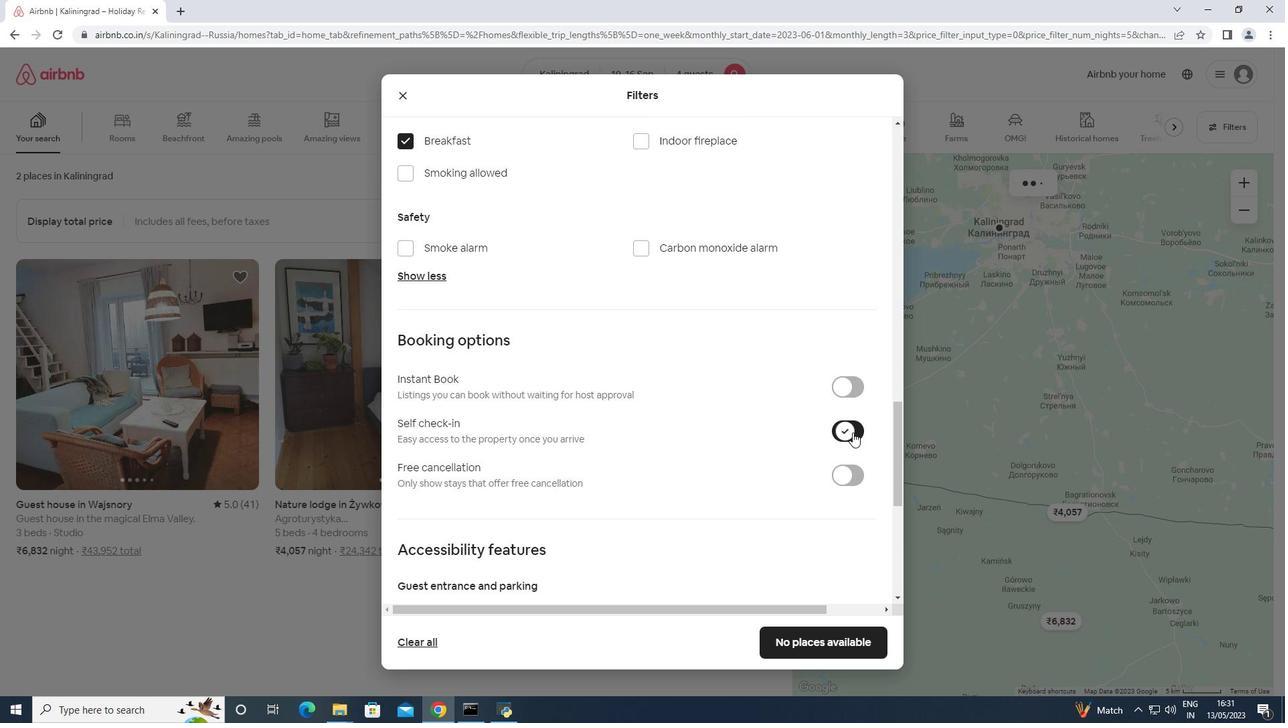 
Action: Mouse scrolled (853, 431) with delta (0, 0)
Screenshot: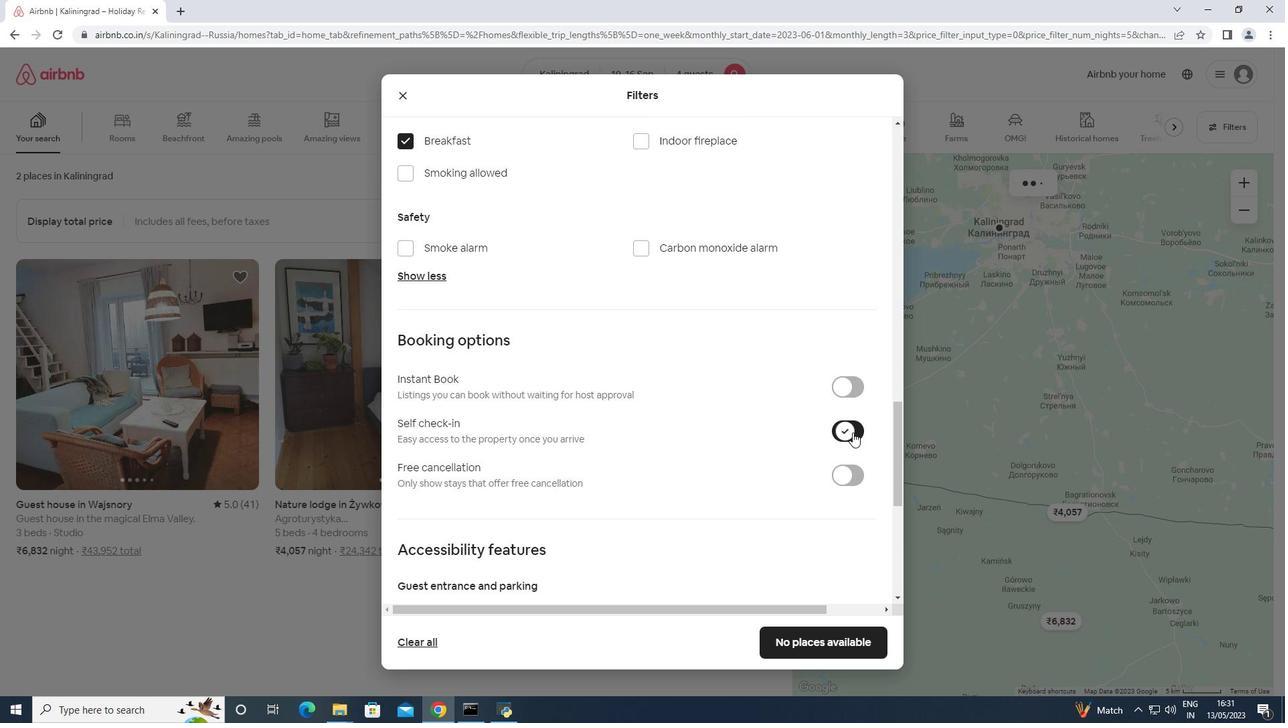
Action: Mouse scrolled (853, 431) with delta (0, 0)
Screenshot: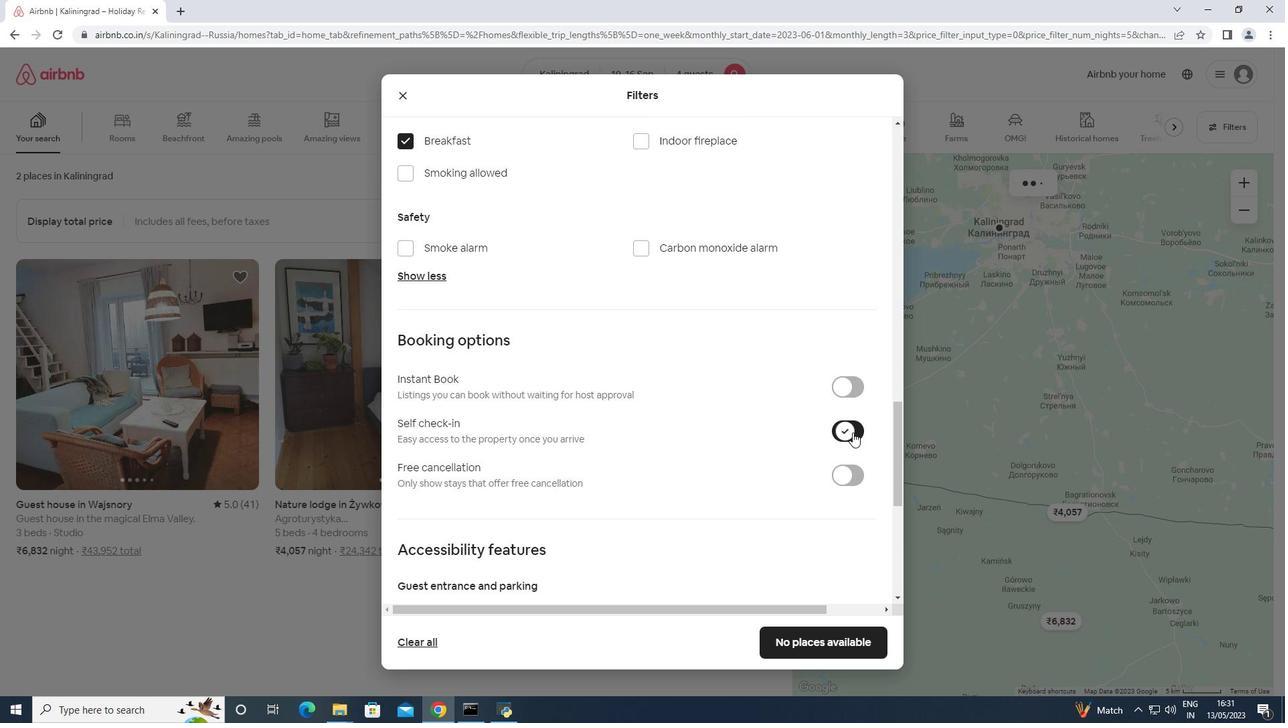 
Action: Mouse moved to (852, 431)
Screenshot: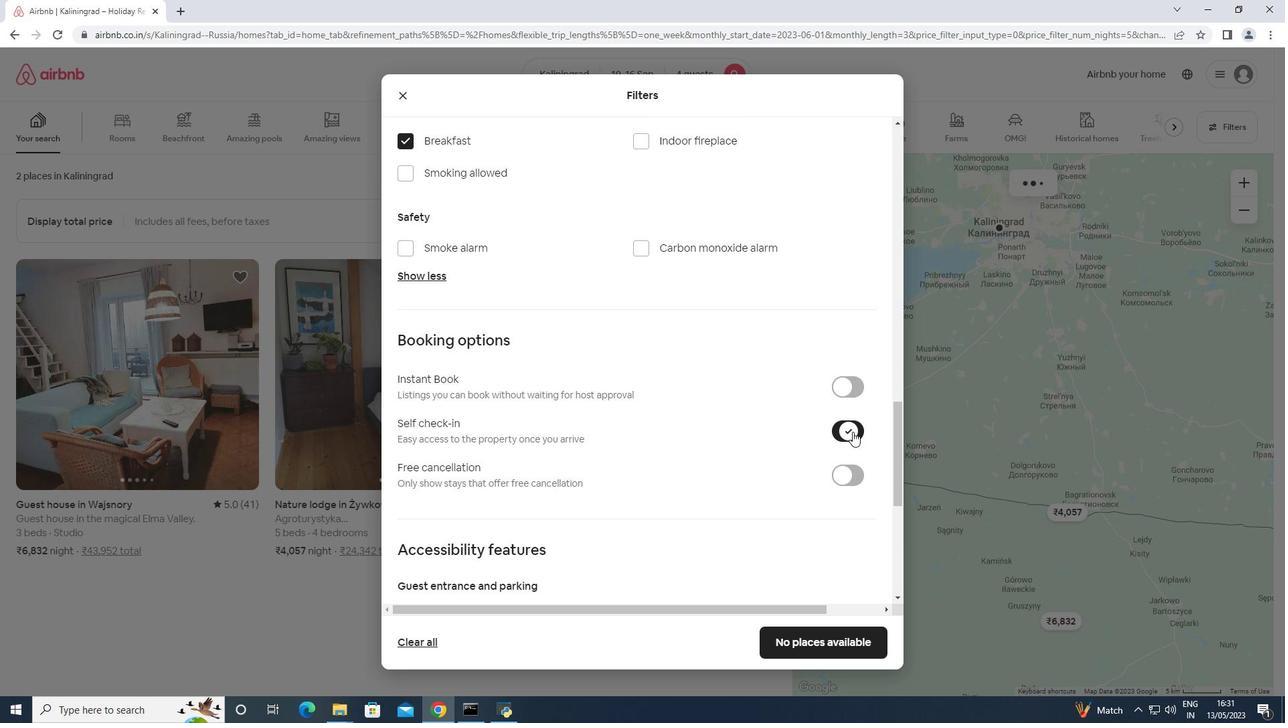 
Action: Mouse scrolled (852, 431) with delta (0, 0)
Screenshot: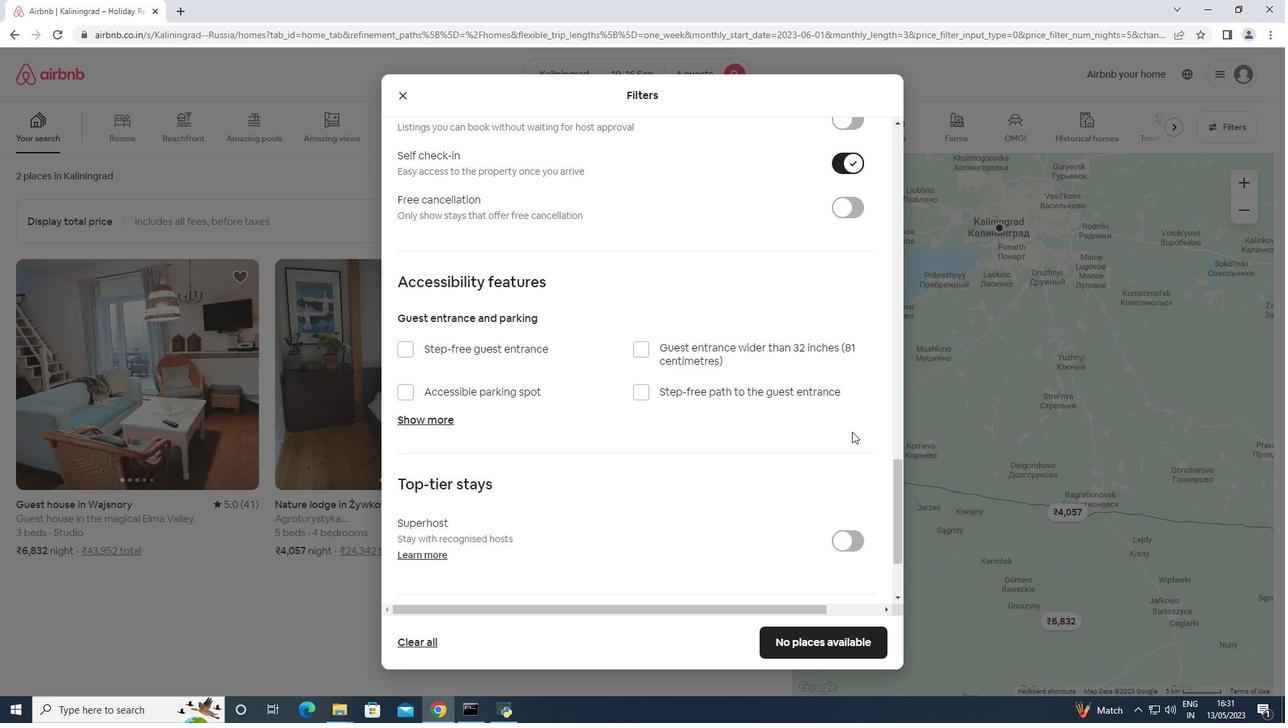 
Action: Mouse moved to (851, 431)
Screenshot: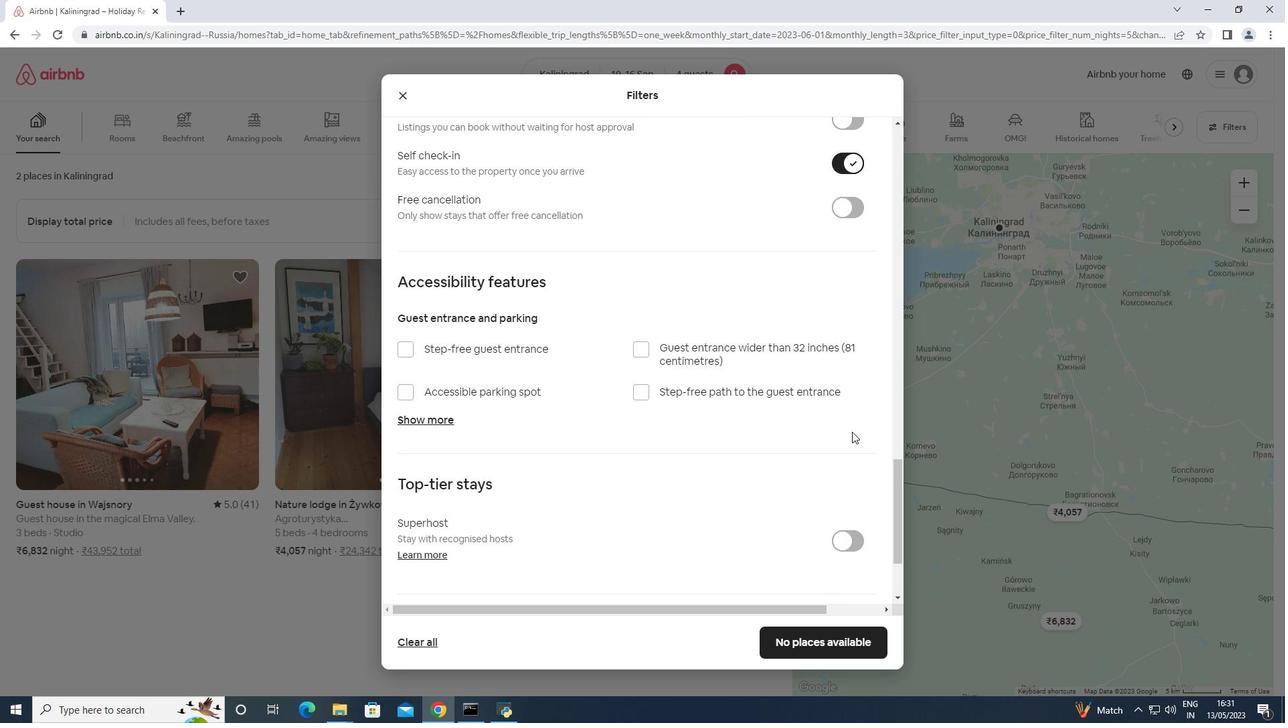 
Action: Mouse scrolled (851, 431) with delta (0, 0)
Screenshot: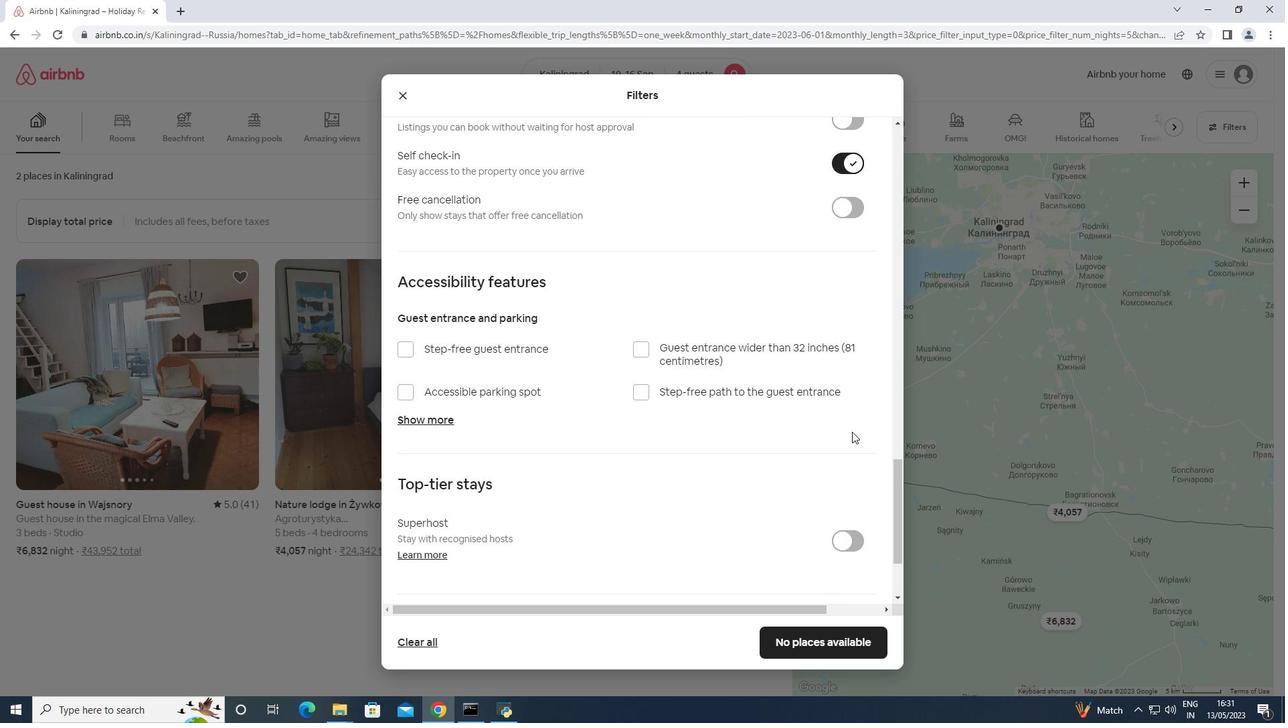 
Action: Mouse scrolled (851, 431) with delta (0, 0)
Screenshot: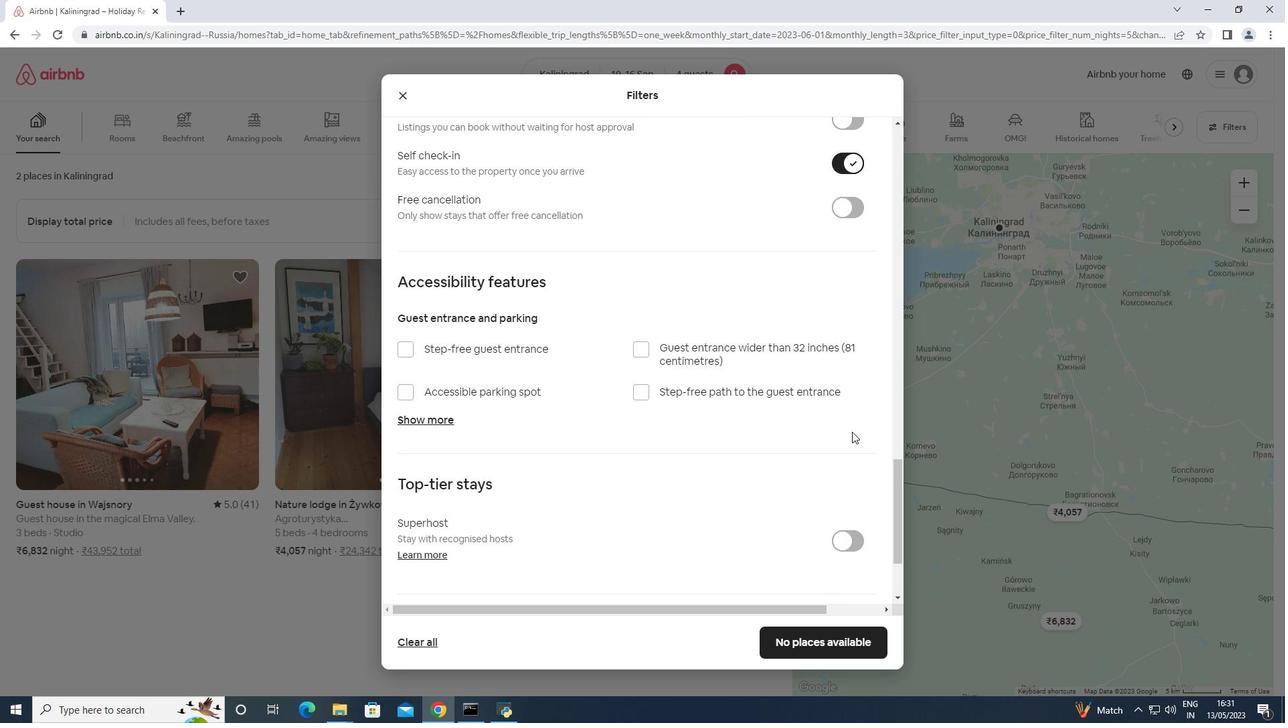 
Action: Mouse scrolled (851, 431) with delta (0, 0)
Screenshot: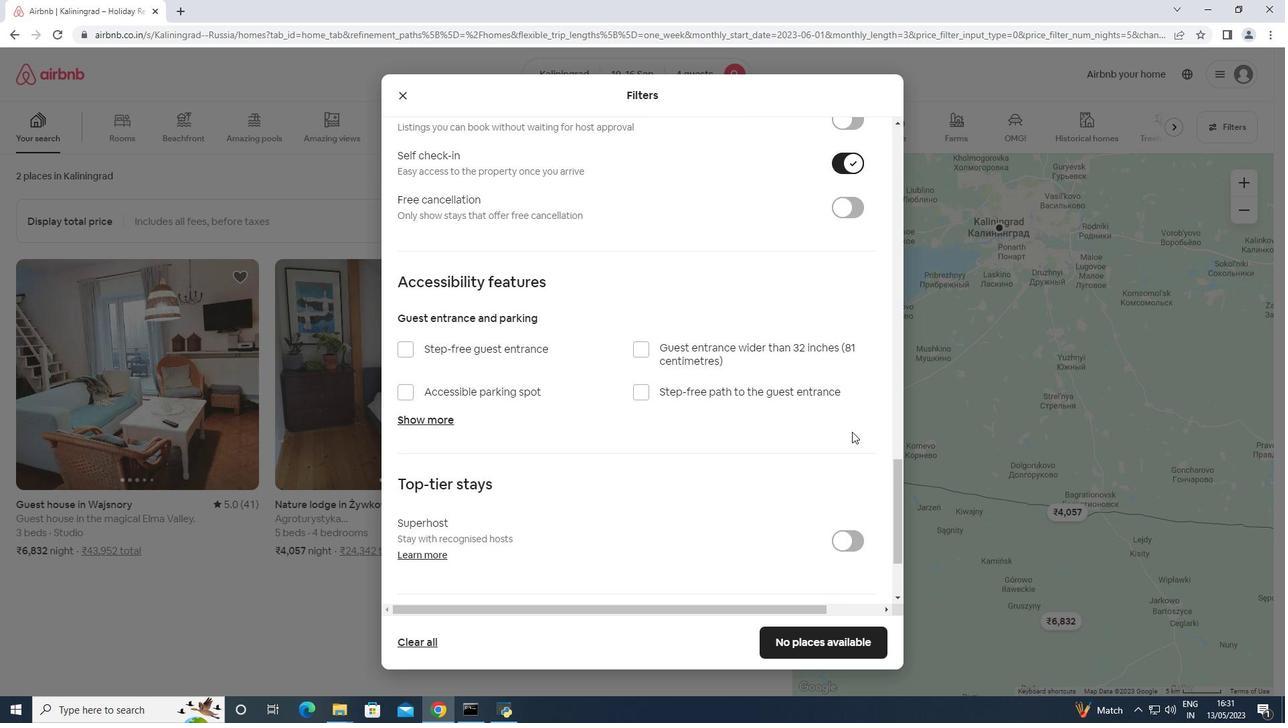 
Action: Mouse scrolled (851, 431) with delta (0, 0)
Screenshot: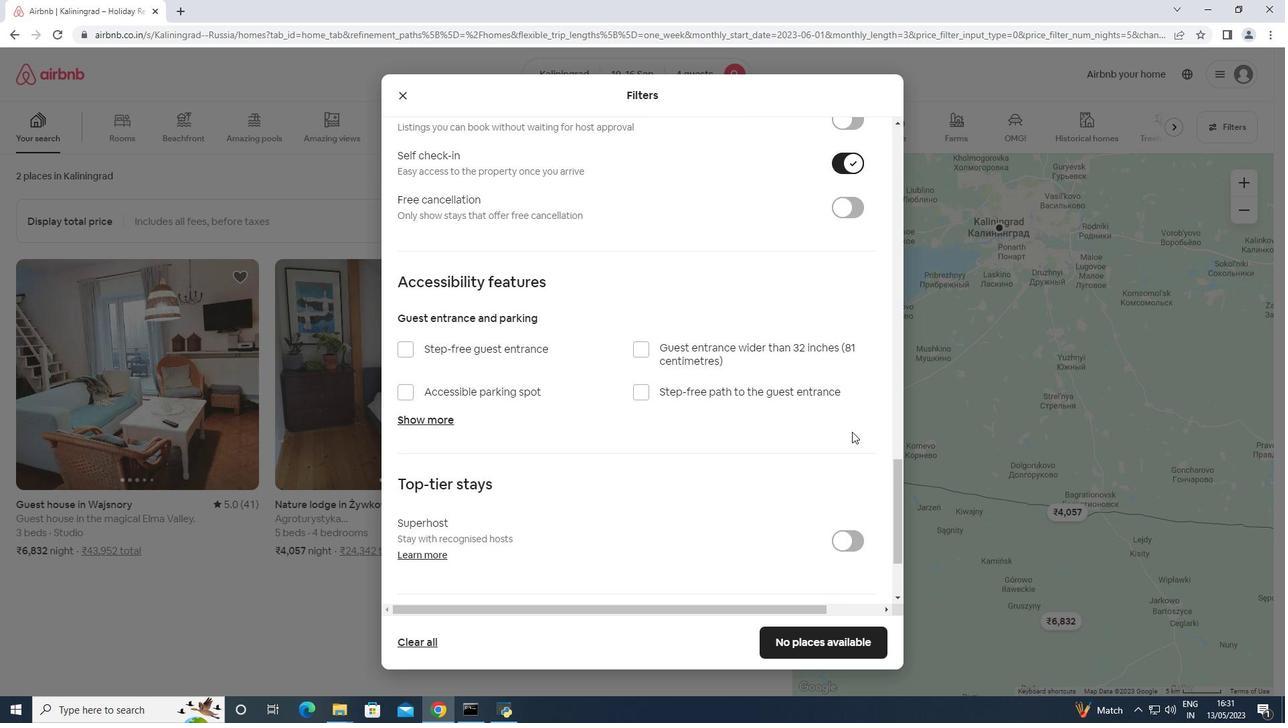 
Action: Mouse moved to (447, 541)
Screenshot: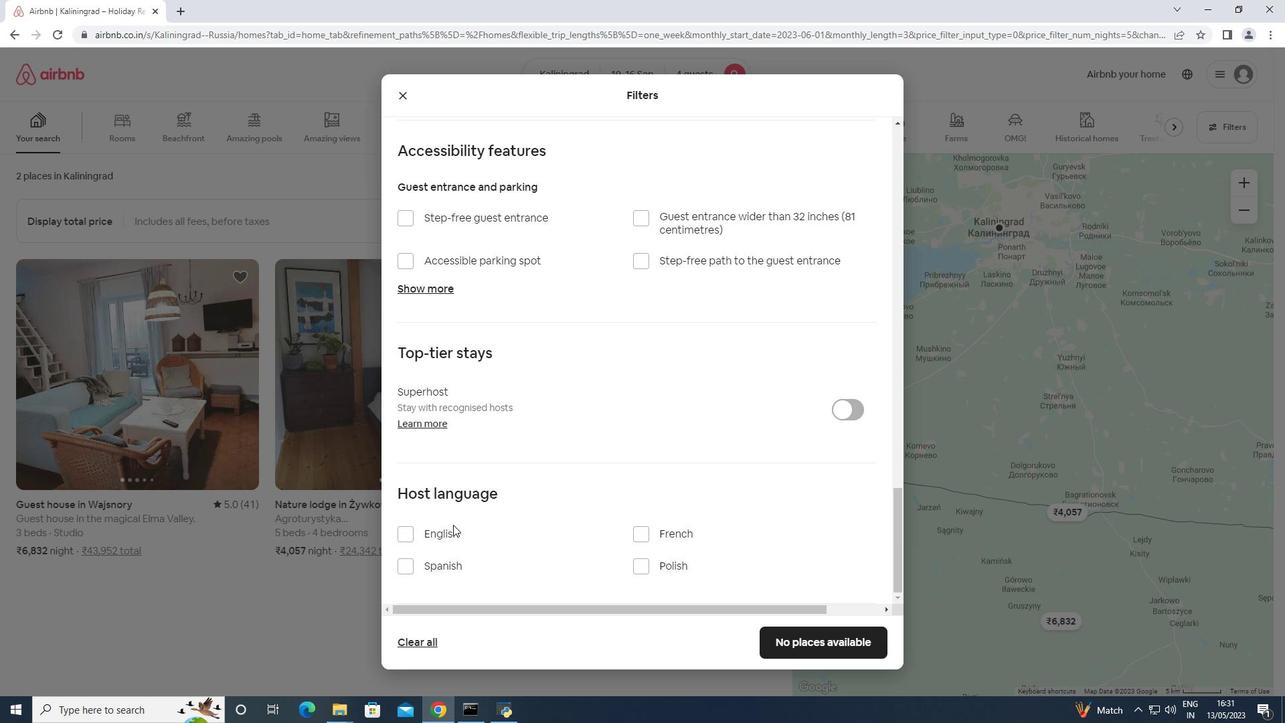 
Action: Mouse pressed left at (447, 541)
Screenshot: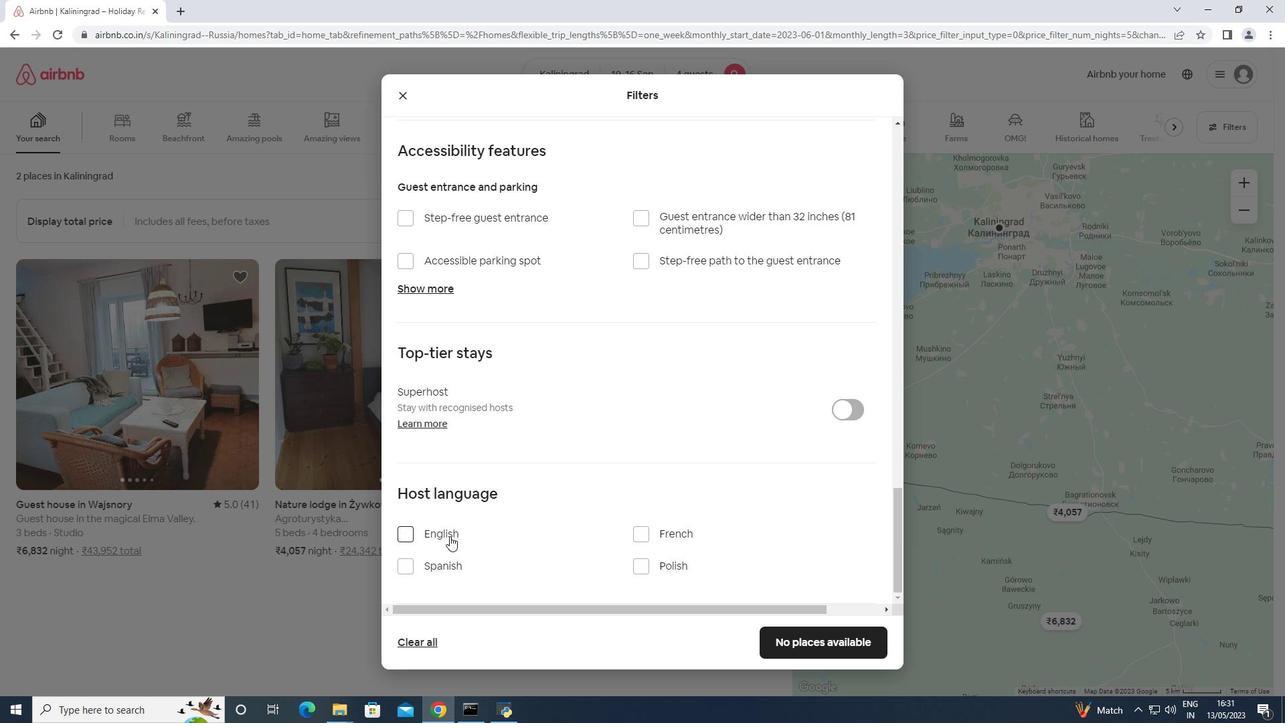 
Action: Mouse moved to (791, 639)
Screenshot: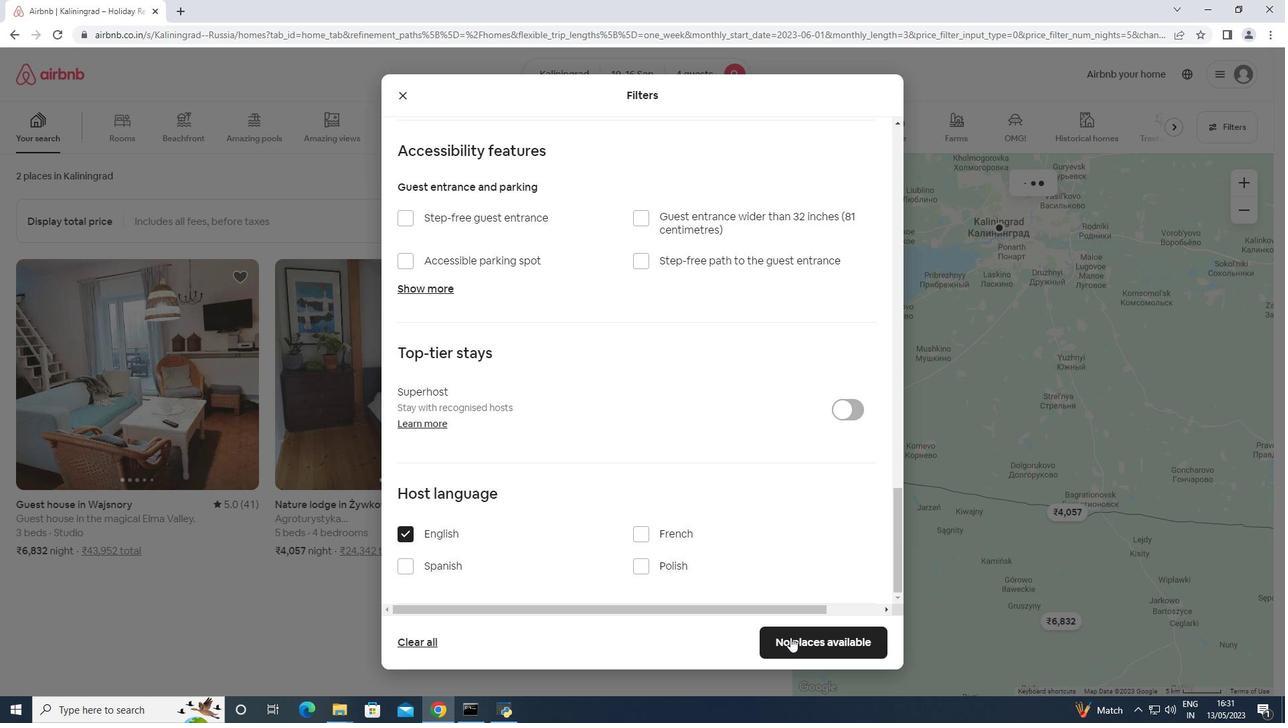 
Action: Mouse pressed left at (791, 639)
Screenshot: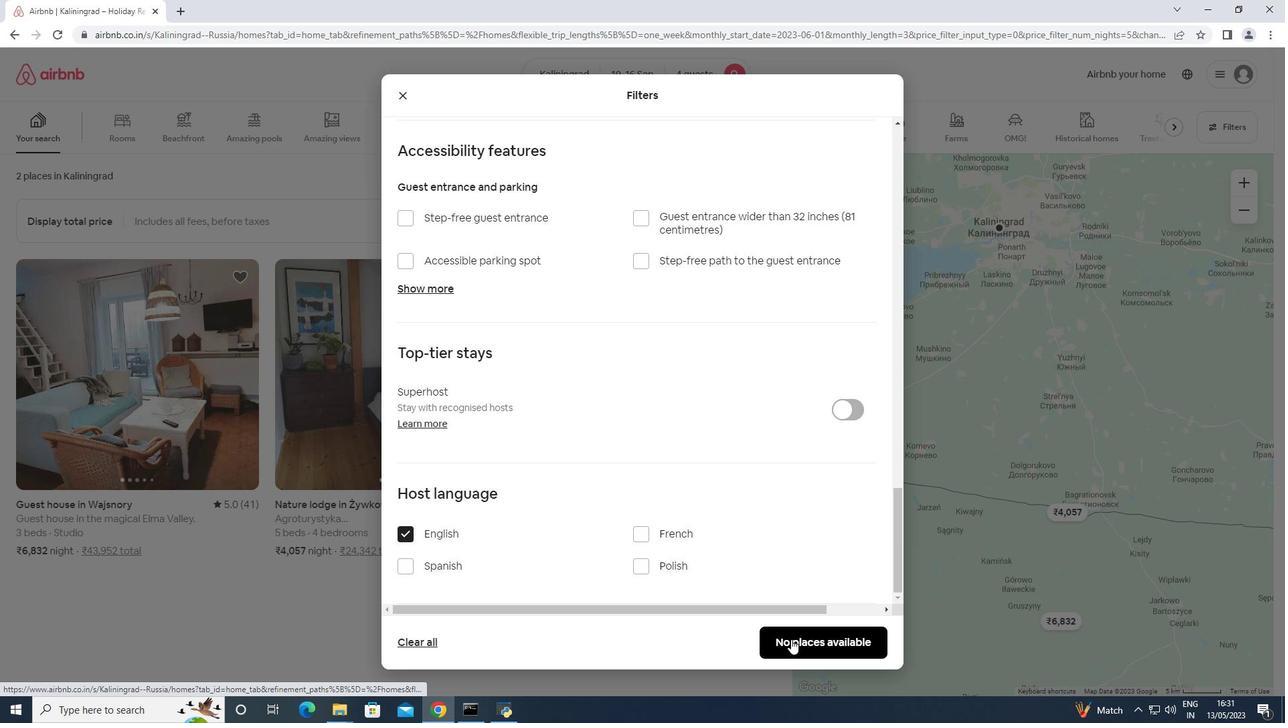 
Action: Mouse moved to (800, 596)
Screenshot: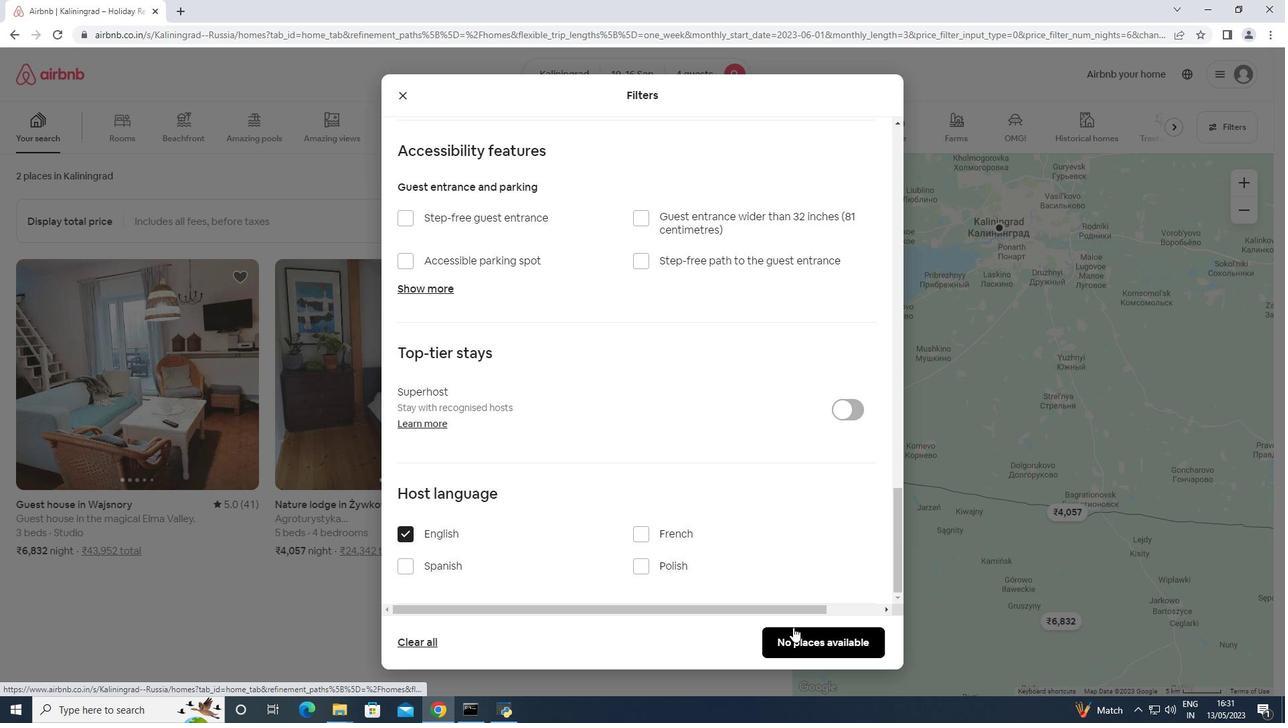 
